 Task: Get information about a Redfin agent in Dover, Delaware, for assistance in finding a property with a spacious backyard .
Action: Mouse moved to (374, 205)
Screenshot: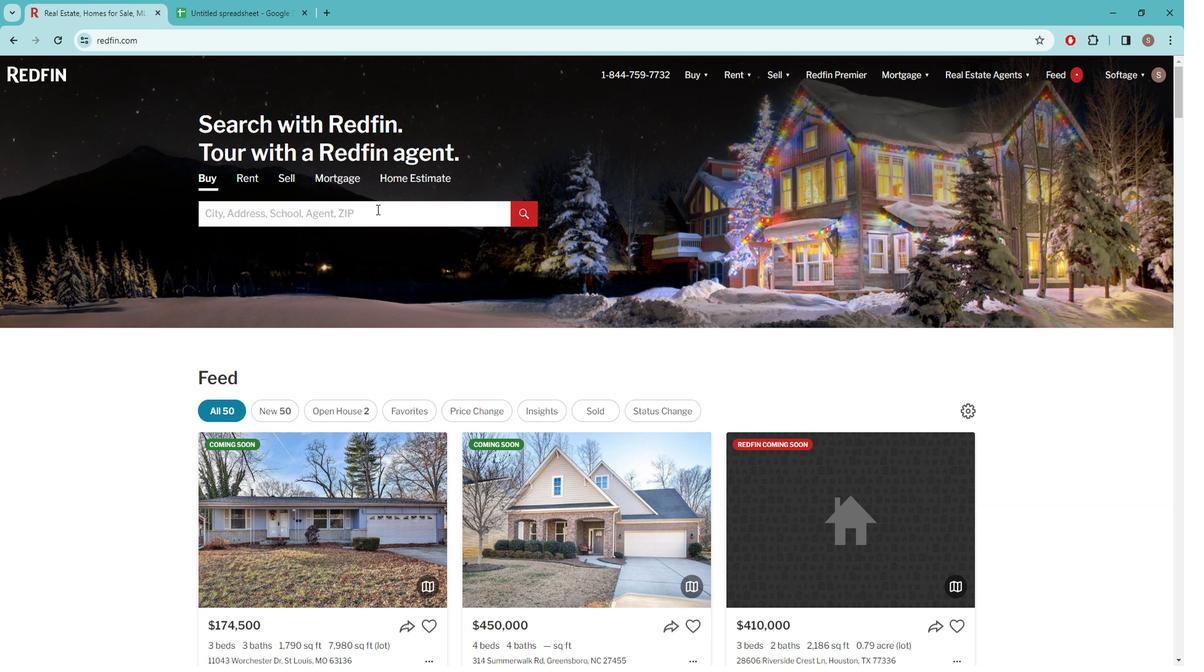
Action: Mouse pressed left at (374, 205)
Screenshot: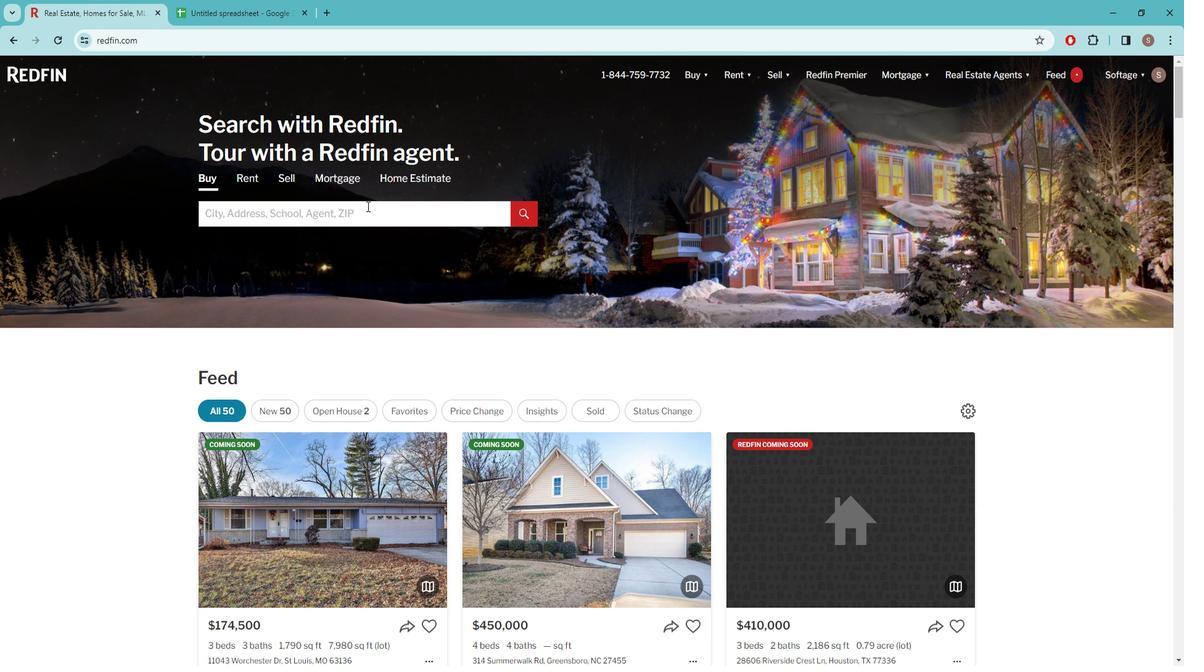 
Action: Key pressed d<Key.caps_lock>OVER
Screenshot: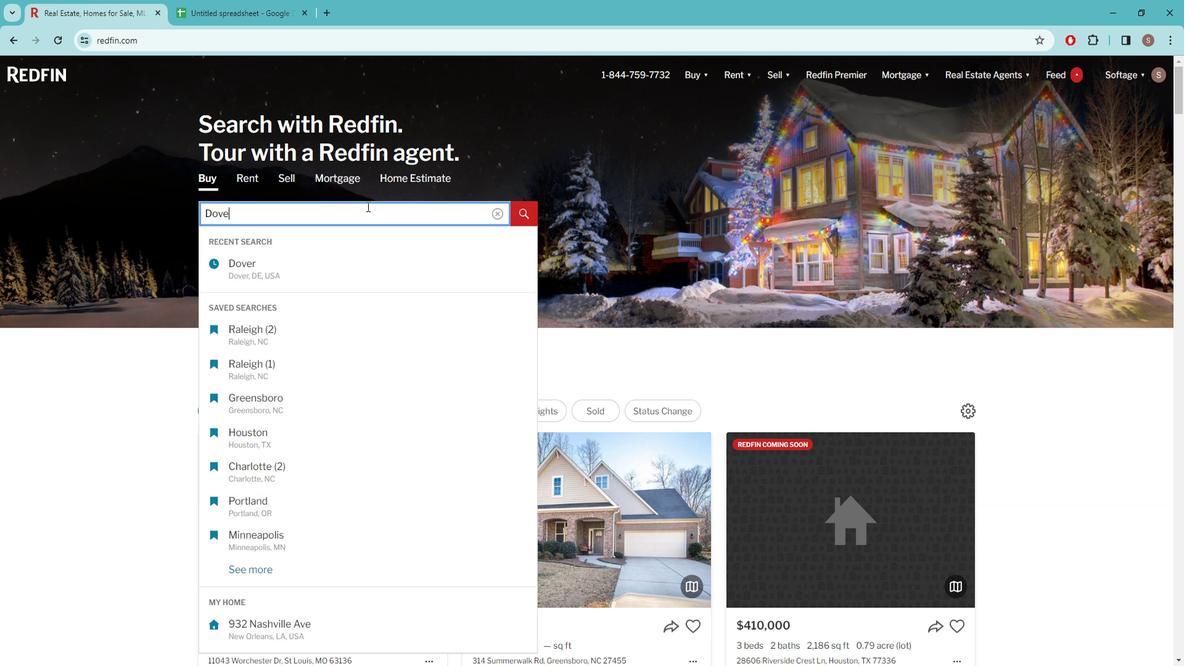 
Action: Mouse moved to (336, 259)
Screenshot: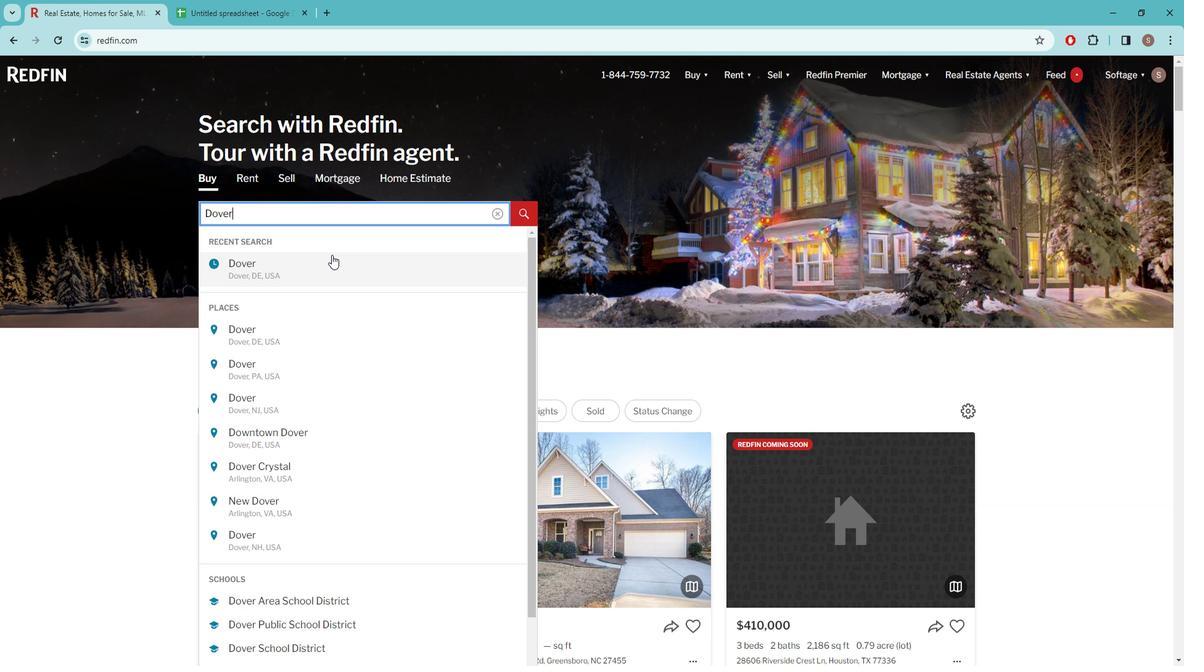 
Action: Mouse pressed left at (336, 259)
Screenshot: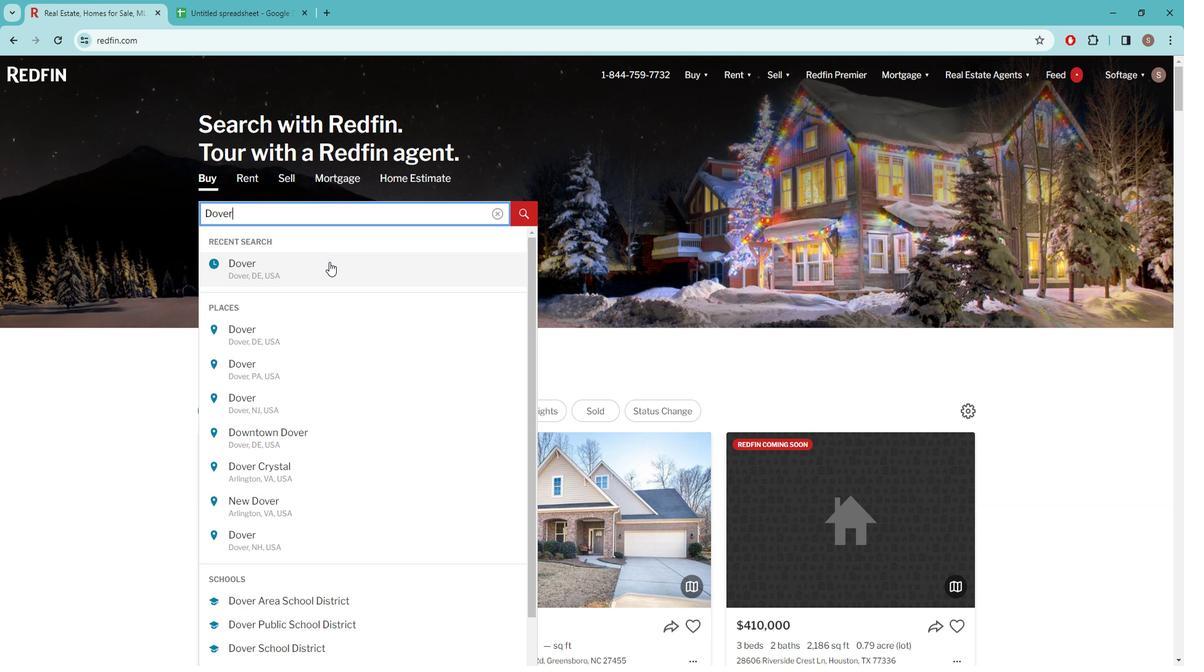 
Action: Mouse moved to (1040, 156)
Screenshot: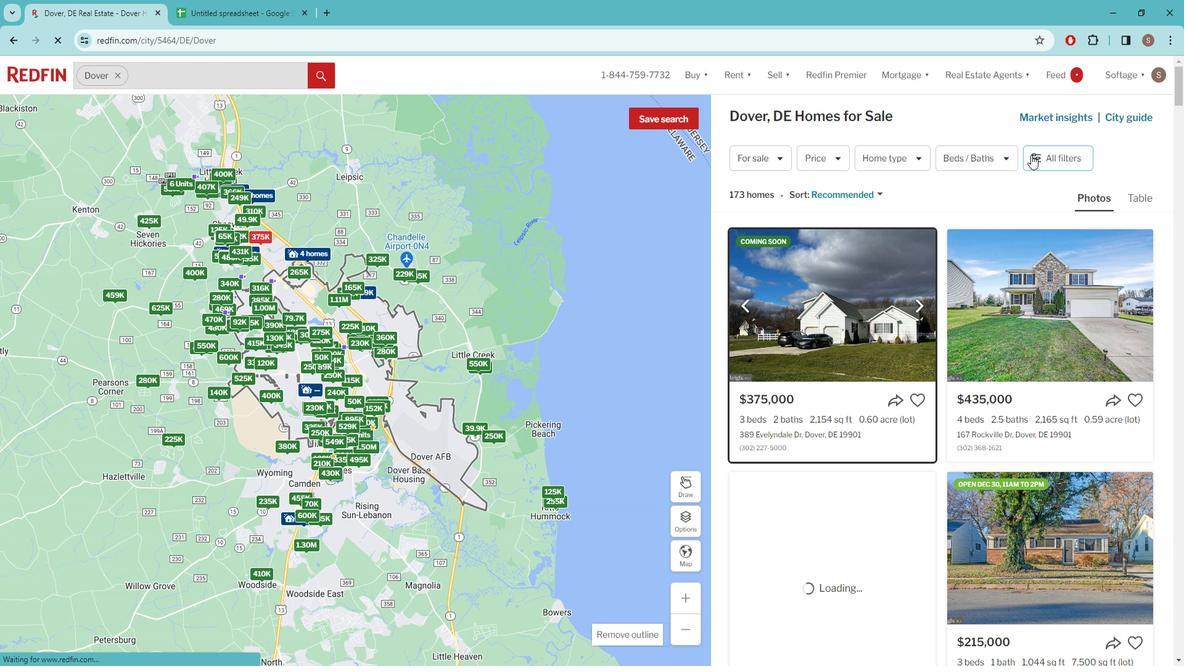 
Action: Mouse pressed left at (1040, 156)
Screenshot: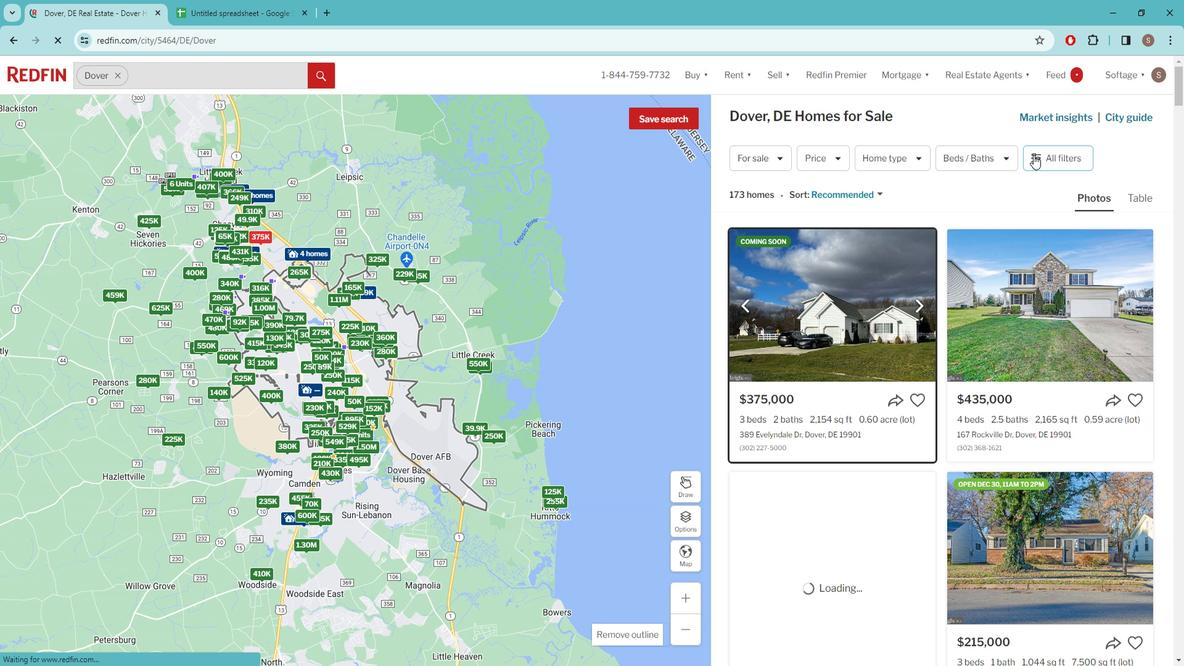 
Action: Mouse pressed left at (1040, 156)
Screenshot: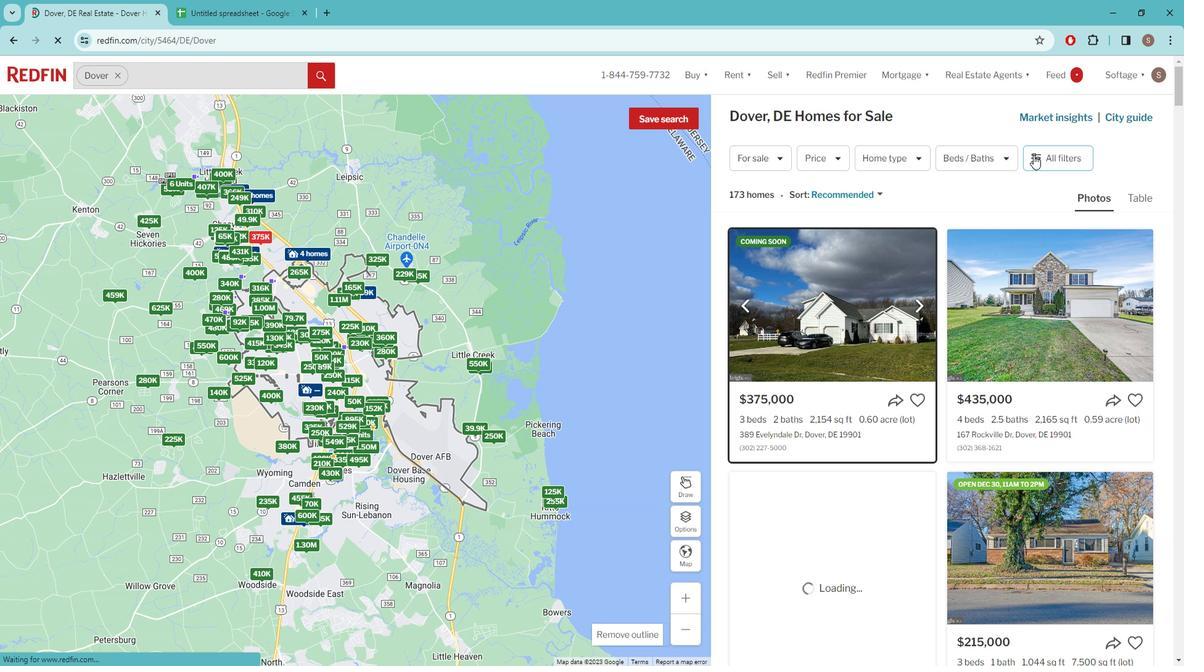 
Action: Mouse pressed left at (1040, 156)
Screenshot: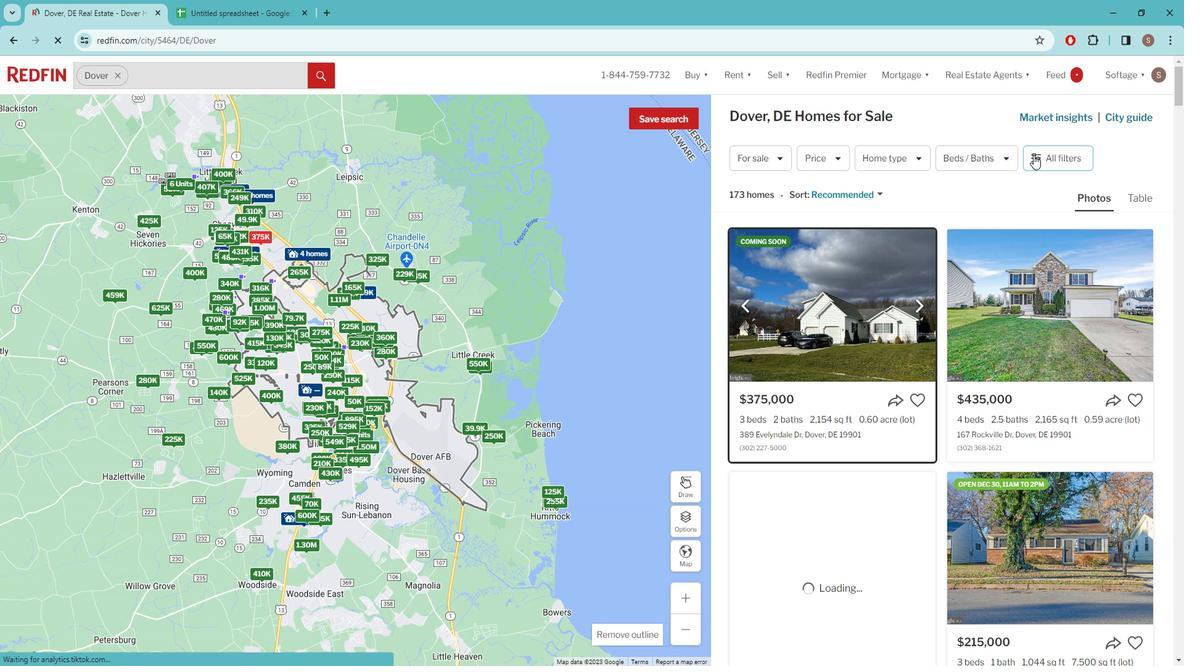 
Action: Mouse moved to (1051, 155)
Screenshot: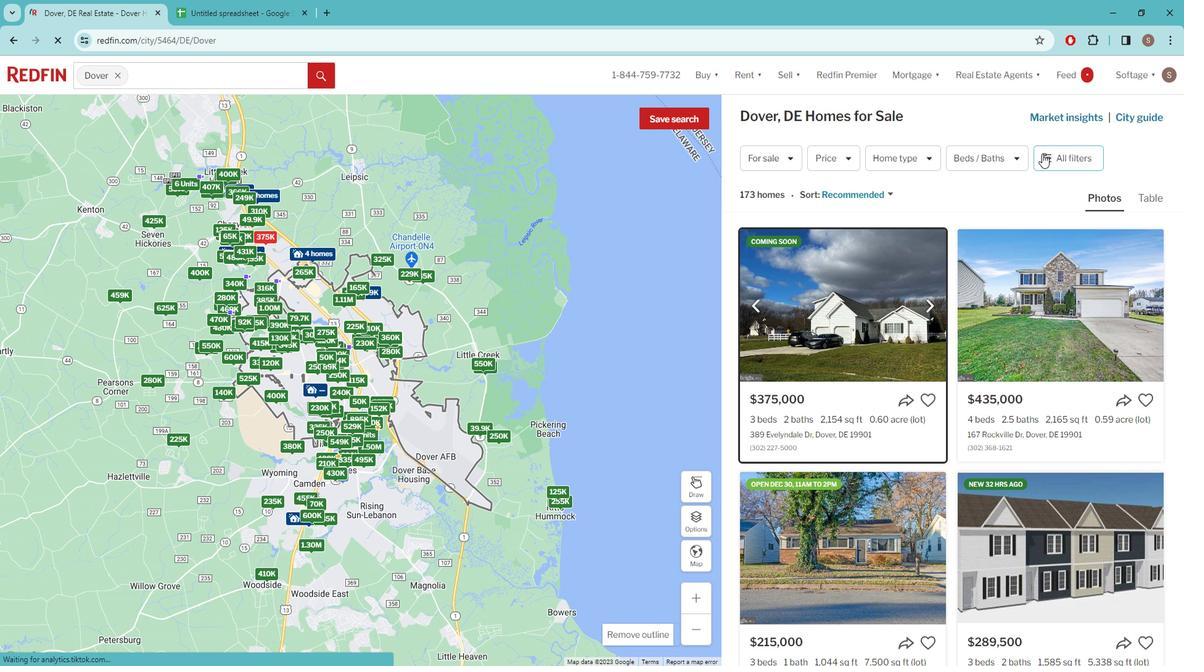 
Action: Mouse pressed left at (1051, 155)
Screenshot: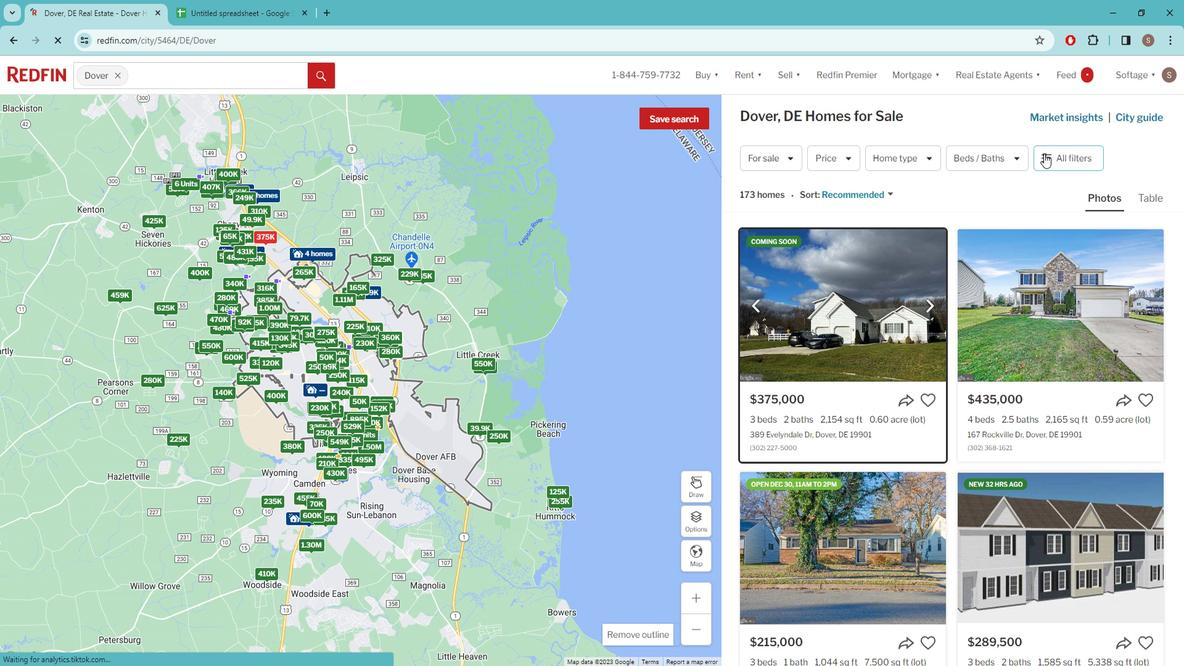 
Action: Mouse moved to (1052, 155)
Screenshot: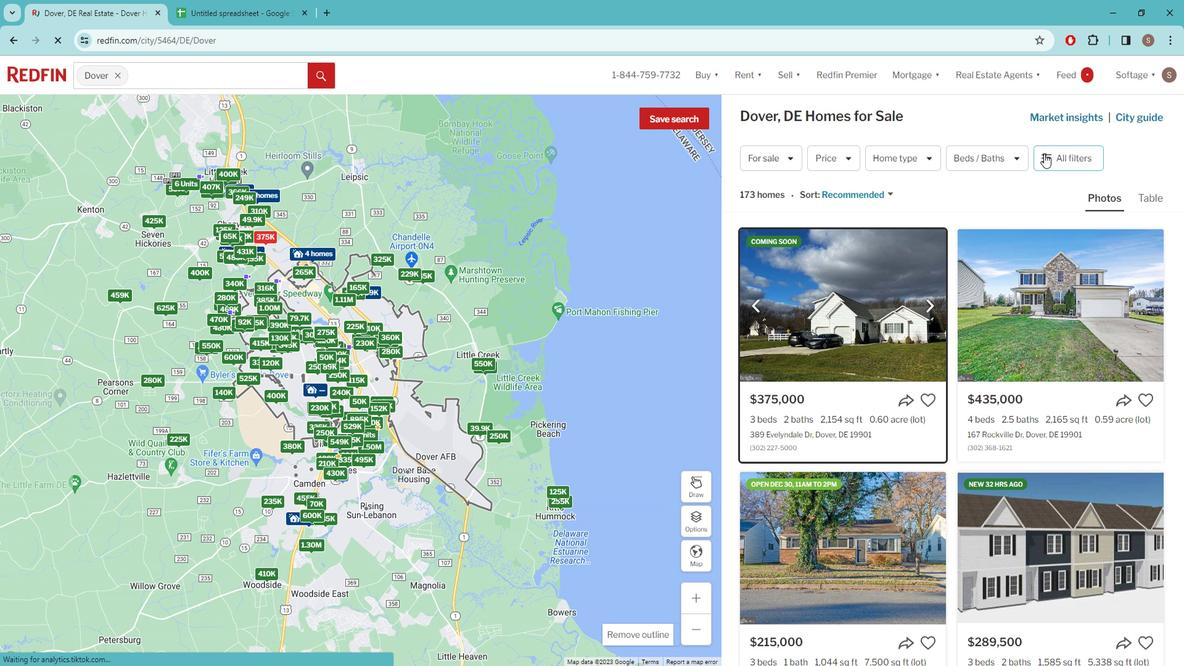 
Action: Mouse pressed left at (1052, 155)
Screenshot: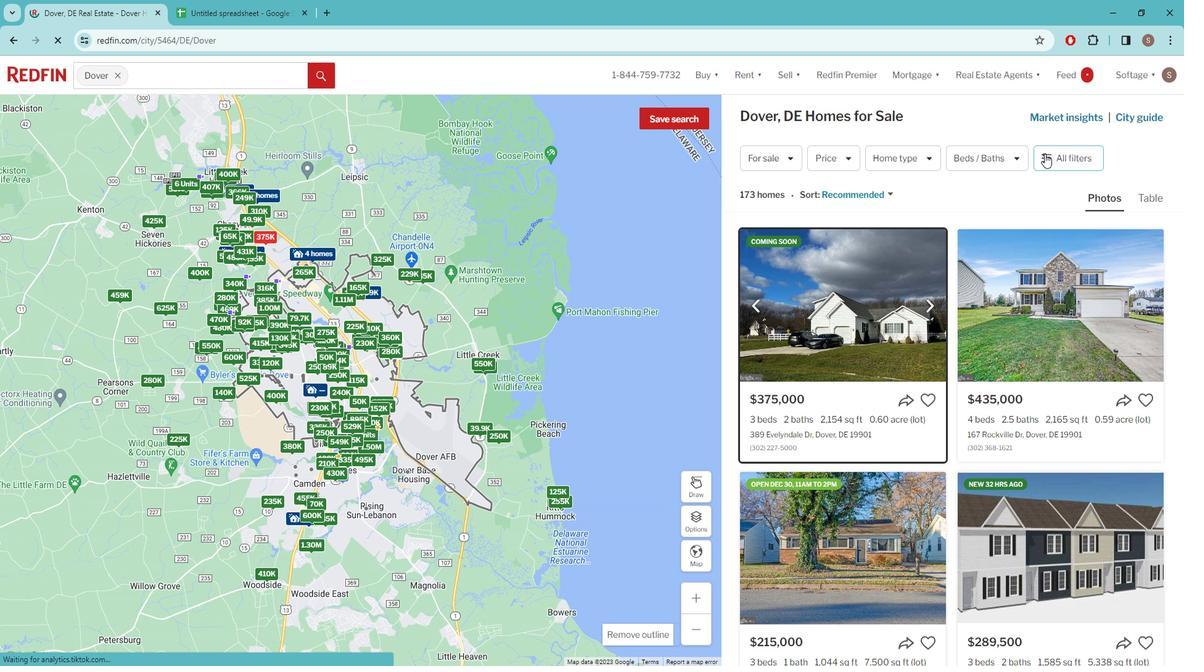 
Action: Mouse moved to (950, 262)
Screenshot: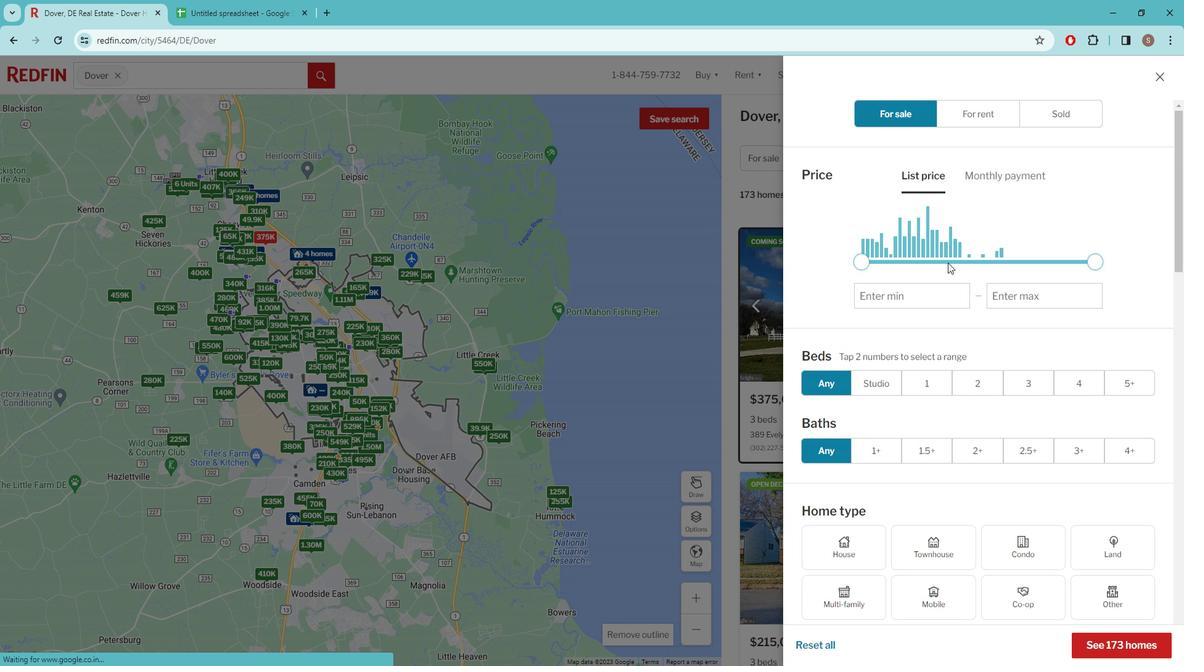 
Action: Mouse scrolled (950, 261) with delta (0, 0)
Screenshot: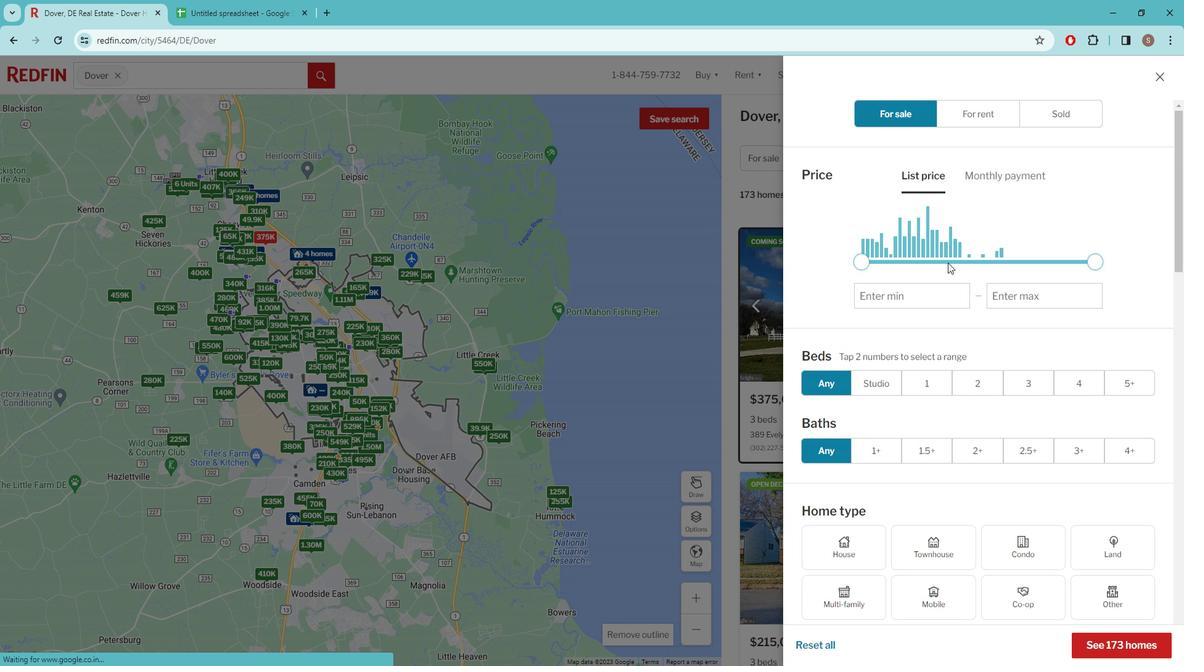 
Action: Mouse moved to (949, 262)
Screenshot: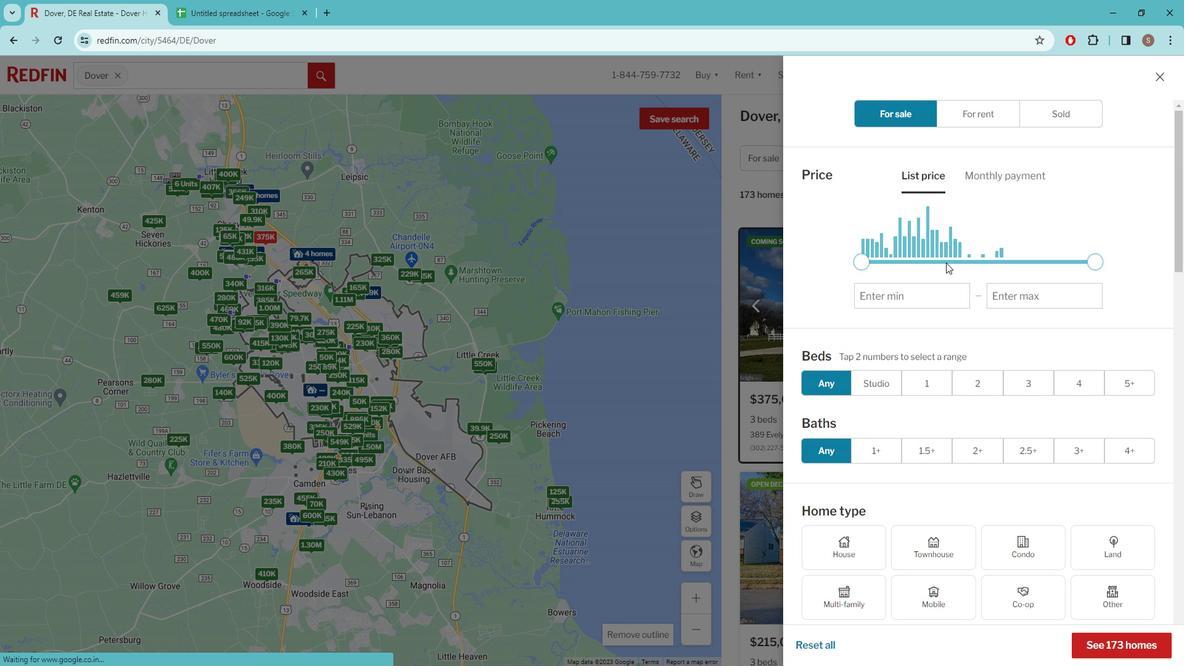 
Action: Mouse scrolled (949, 261) with delta (0, 0)
Screenshot: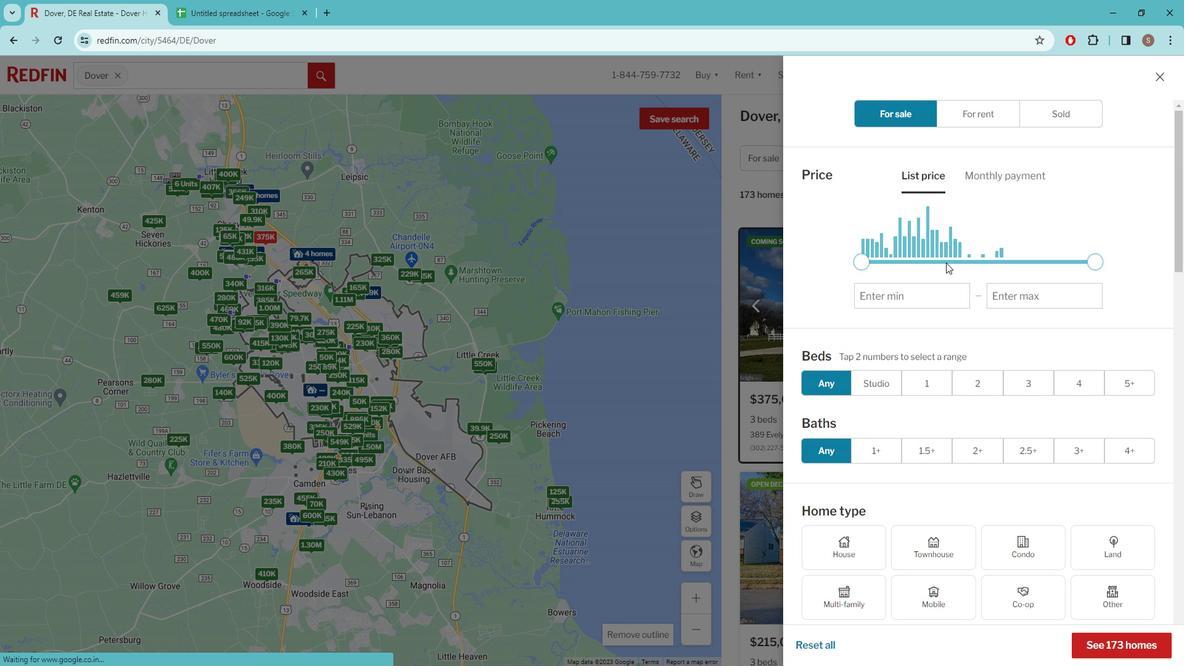 
Action: Mouse moved to (947, 263)
Screenshot: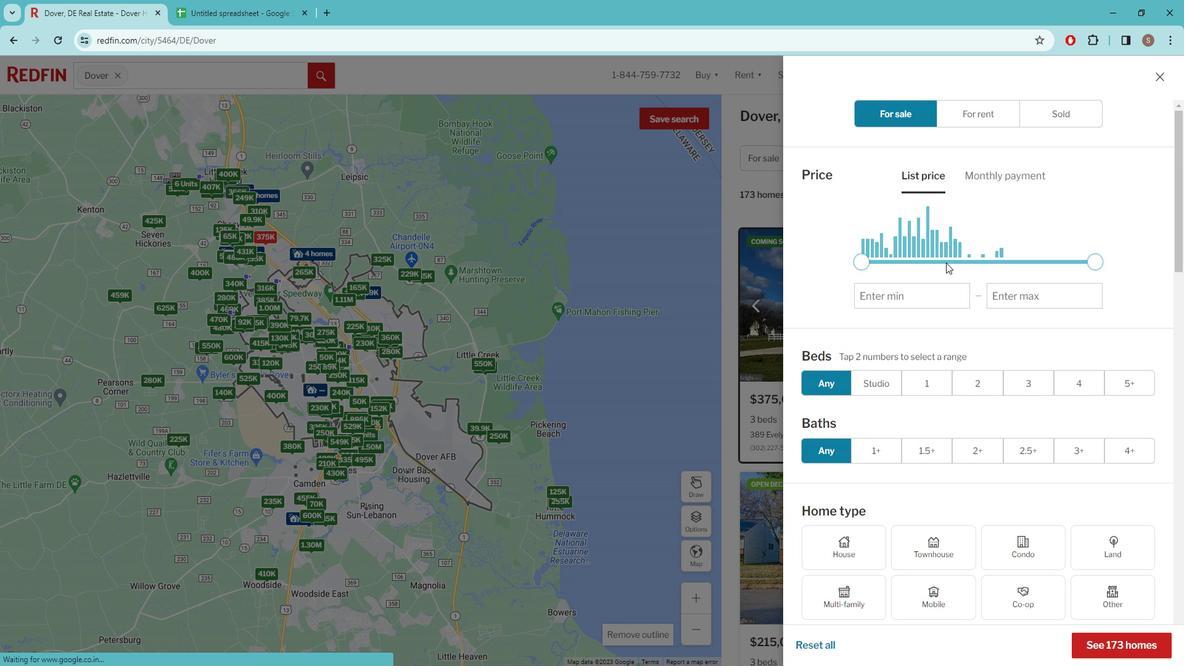 
Action: Mouse scrolled (947, 263) with delta (0, 0)
Screenshot: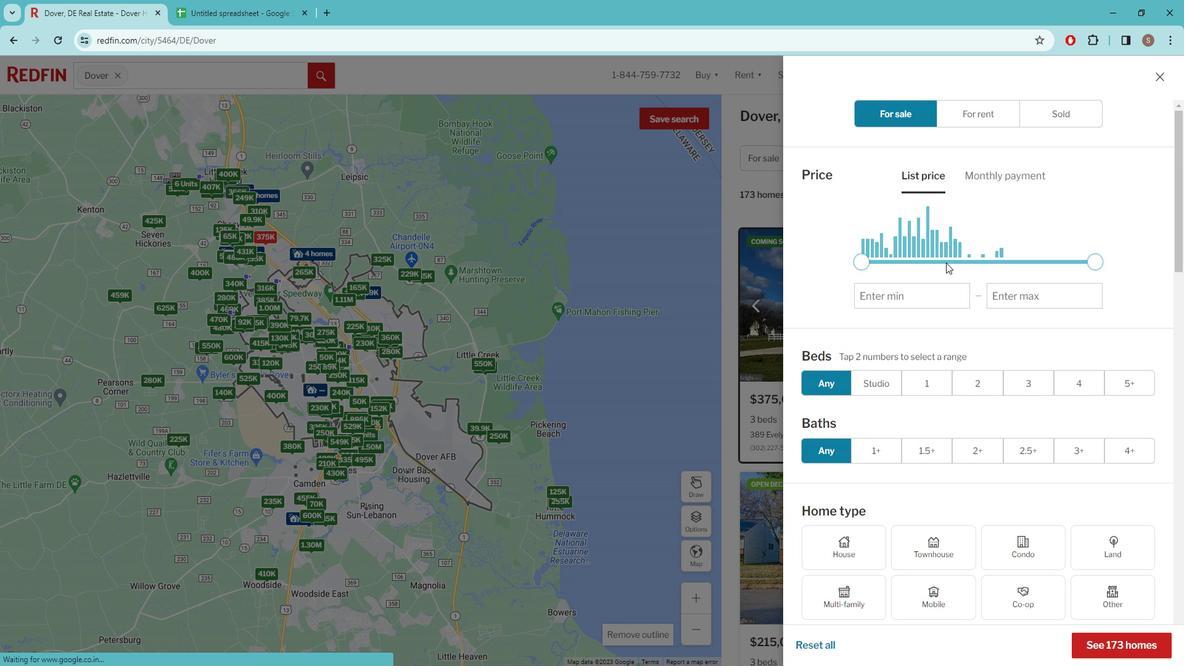 
Action: Mouse moved to (946, 263)
Screenshot: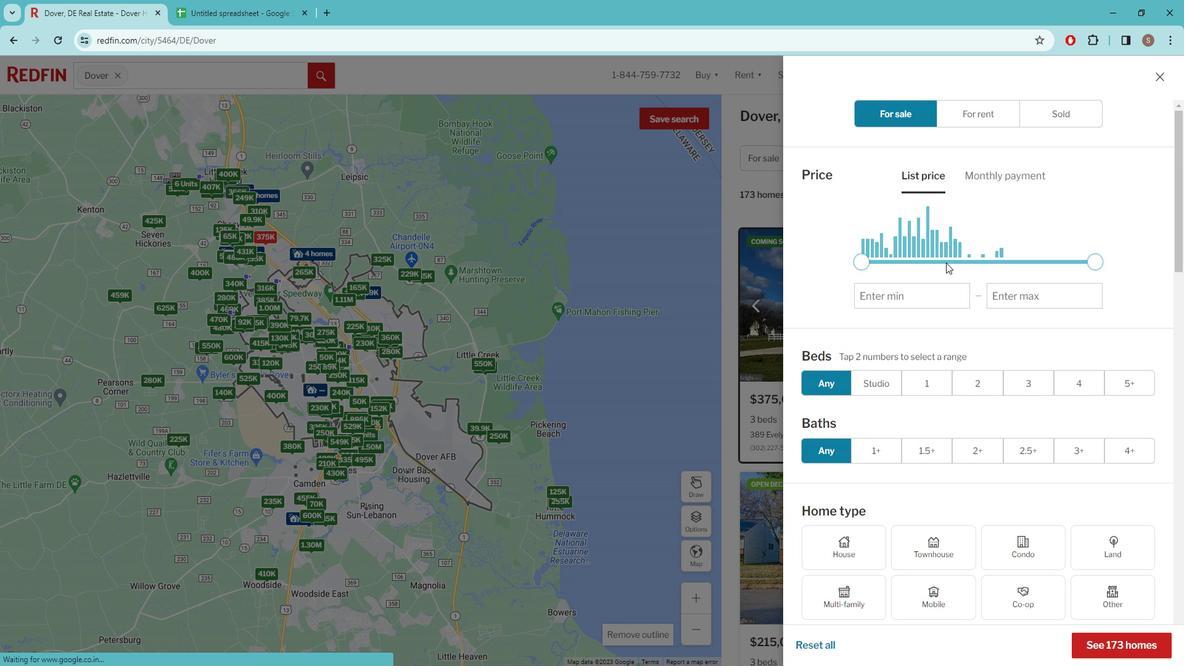 
Action: Mouse scrolled (946, 263) with delta (0, 0)
Screenshot: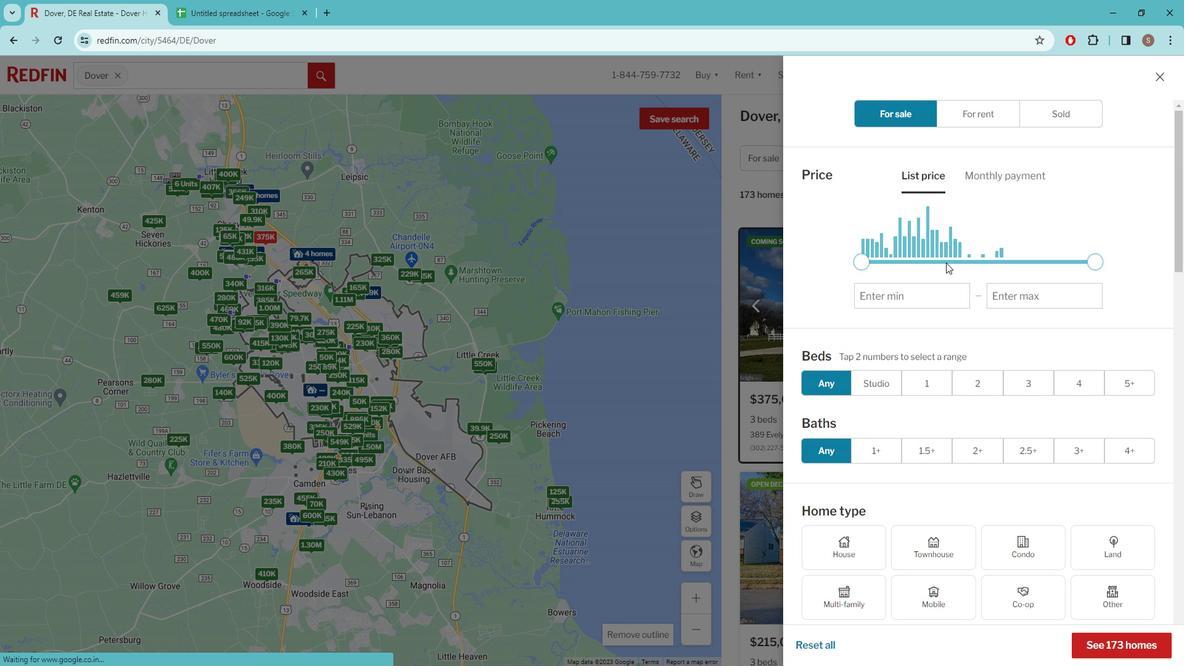 
Action: Mouse moved to (945, 264)
Screenshot: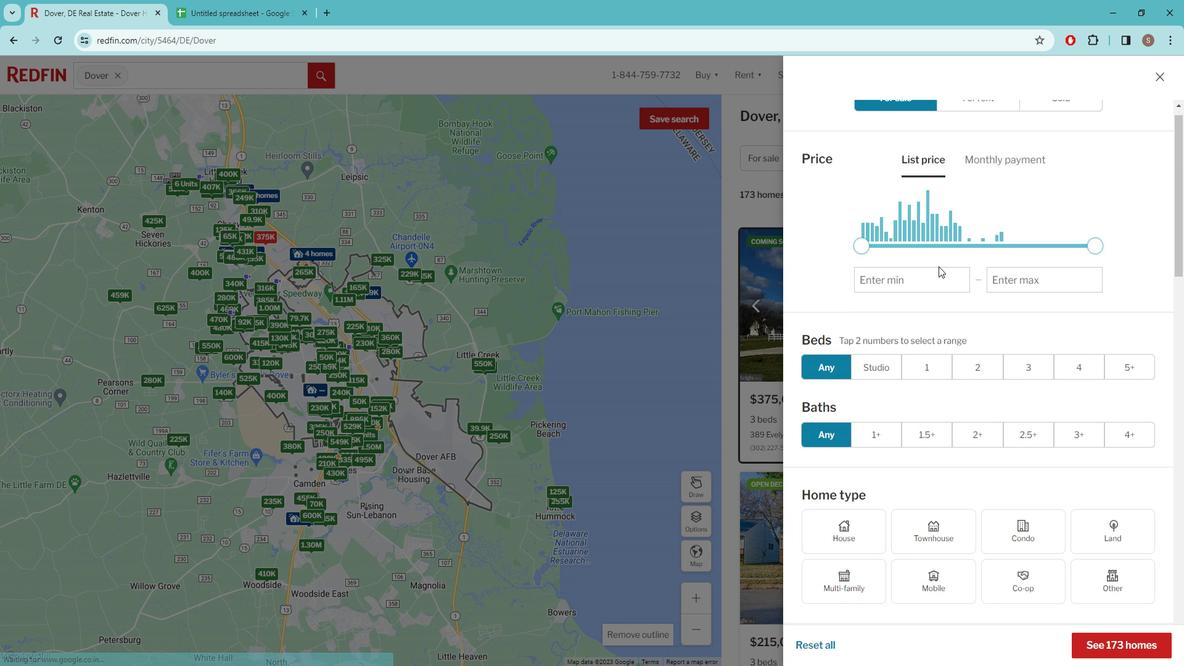 
Action: Mouse scrolled (945, 263) with delta (0, 0)
Screenshot: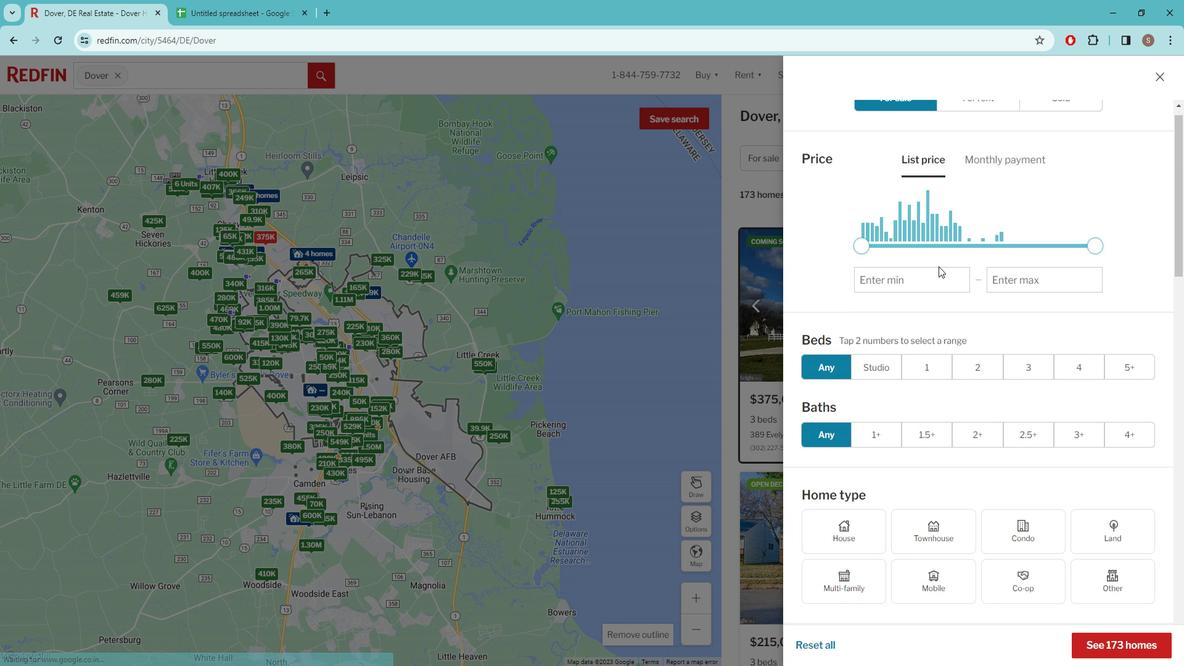 
Action: Mouse moved to (833, 449)
Screenshot: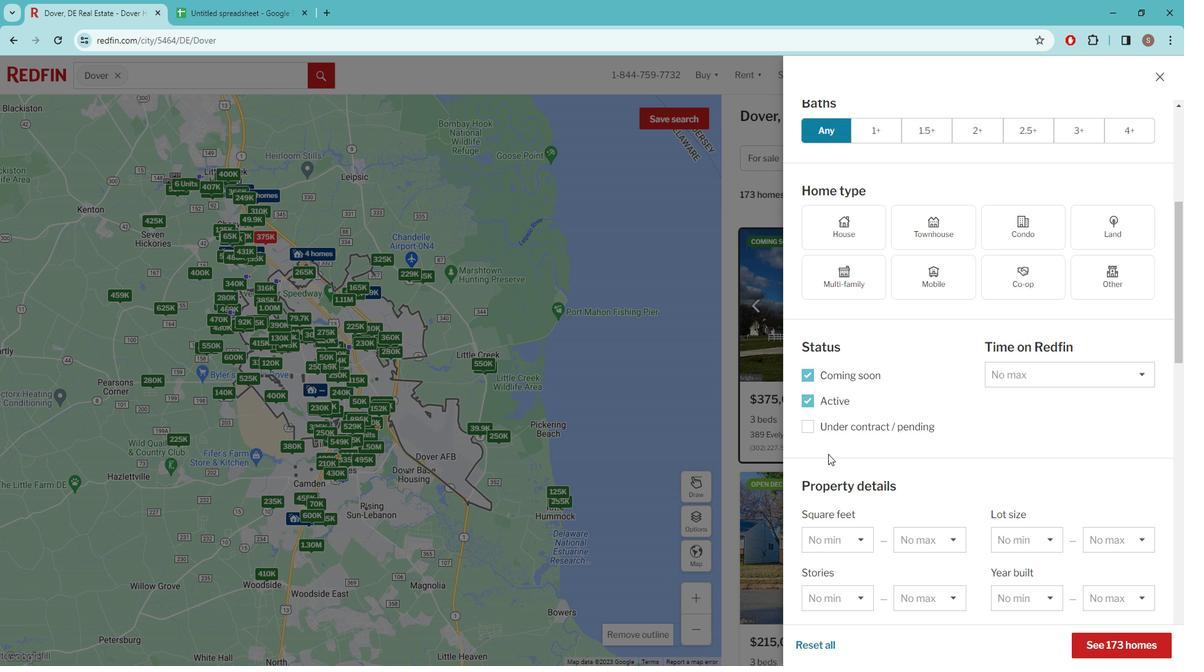 
Action: Mouse scrolled (833, 448) with delta (0, 0)
Screenshot: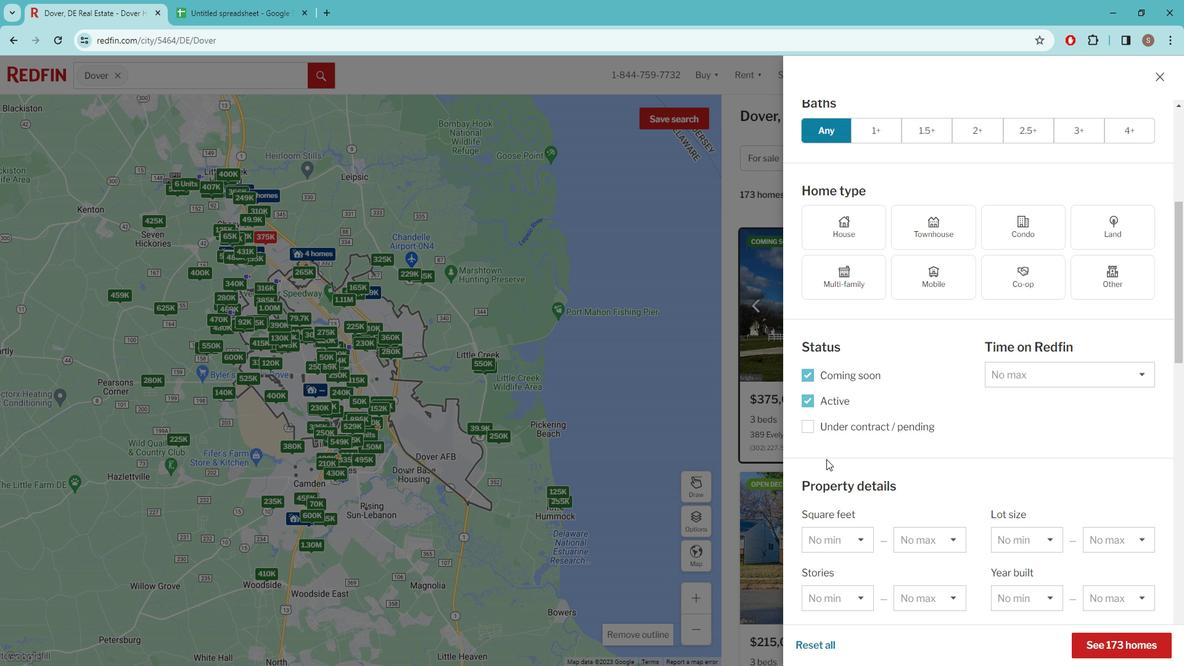
Action: Mouse scrolled (833, 448) with delta (0, 0)
Screenshot: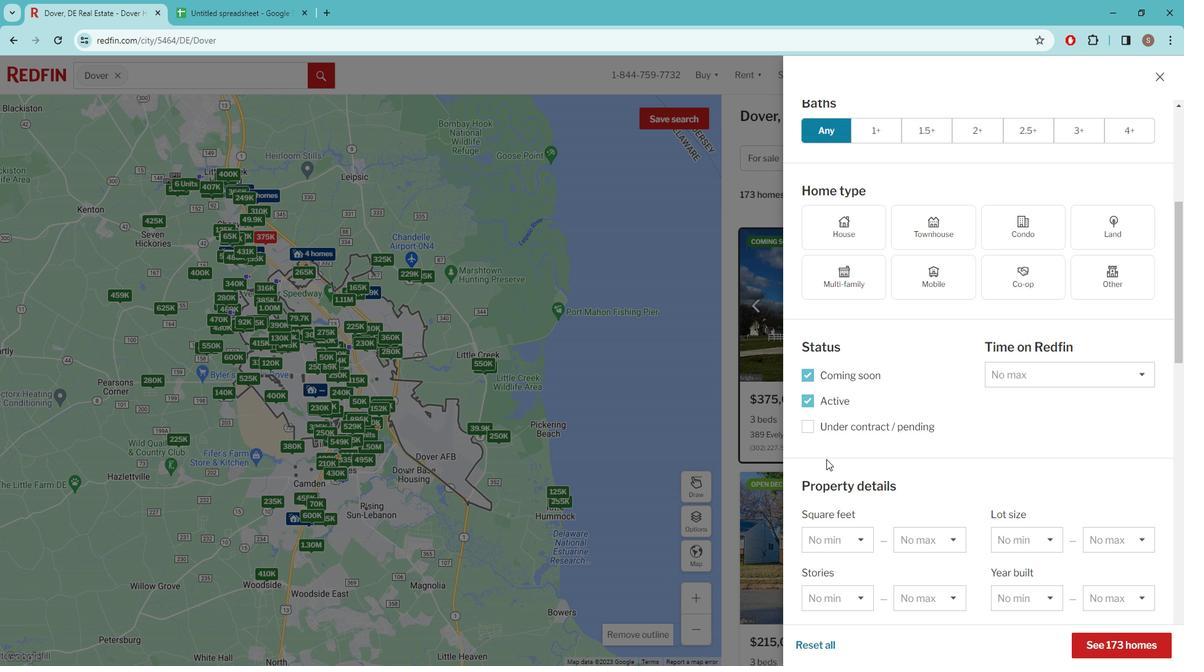
Action: Mouse scrolled (833, 448) with delta (0, 0)
Screenshot: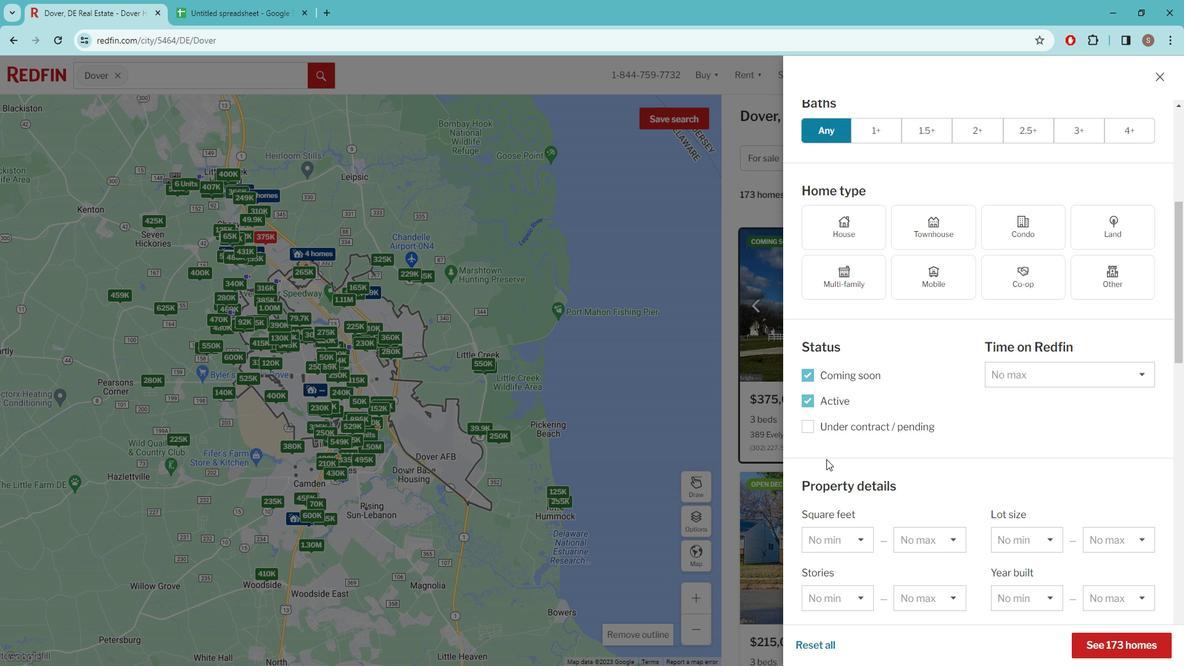 
Action: Mouse moved to (836, 462)
Screenshot: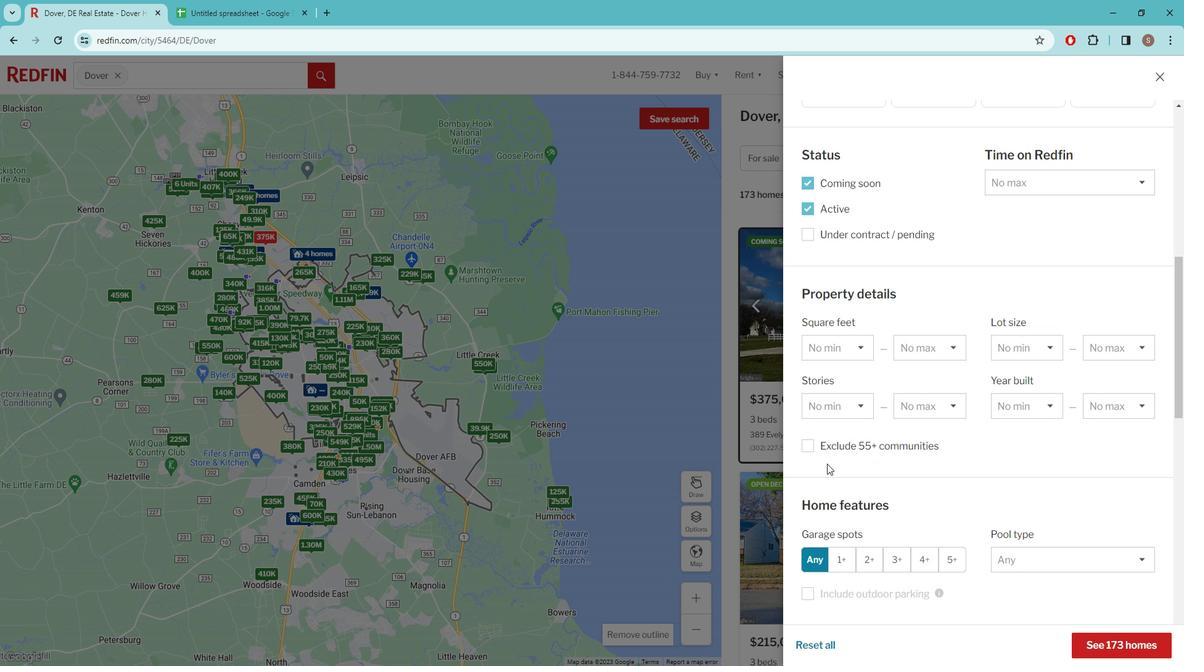 
Action: Mouse scrolled (836, 461) with delta (0, 0)
Screenshot: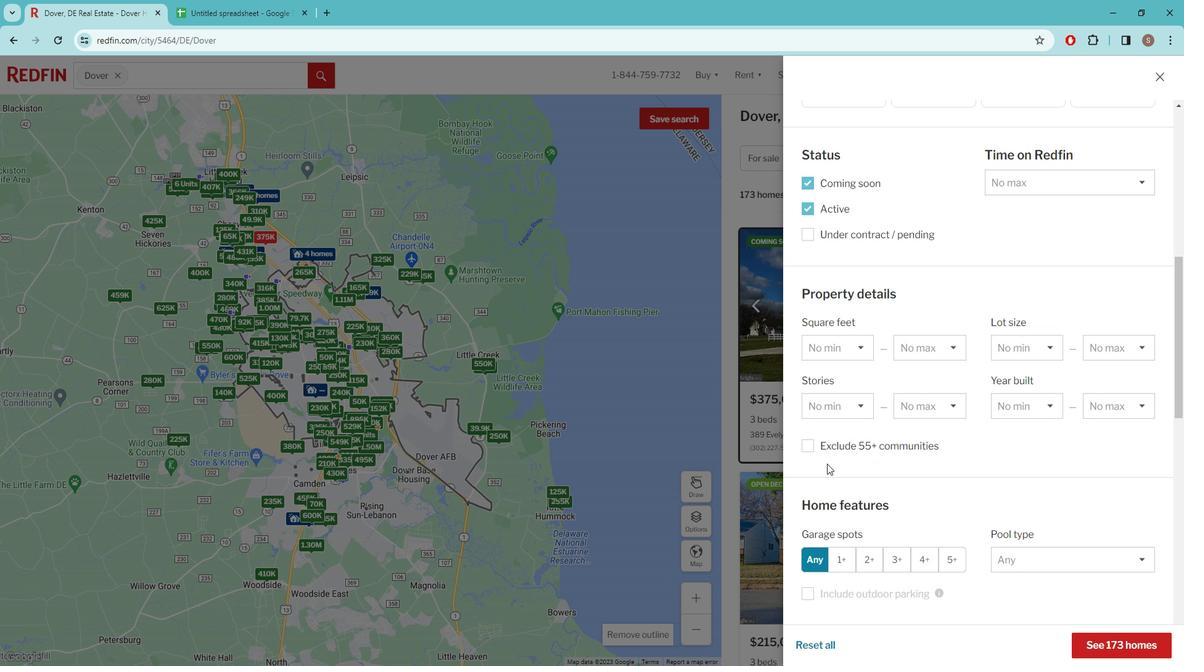 
Action: Mouse moved to (836, 462)
Screenshot: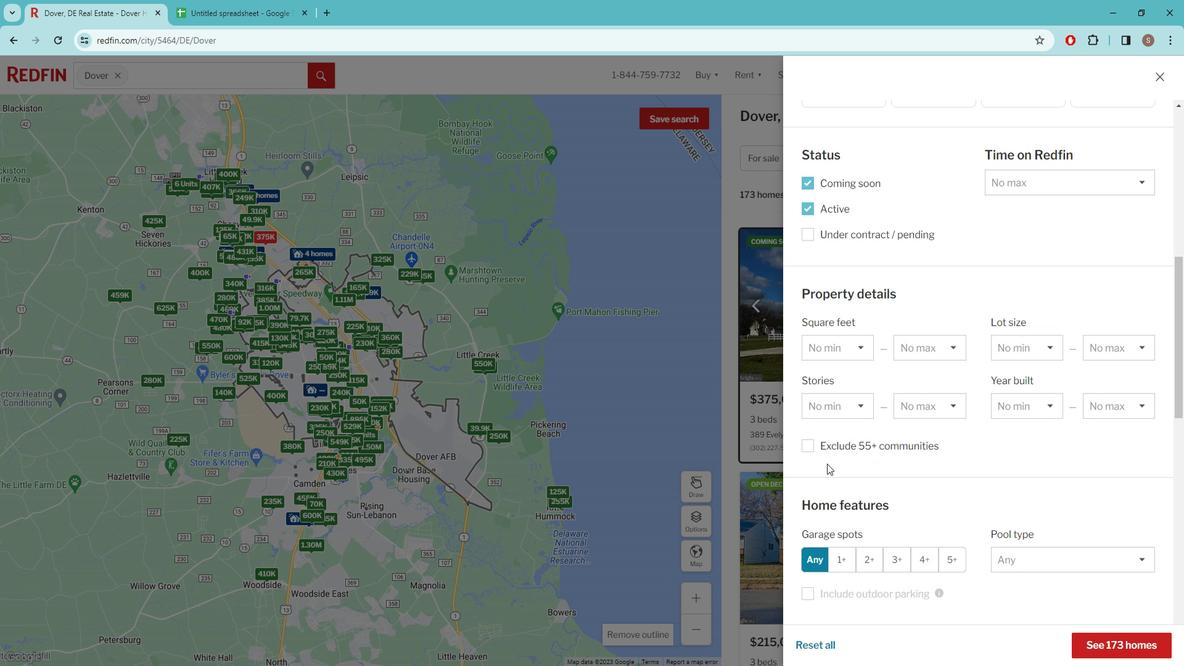 
Action: Mouse scrolled (836, 461) with delta (0, 0)
Screenshot: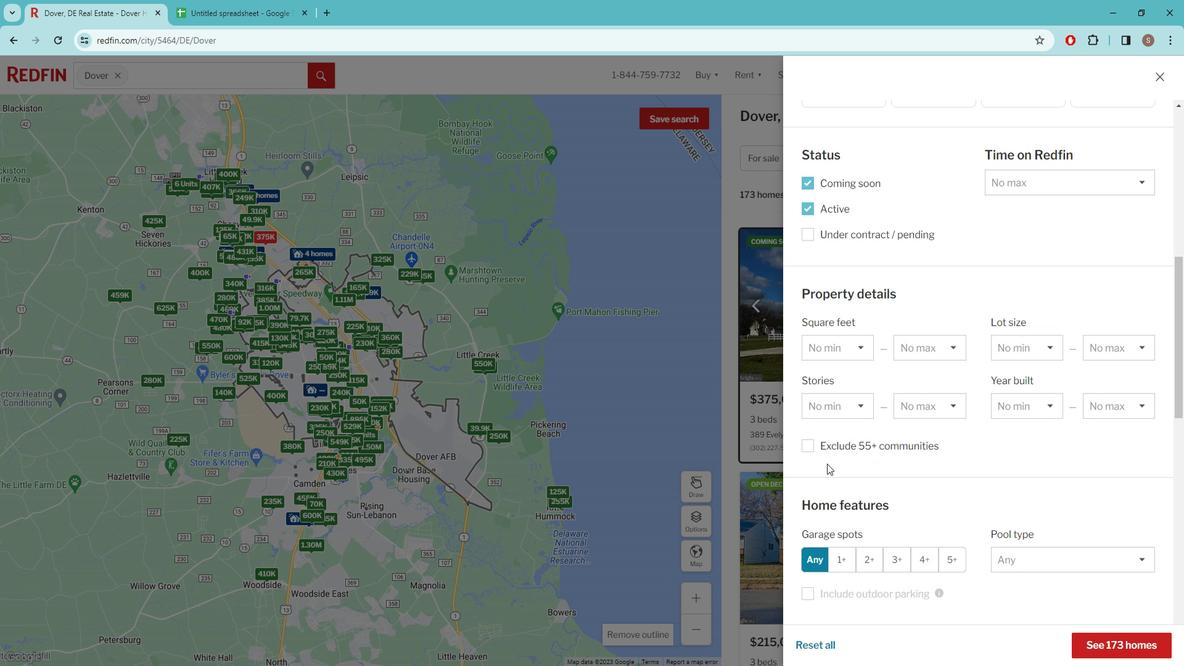 
Action: Mouse moved to (855, 451)
Screenshot: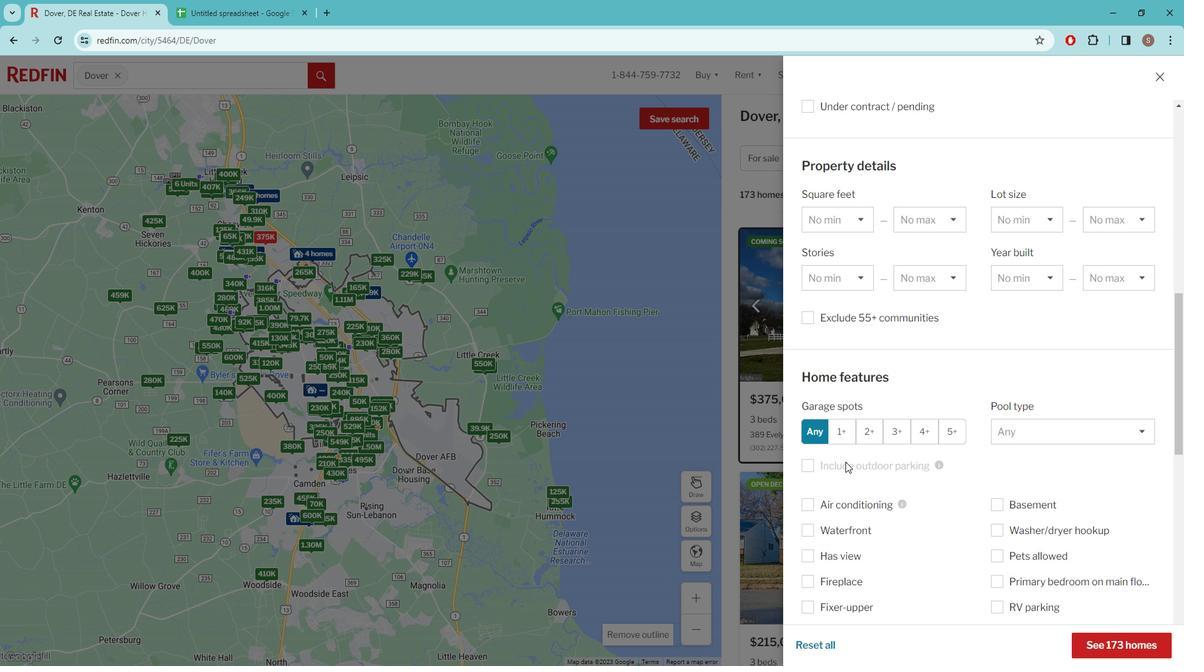 
Action: Mouse scrolled (855, 450) with delta (0, 0)
Screenshot: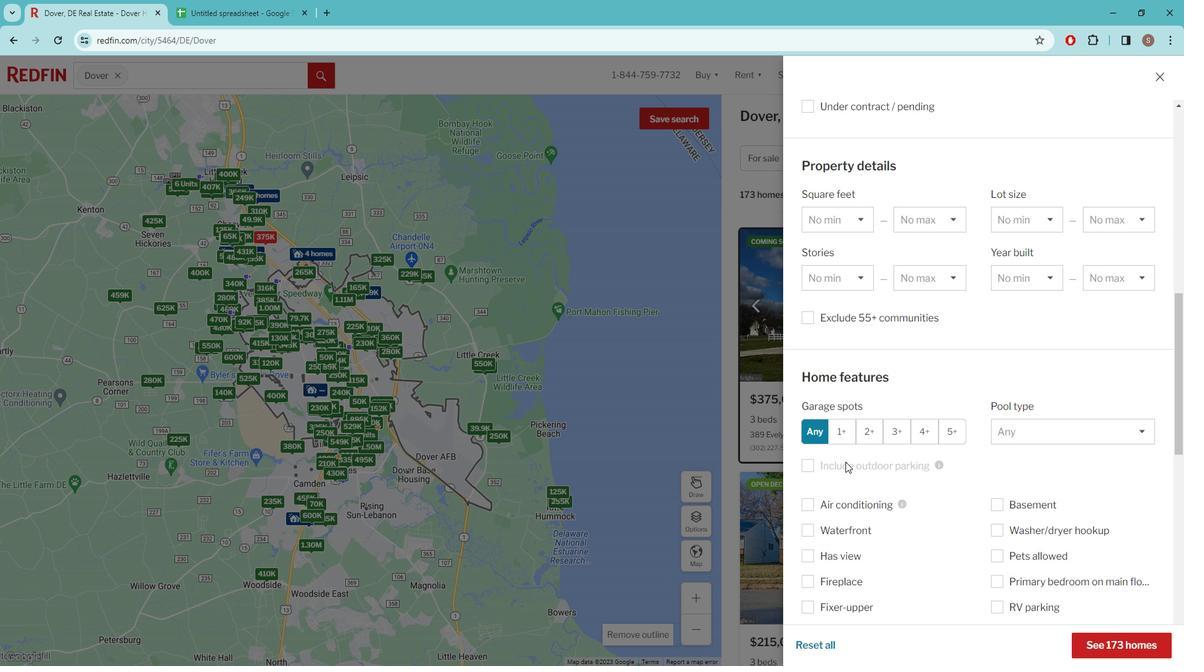 
Action: Mouse scrolled (855, 450) with delta (0, 0)
Screenshot: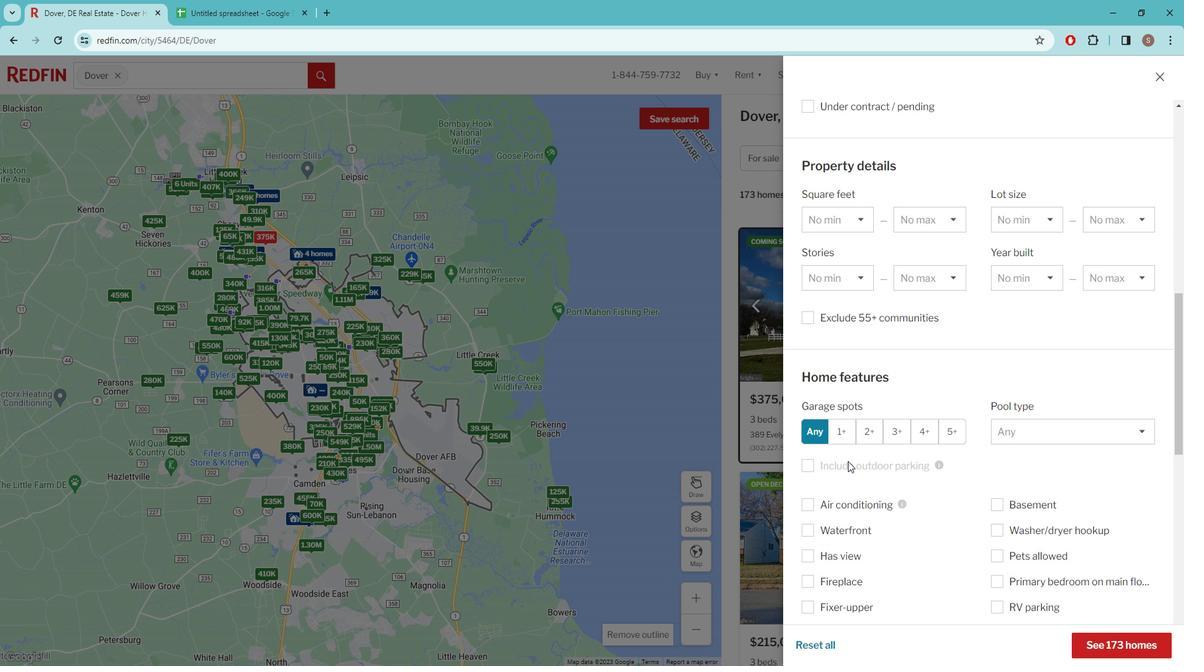 
Action: Mouse scrolled (855, 450) with delta (0, 0)
Screenshot: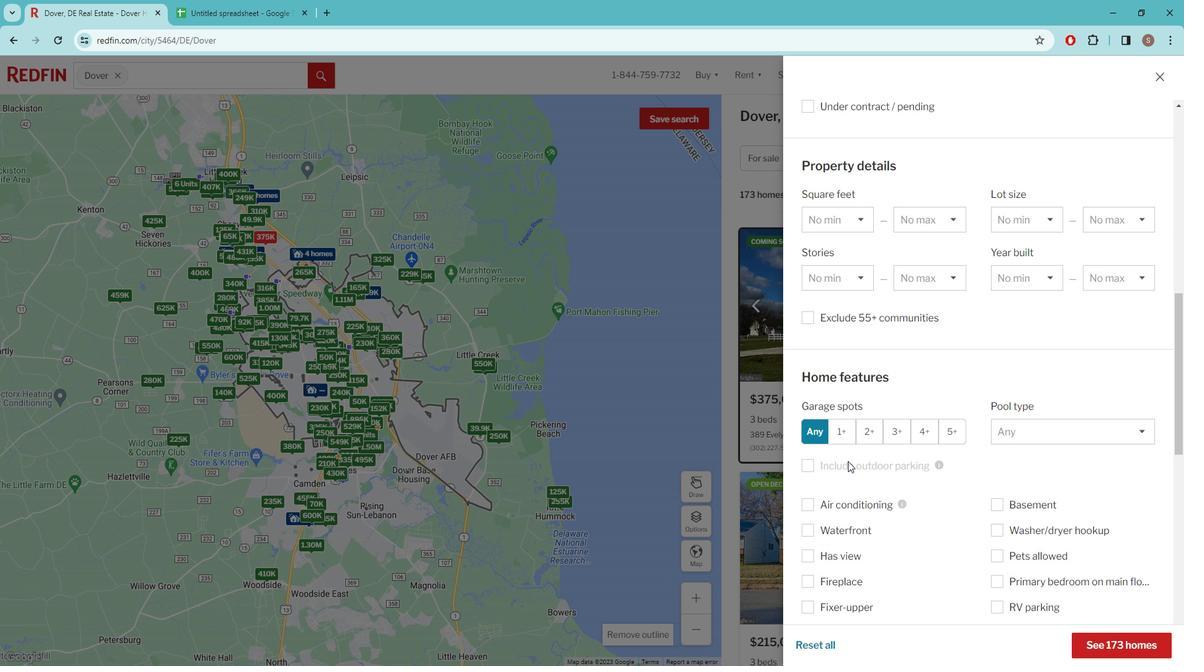 
Action: Mouse moved to (859, 451)
Screenshot: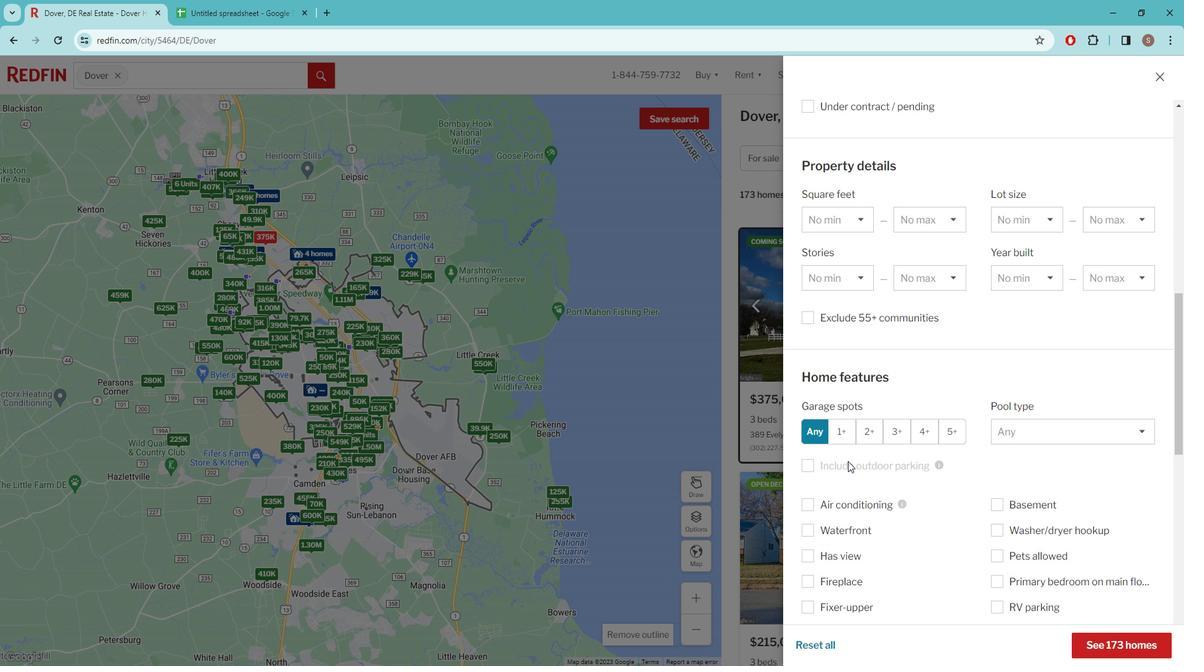 
Action: Mouse scrolled (859, 450) with delta (0, 0)
Screenshot: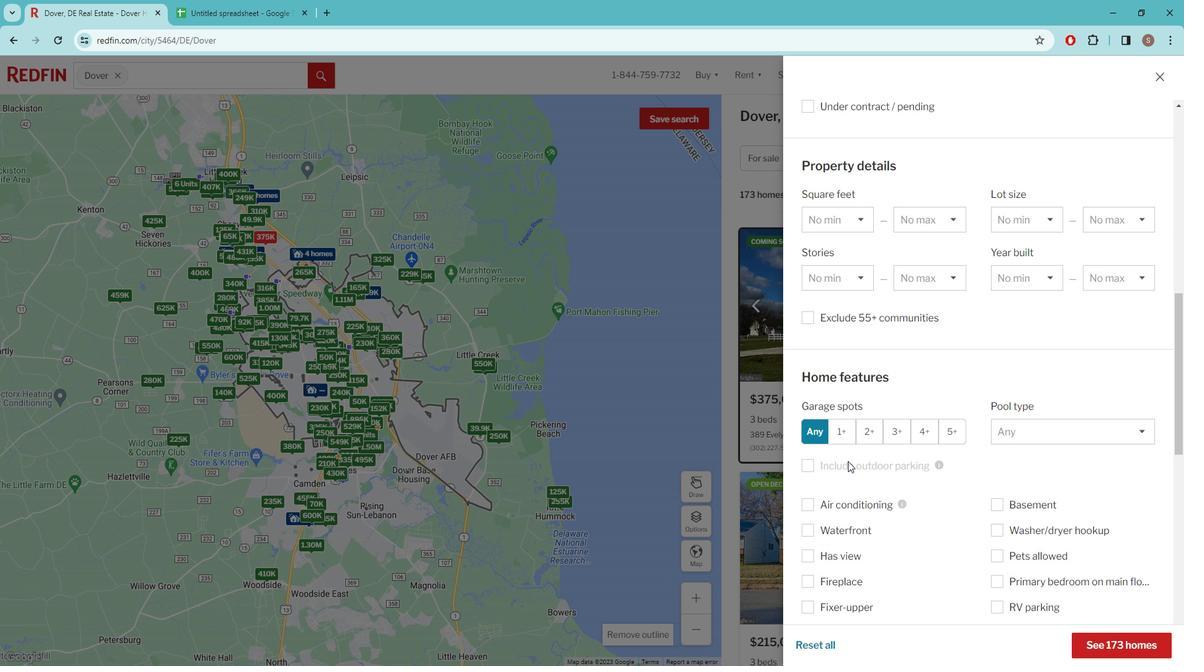 
Action: Mouse moved to (862, 449)
Screenshot: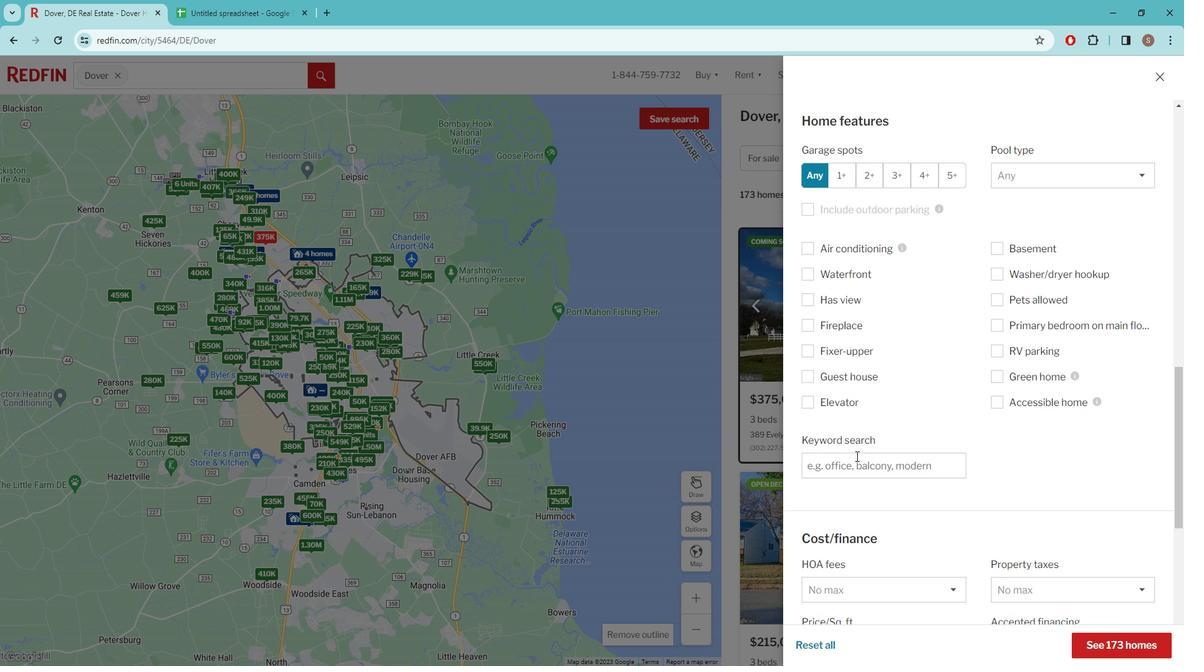 
Action: Mouse pressed left at (862, 449)
Screenshot: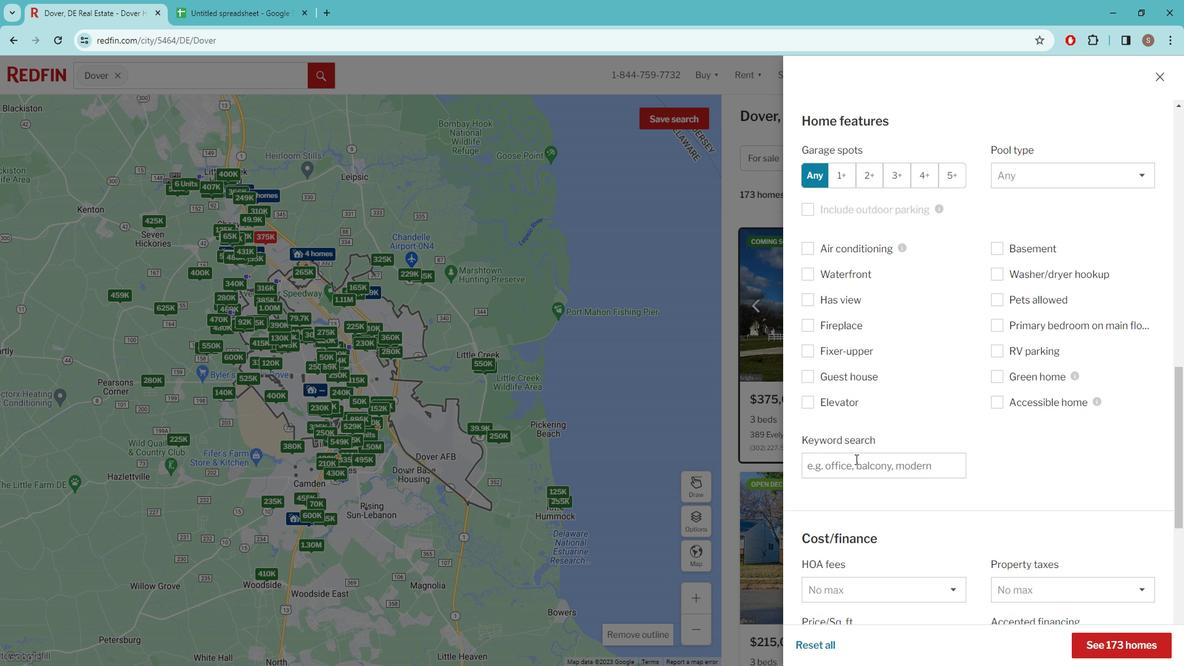 
Action: Key pressed <Key.caps_lock>s<Key.caps_lock>PACIOUS<Key.space>BACKYARD<Key.space>
Screenshot: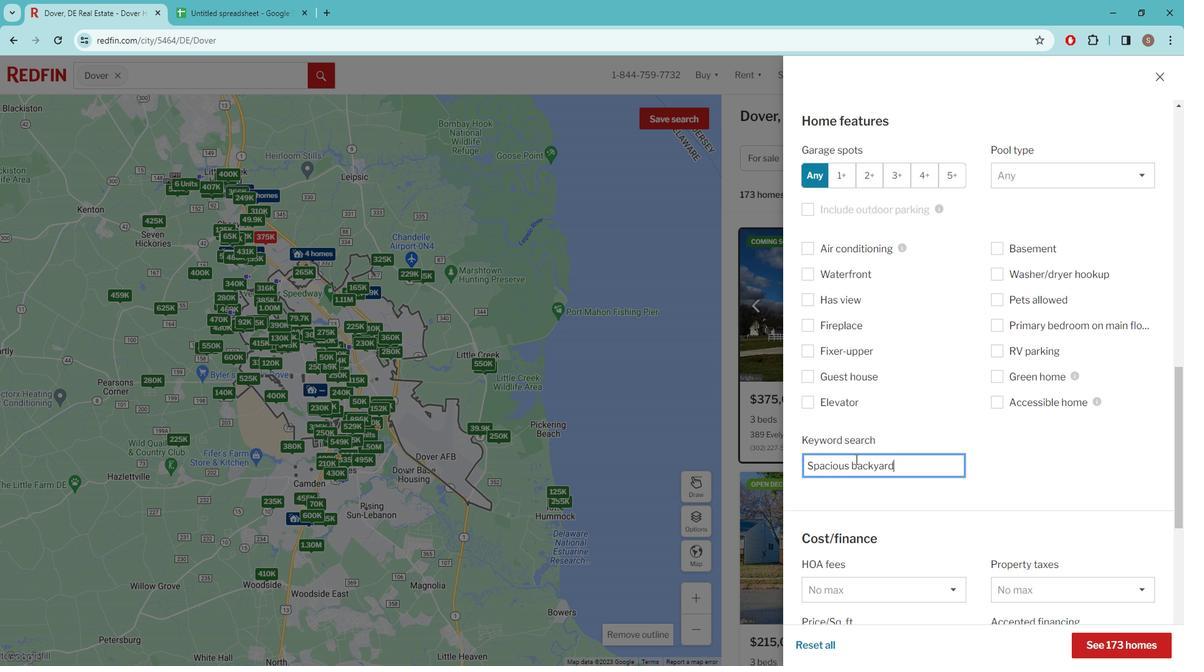 
Action: Mouse scrolled (862, 448) with delta (0, 0)
Screenshot: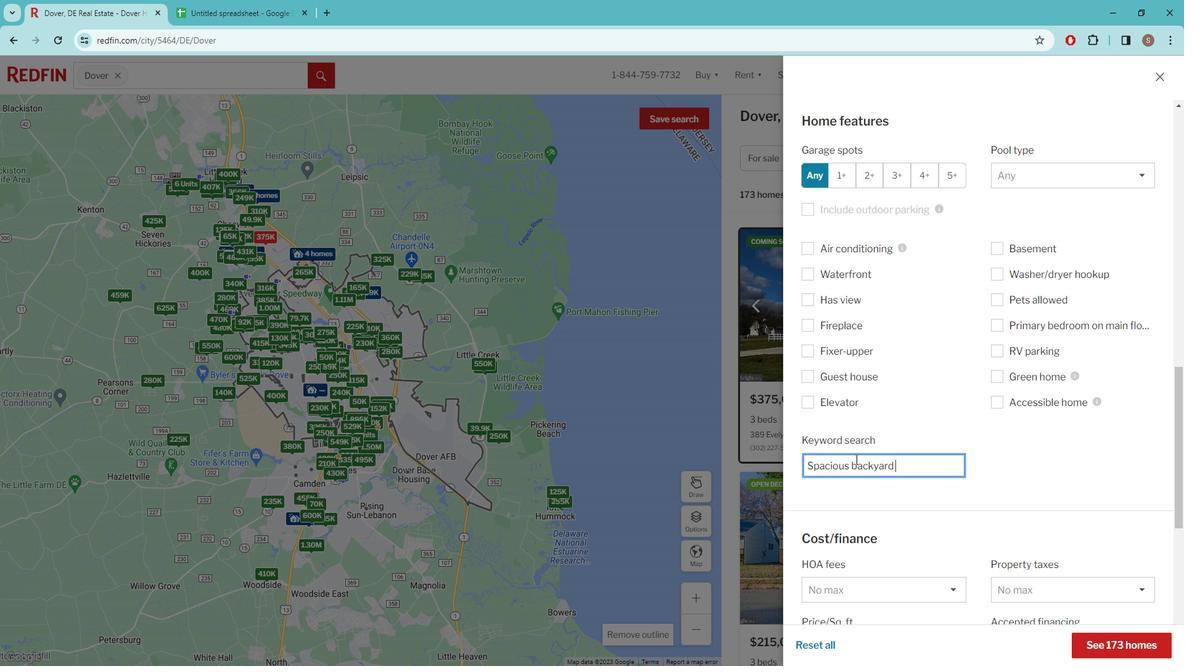 
Action: Mouse scrolled (862, 448) with delta (0, 0)
Screenshot: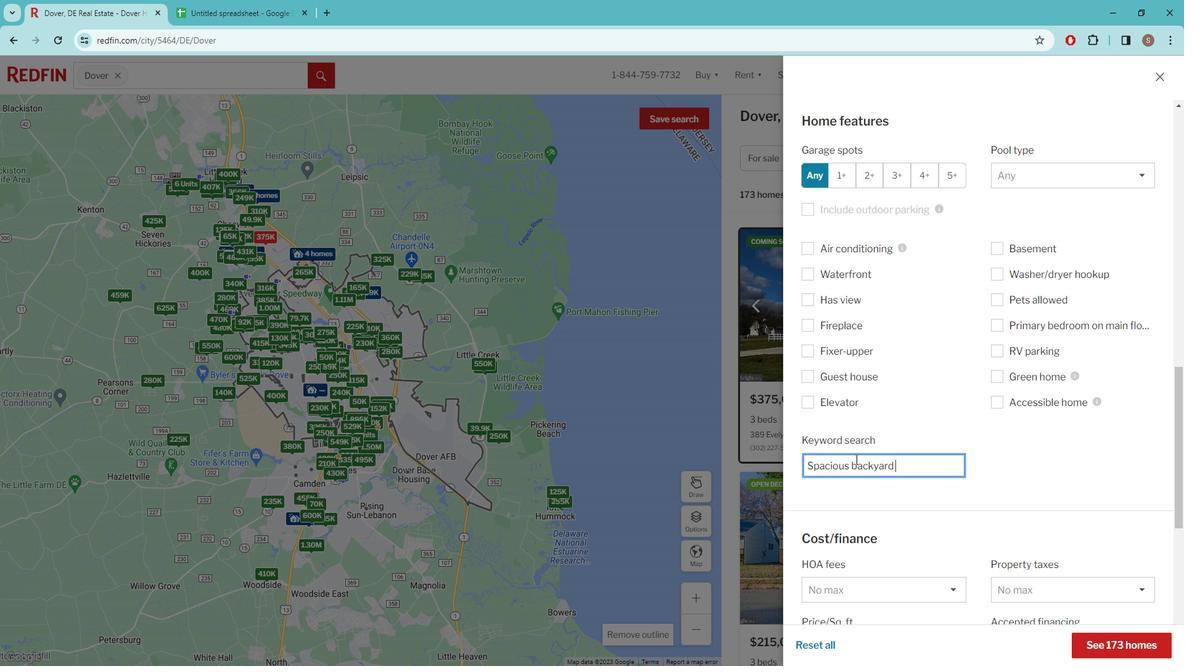 
Action: Mouse scrolled (862, 448) with delta (0, 0)
Screenshot: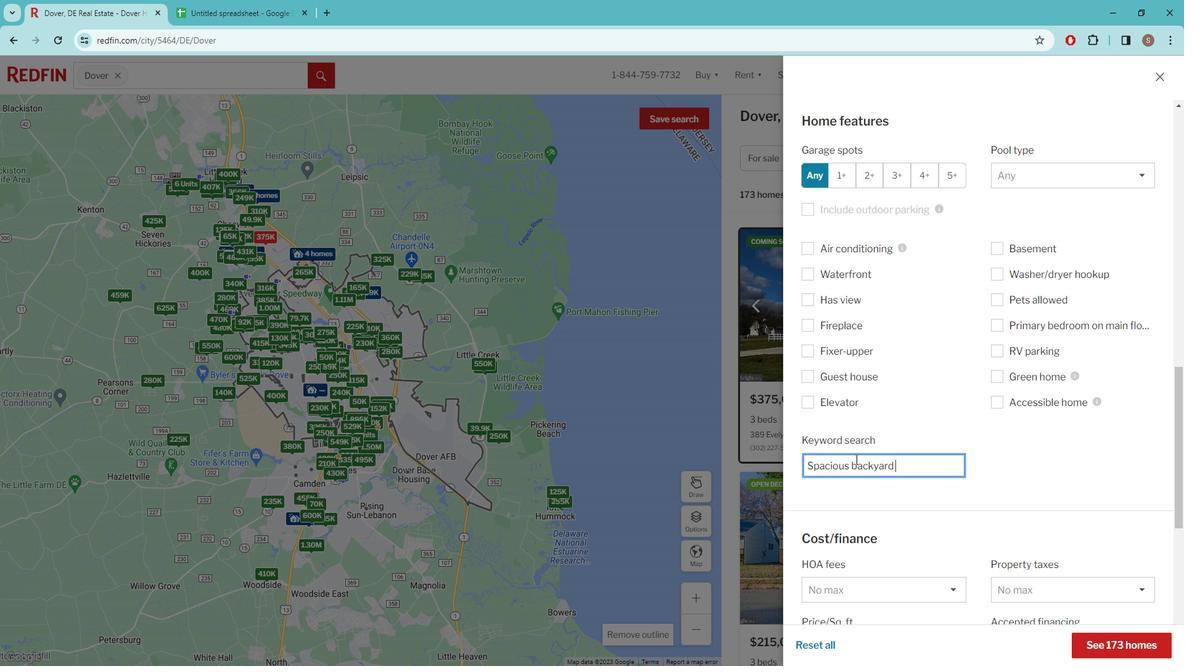 
Action: Mouse scrolled (862, 448) with delta (0, 0)
Screenshot: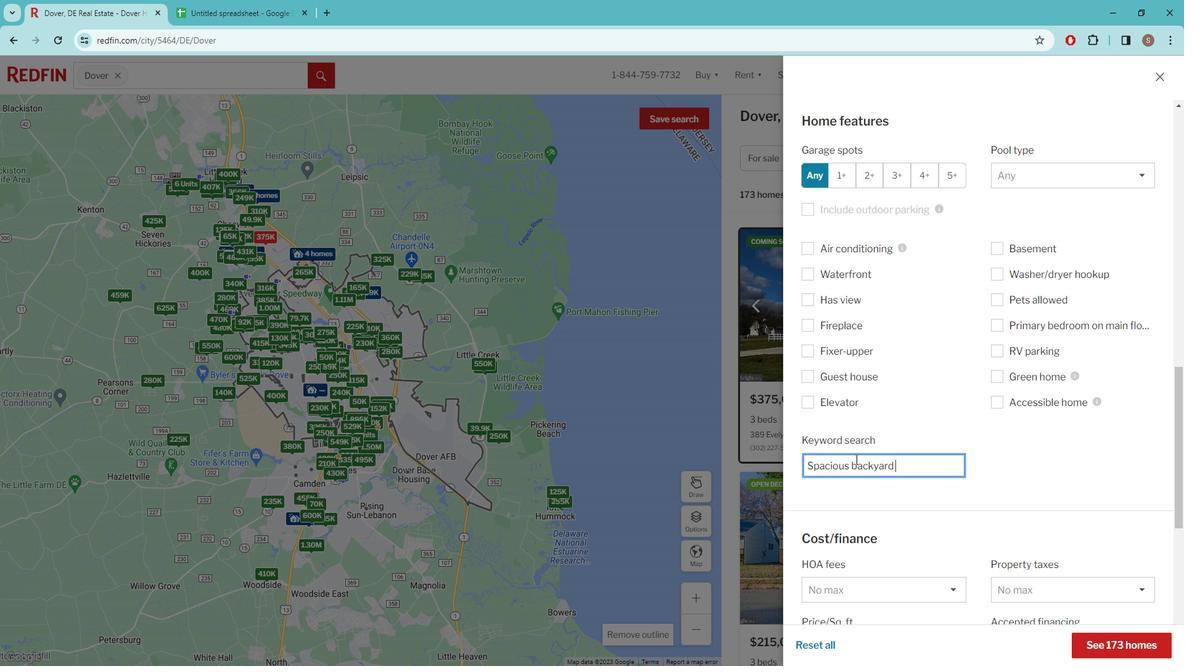 
Action: Mouse scrolled (862, 448) with delta (0, 0)
Screenshot: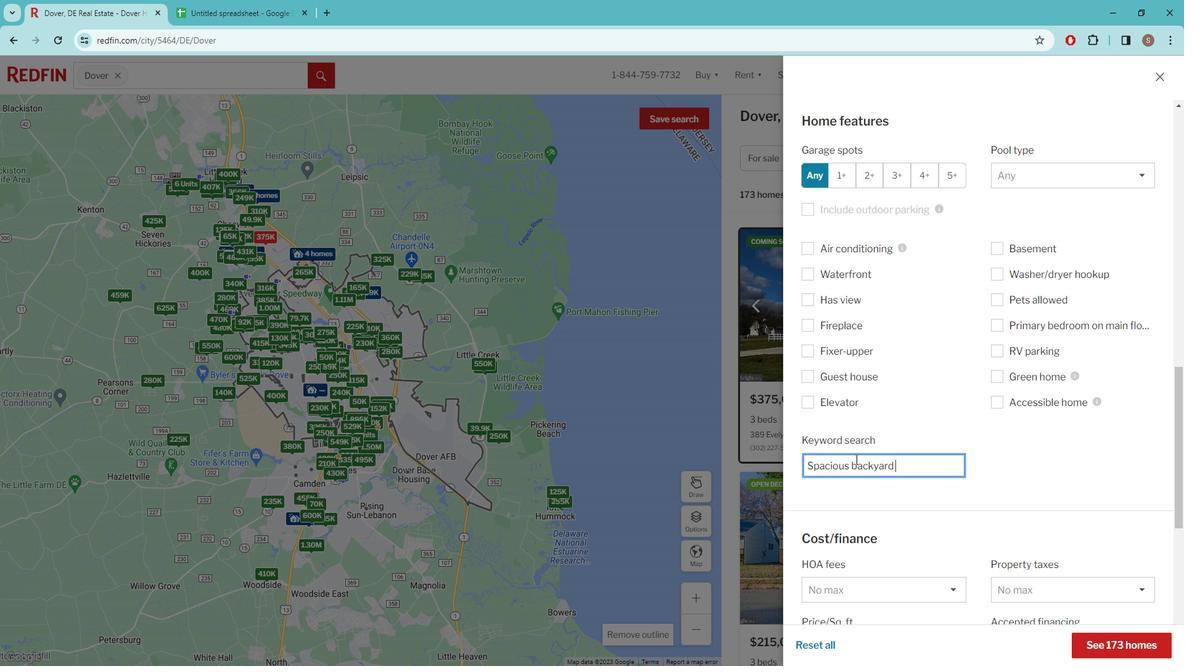 
Action: Mouse scrolled (862, 448) with delta (0, 0)
Screenshot: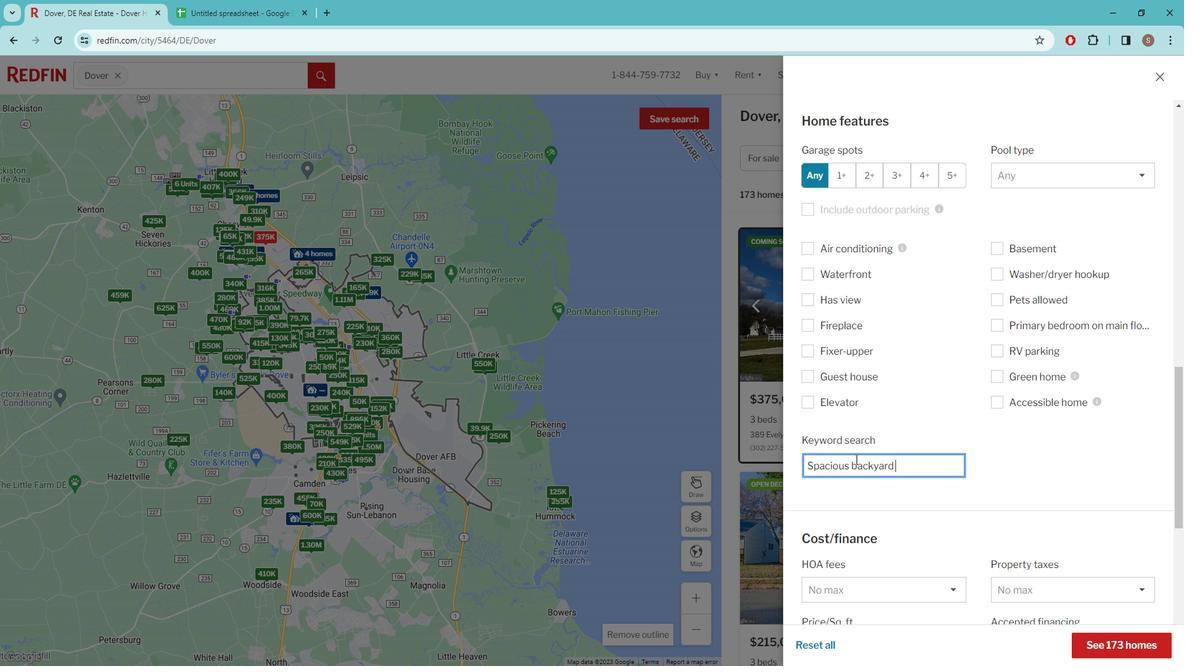 
Action: Mouse scrolled (862, 448) with delta (0, 0)
Screenshot: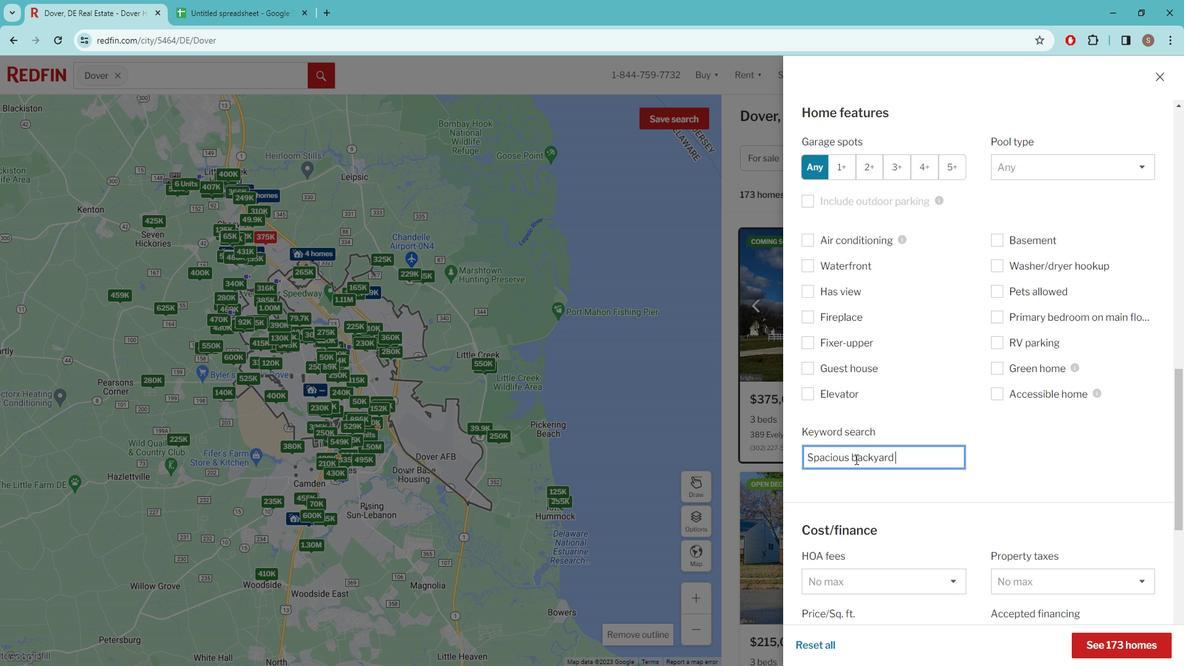 
Action: Mouse moved to (1127, 619)
Screenshot: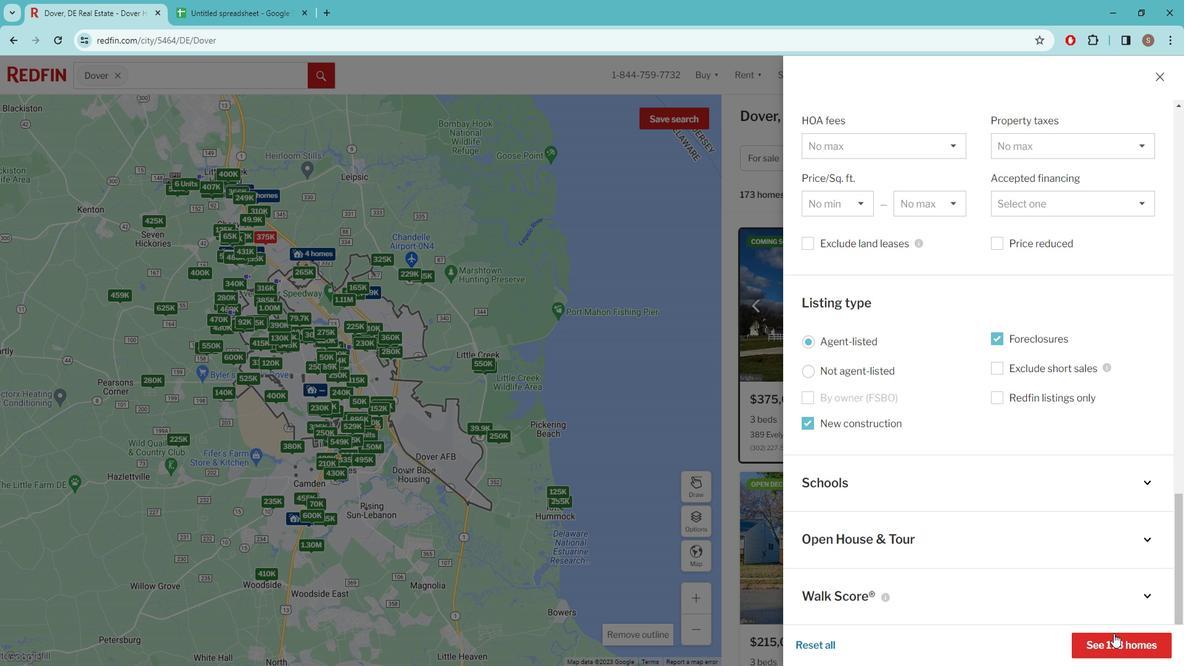 
Action: Mouse pressed left at (1127, 619)
Screenshot: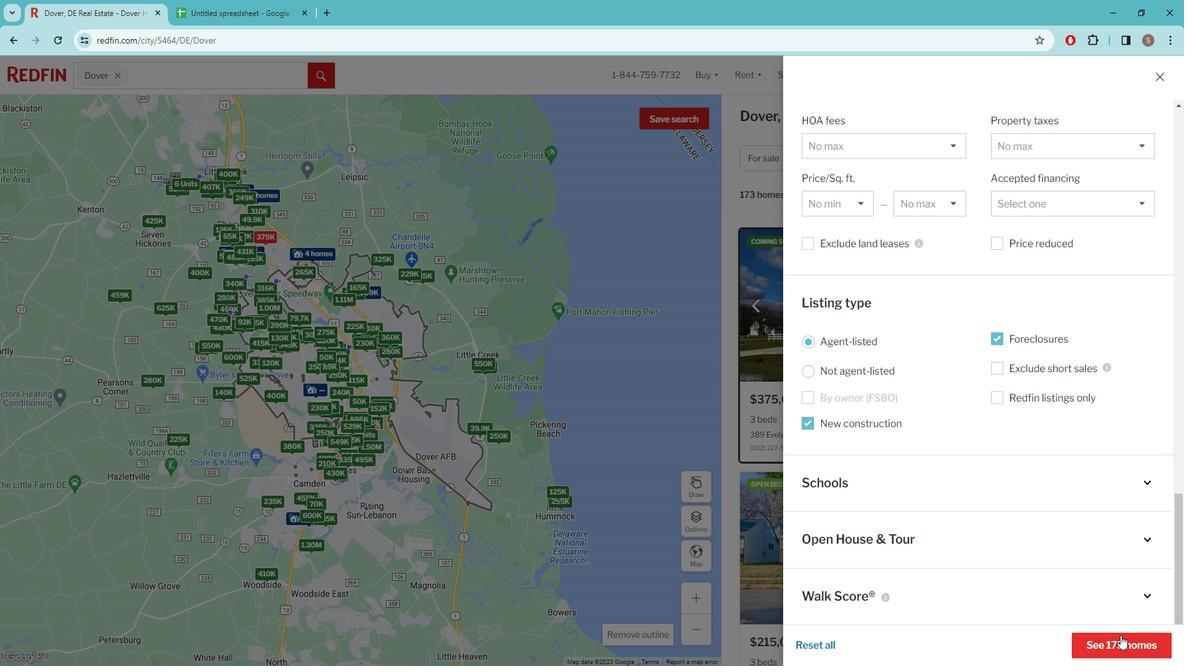 
Action: Mouse moved to (865, 386)
Screenshot: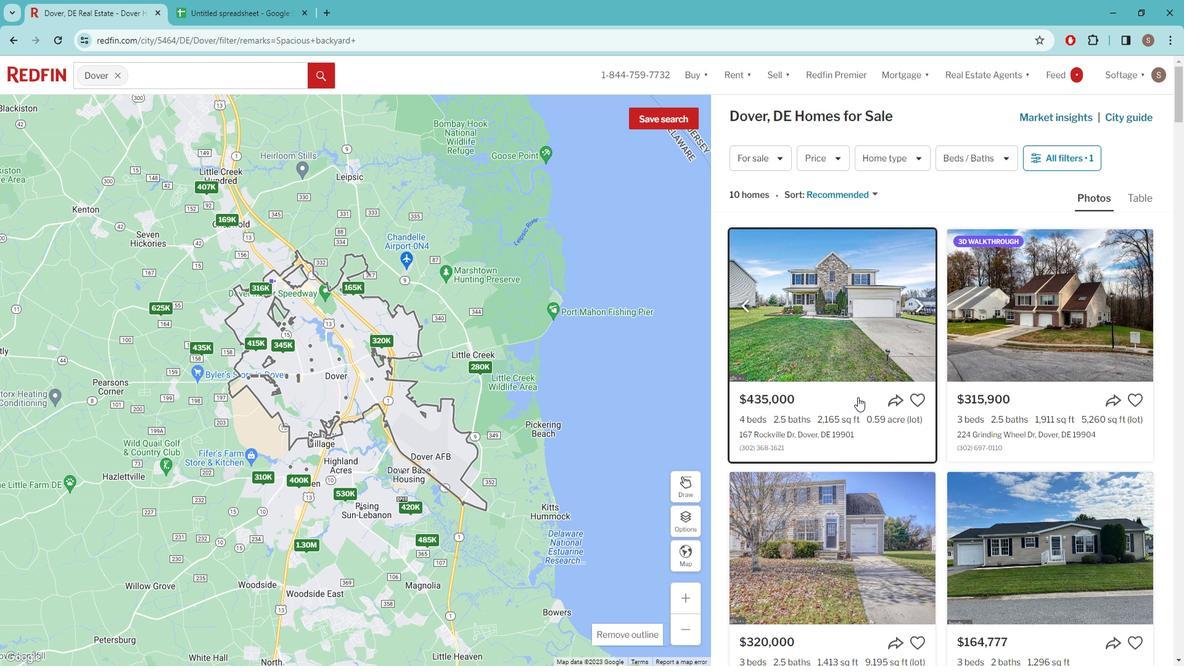 
Action: Mouse pressed left at (865, 386)
Screenshot: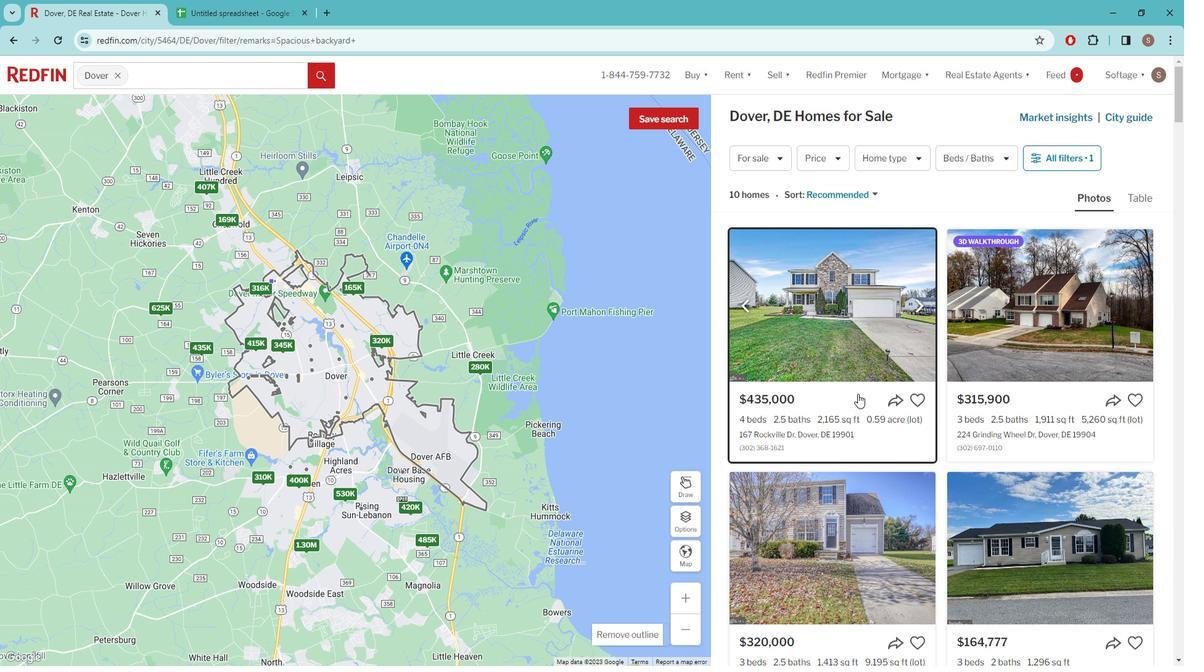 
Action: Mouse moved to (606, 394)
Screenshot: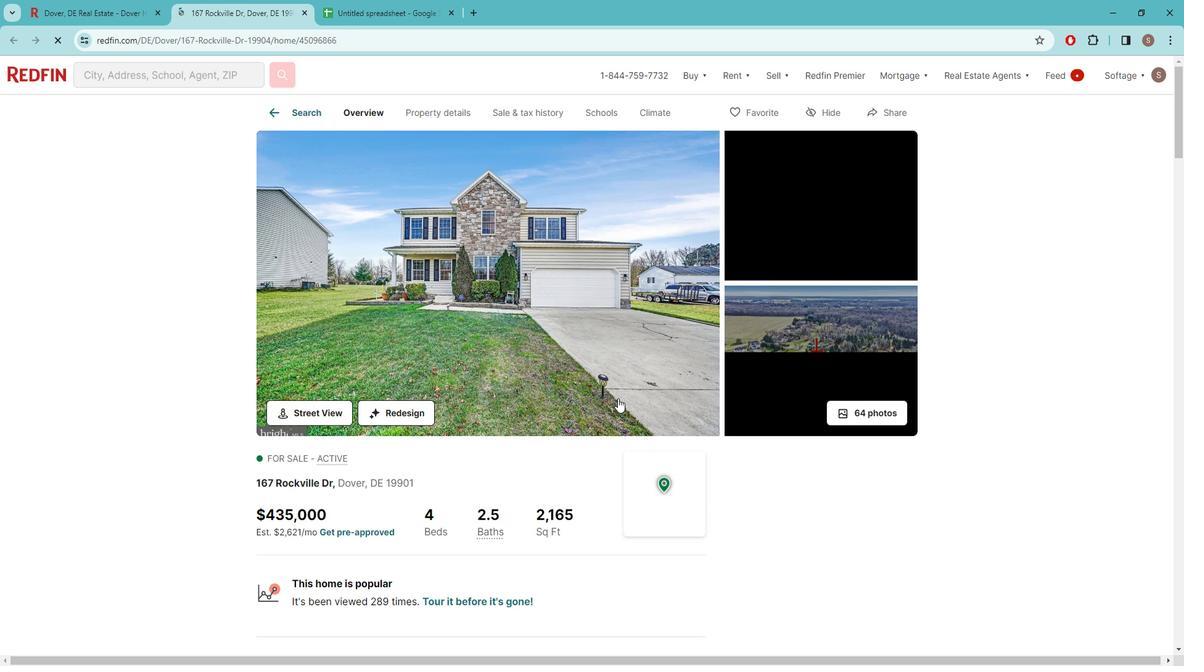 
Action: Mouse scrolled (606, 393) with delta (0, 0)
Screenshot: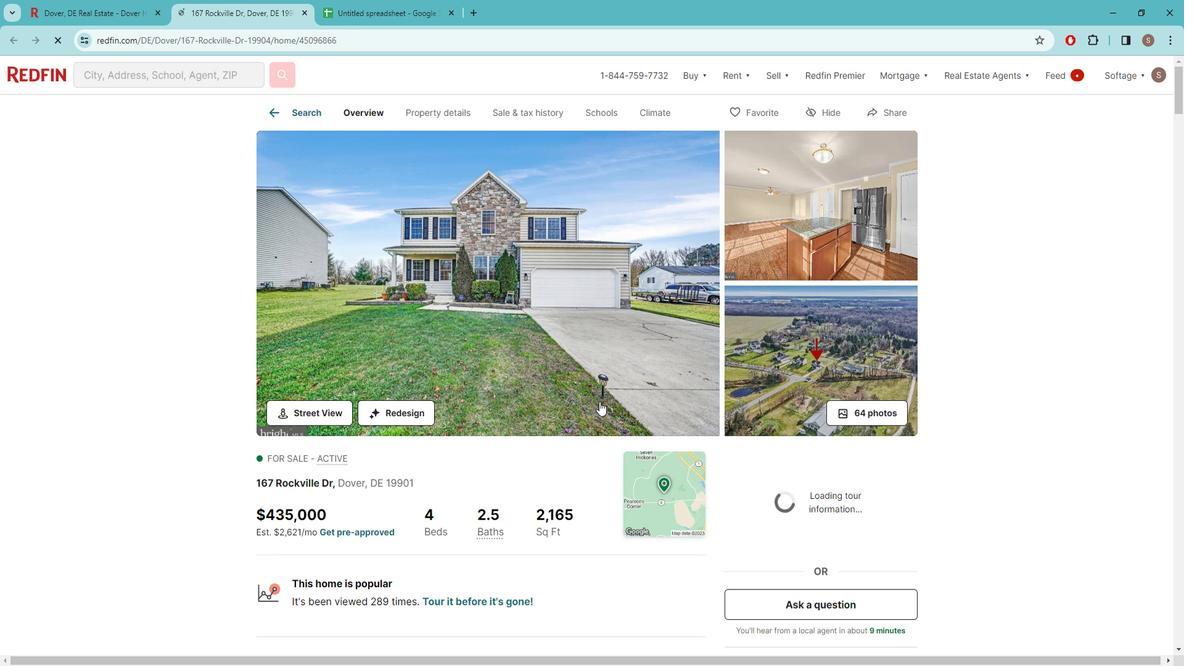 
Action: Mouse scrolled (606, 393) with delta (0, 0)
Screenshot: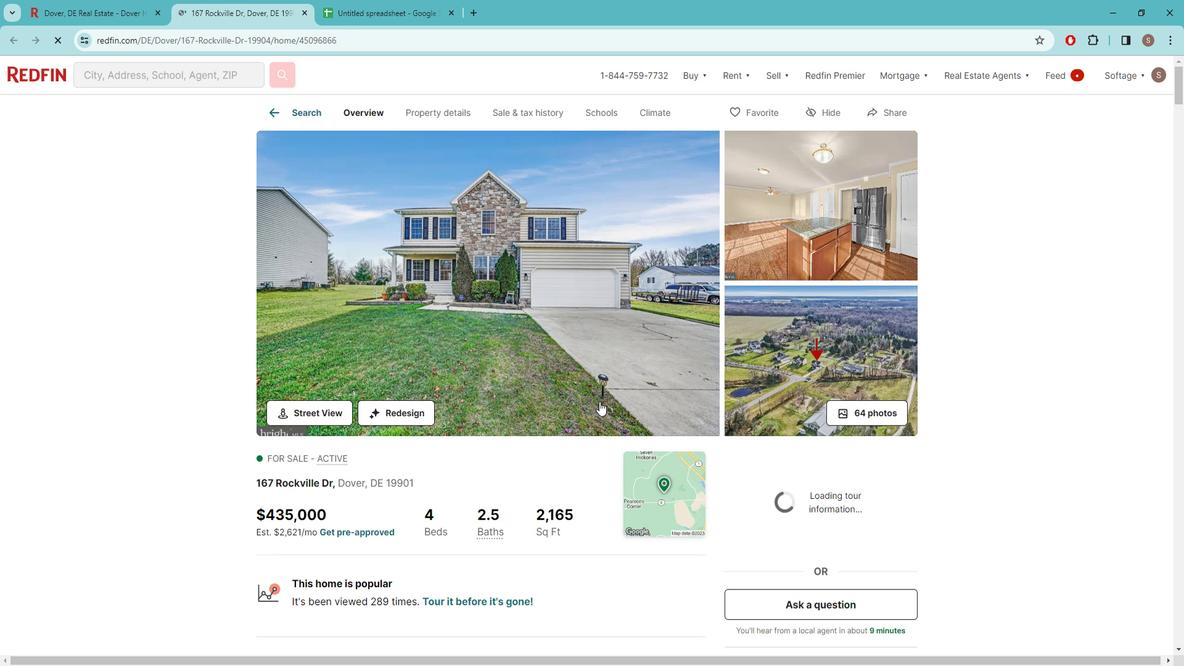 
Action: Mouse scrolled (606, 393) with delta (0, 0)
Screenshot: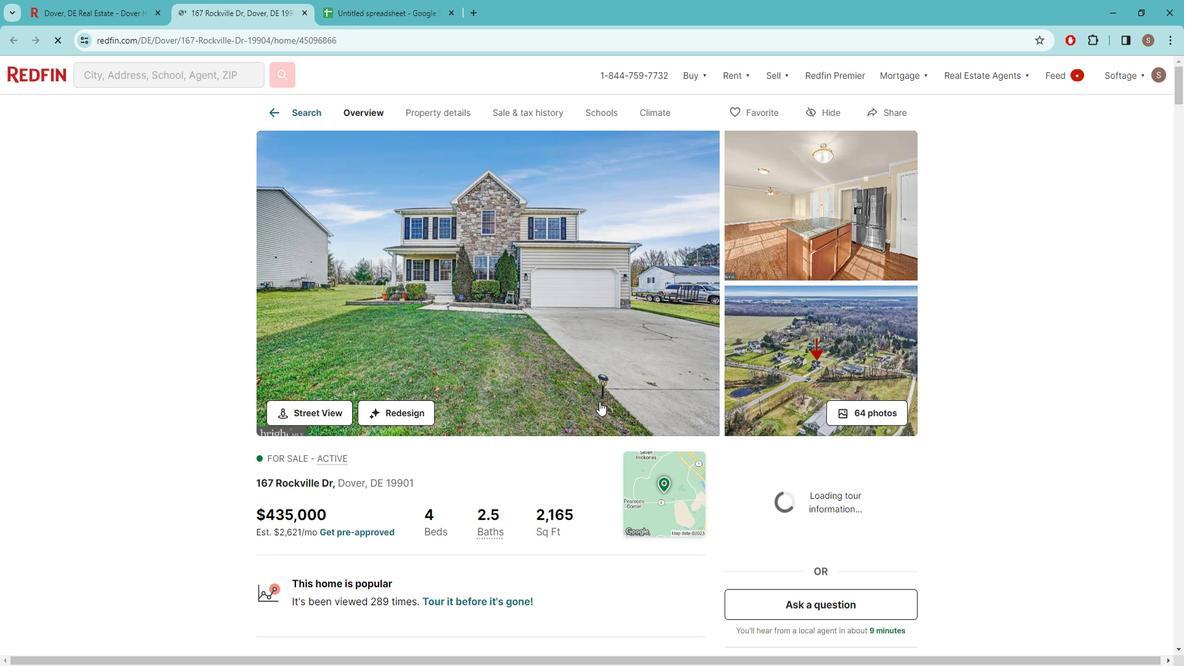 
Action: Mouse scrolled (606, 393) with delta (0, 0)
Screenshot: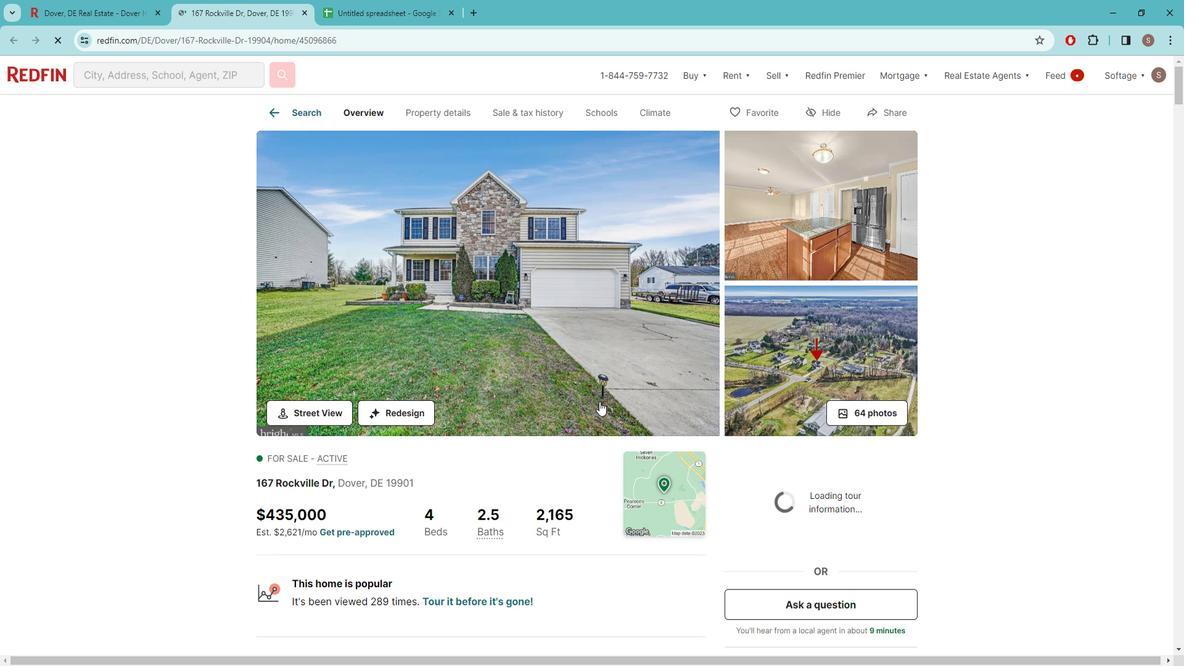 
Action: Mouse scrolled (606, 393) with delta (0, 0)
Screenshot: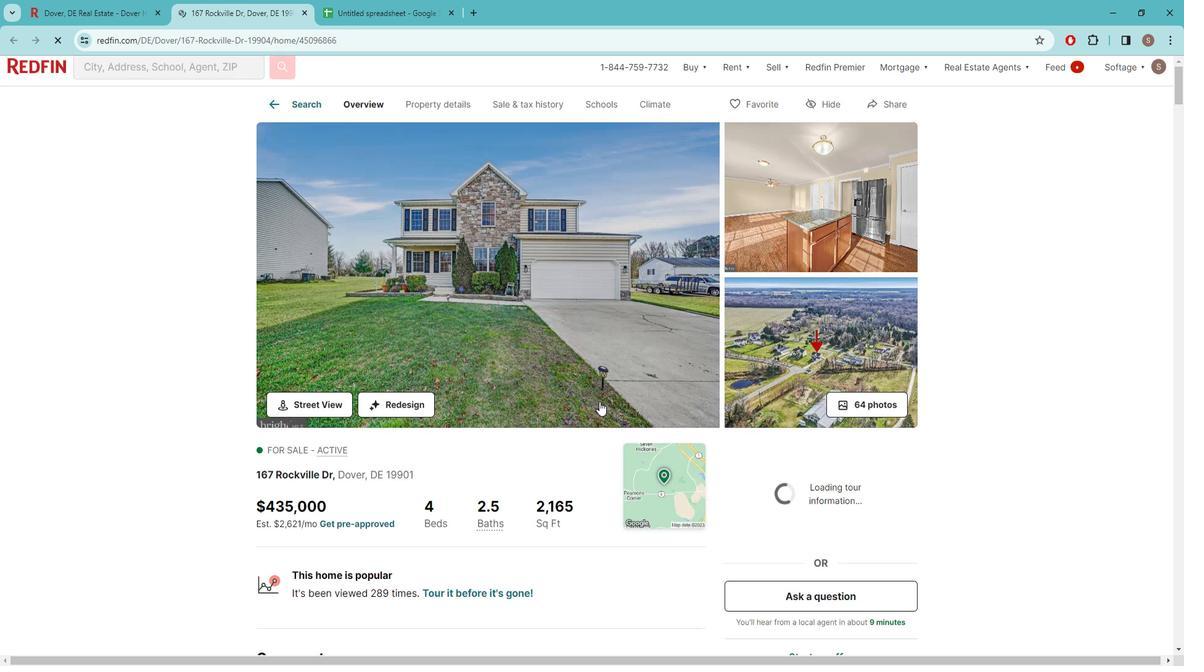 
Action: Mouse moved to (513, 372)
Screenshot: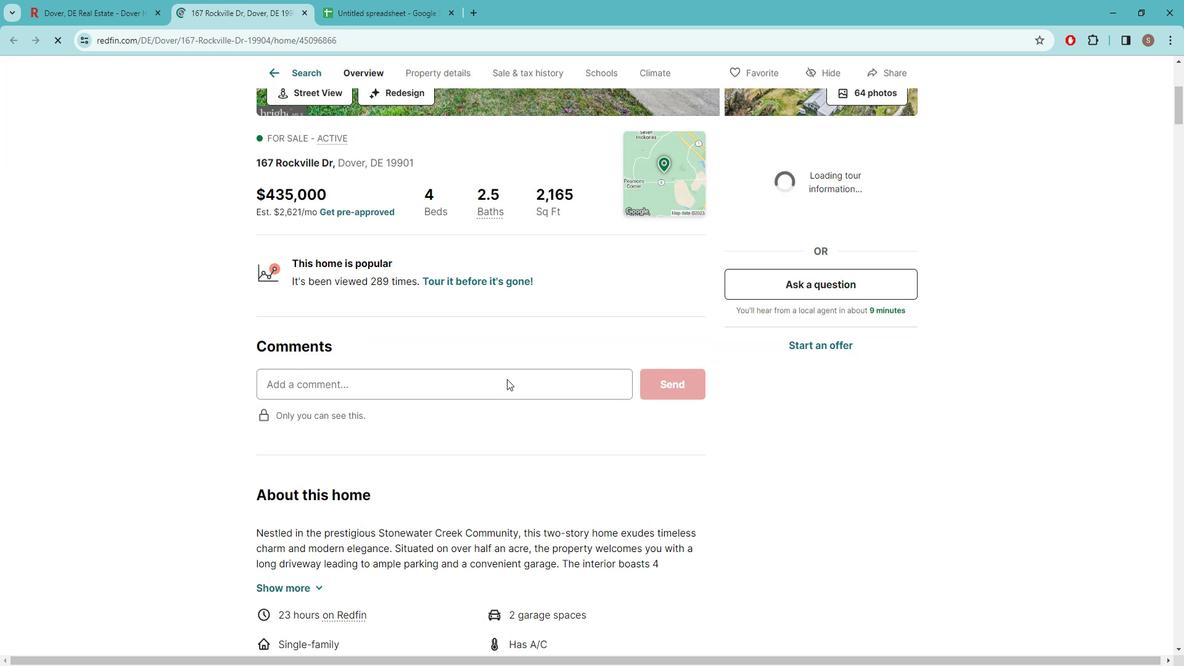 
Action: Mouse scrolled (513, 371) with delta (0, 0)
Screenshot: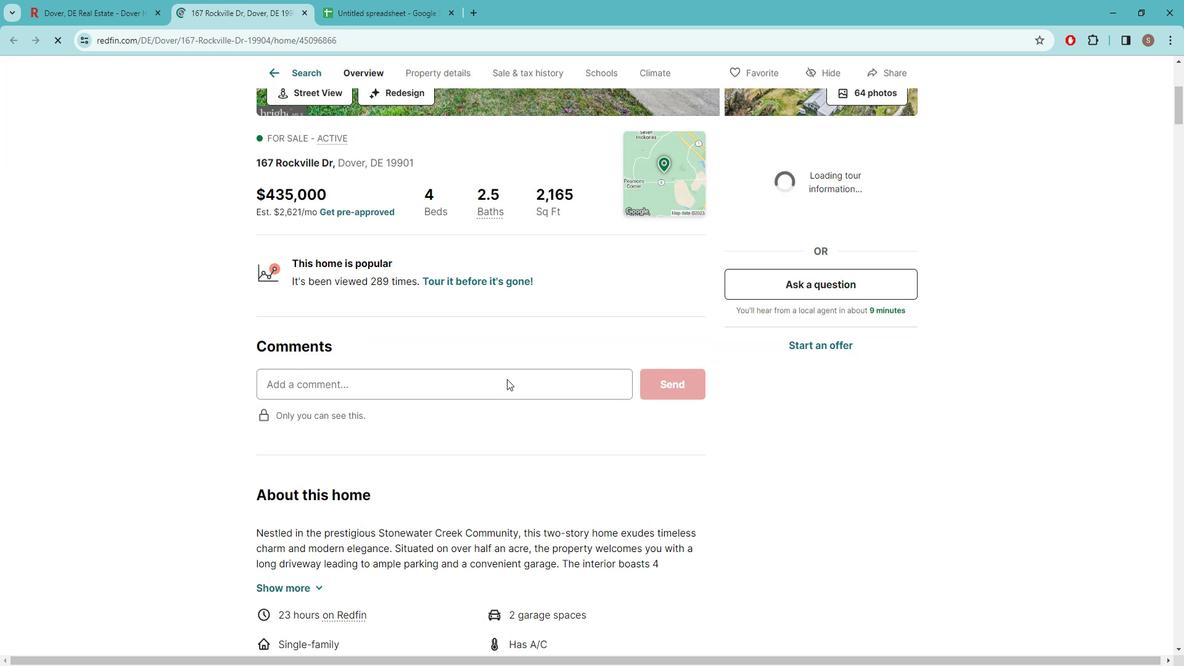 
Action: Mouse scrolled (513, 371) with delta (0, 0)
Screenshot: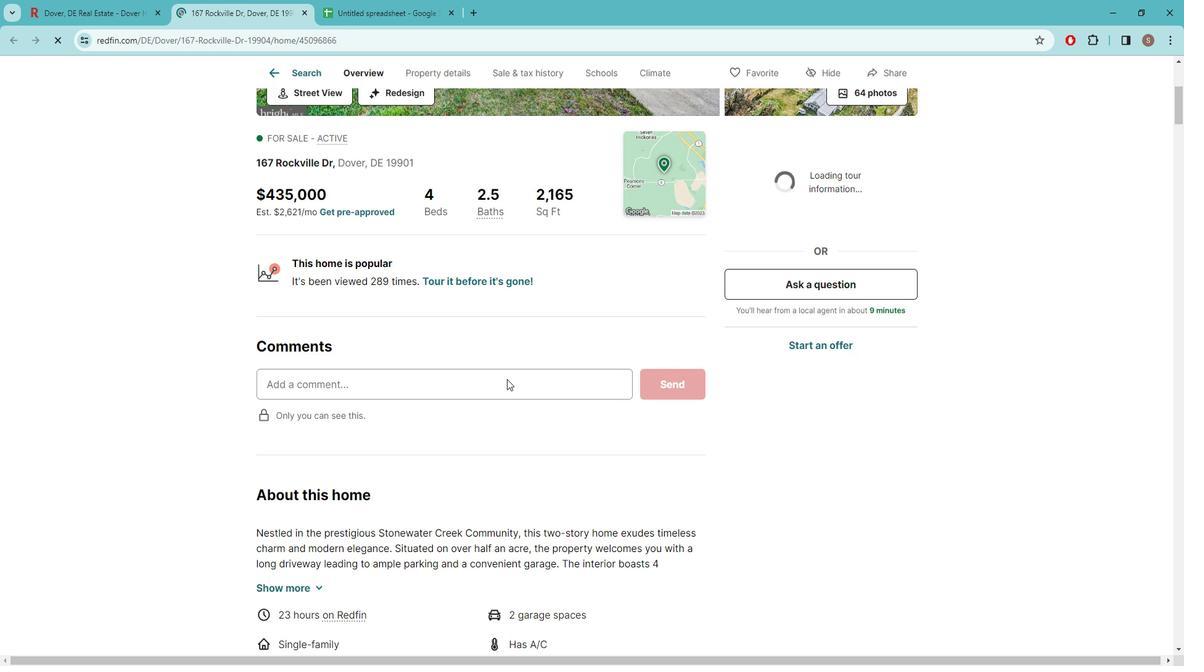 
Action: Mouse scrolled (513, 371) with delta (0, 0)
Screenshot: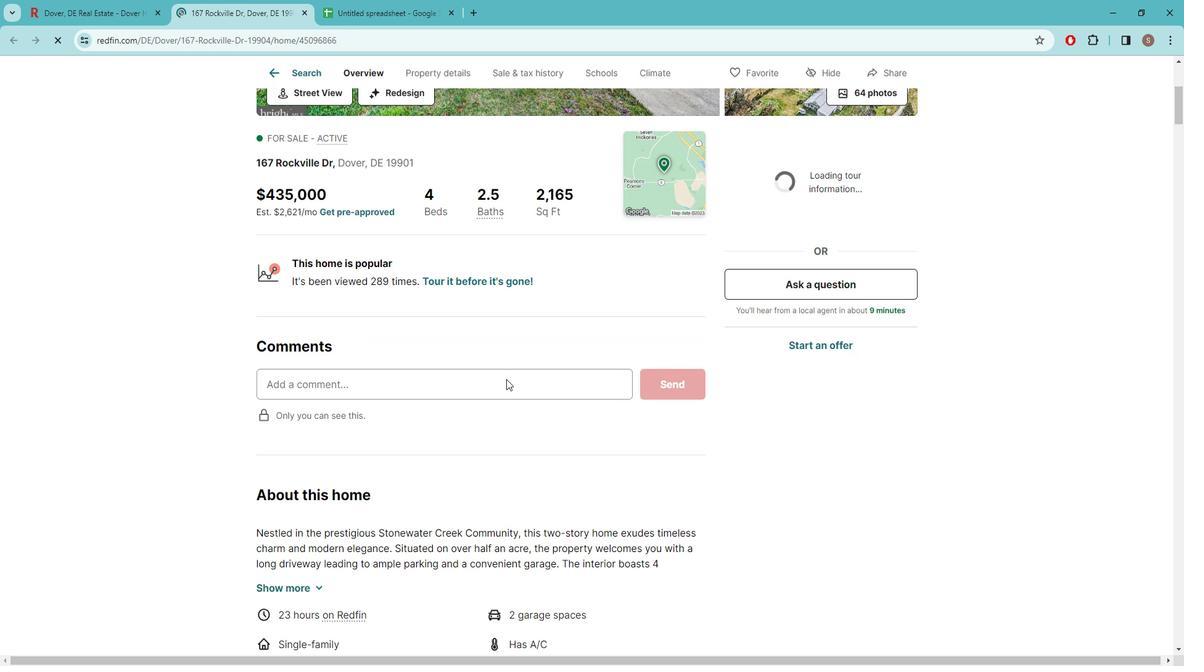 
Action: Mouse scrolled (513, 371) with delta (0, 0)
Screenshot: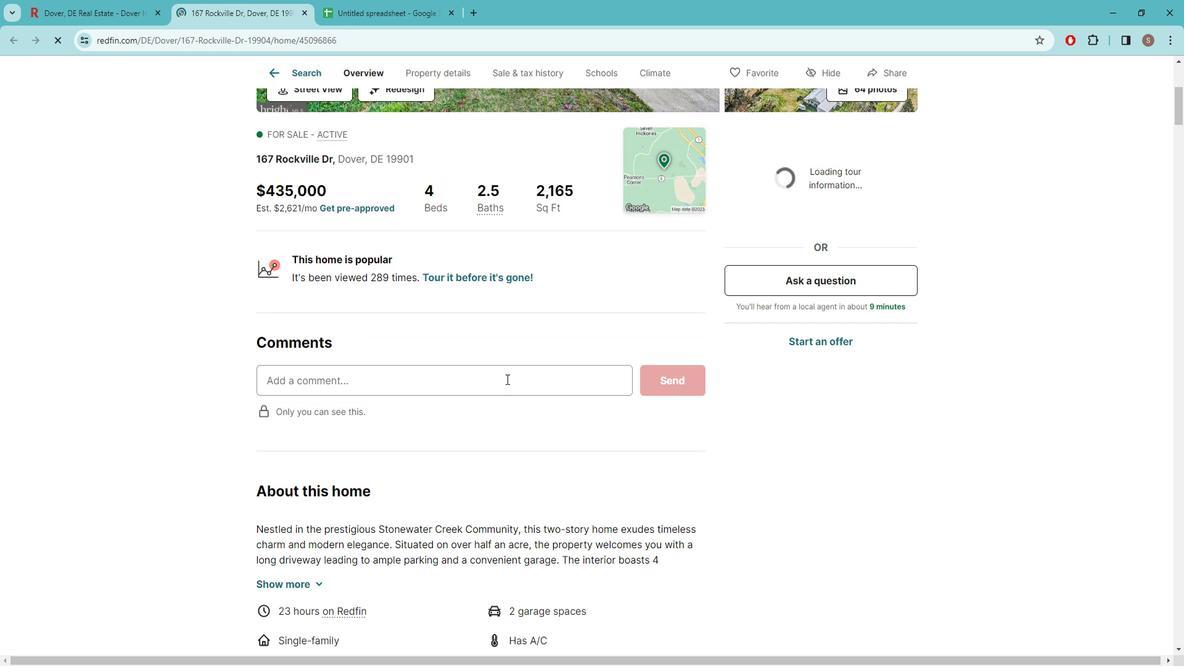 
Action: Mouse moved to (534, 366)
Screenshot: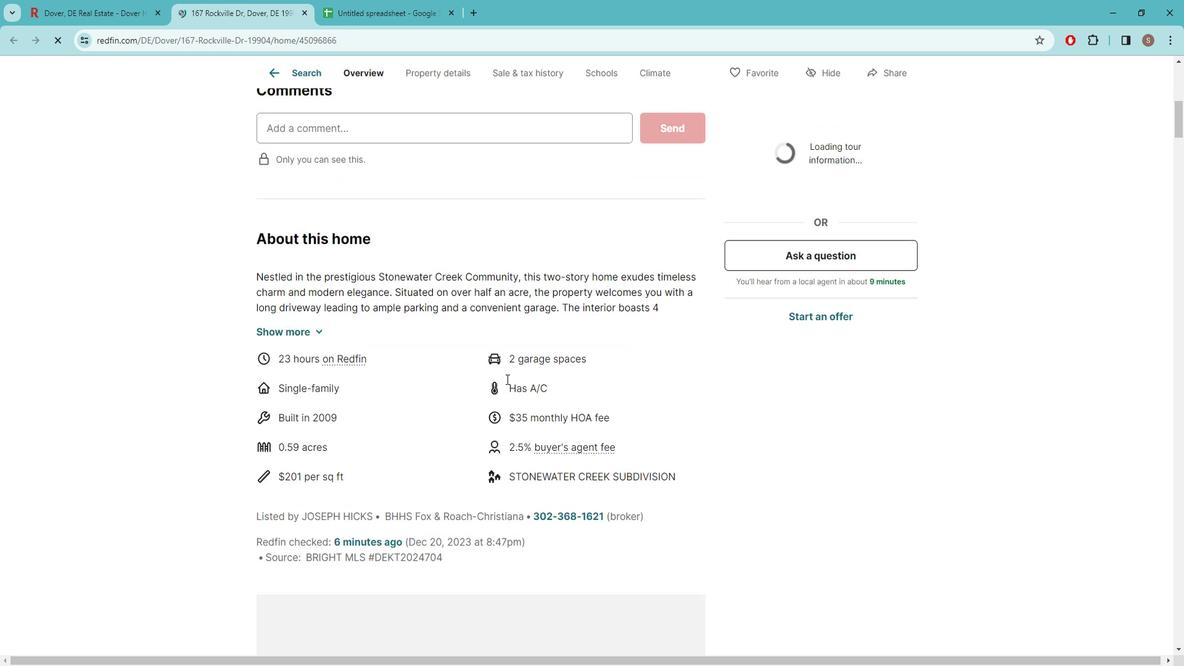 
Action: Mouse scrolled (534, 365) with delta (0, 0)
Screenshot: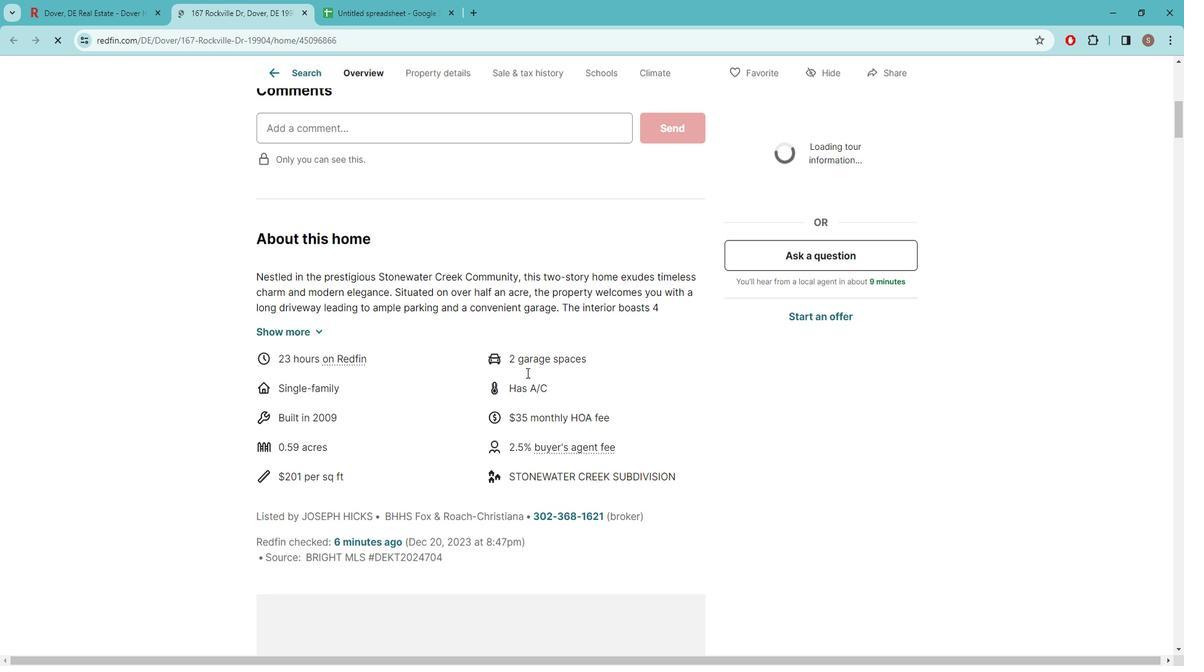 
Action: Mouse scrolled (534, 365) with delta (0, 0)
Screenshot: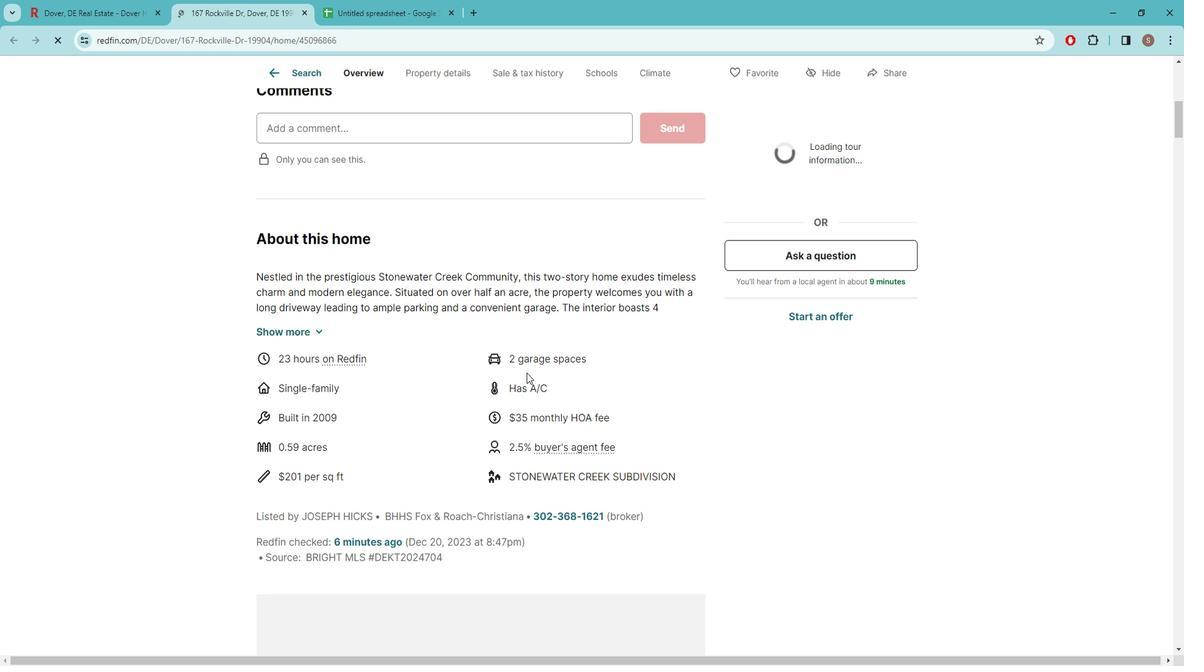 
Action: Mouse scrolled (534, 365) with delta (0, 0)
Screenshot: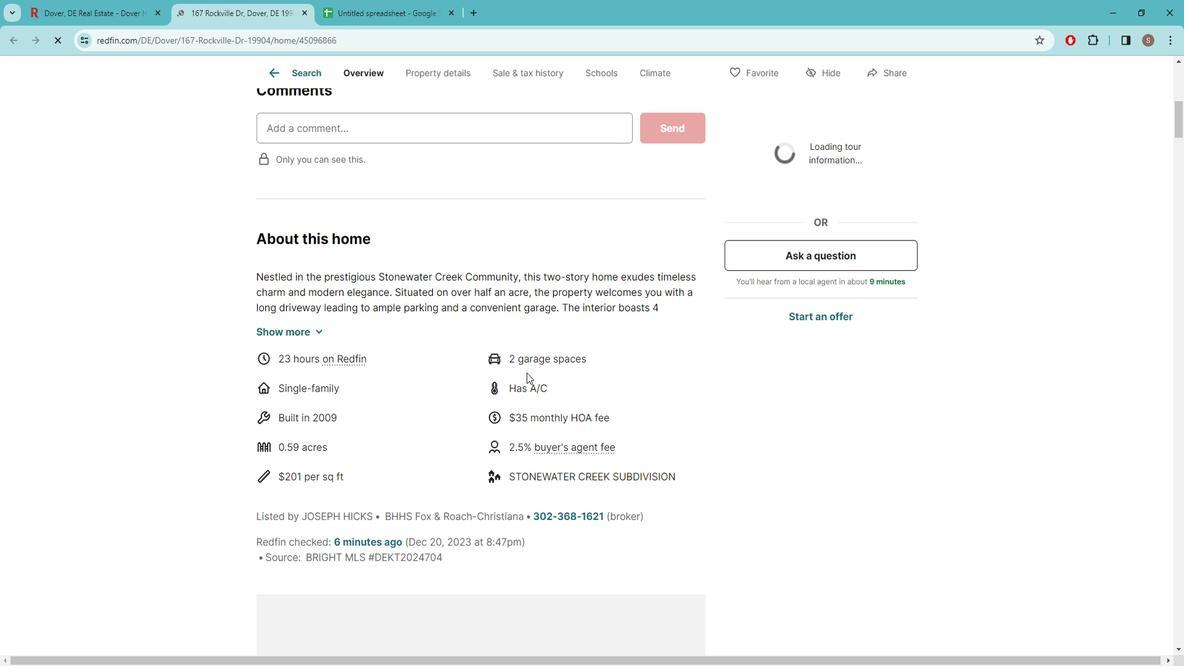 
Action: Mouse scrolled (534, 365) with delta (0, 0)
Screenshot: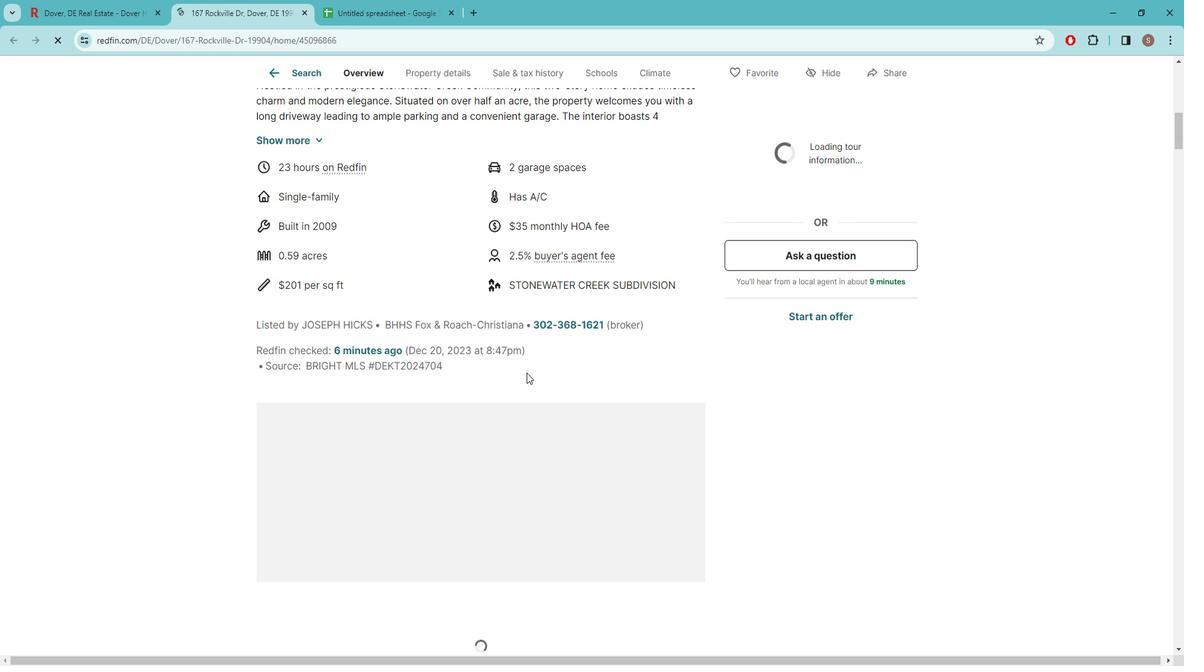 
Action: Mouse scrolled (534, 365) with delta (0, 0)
Screenshot: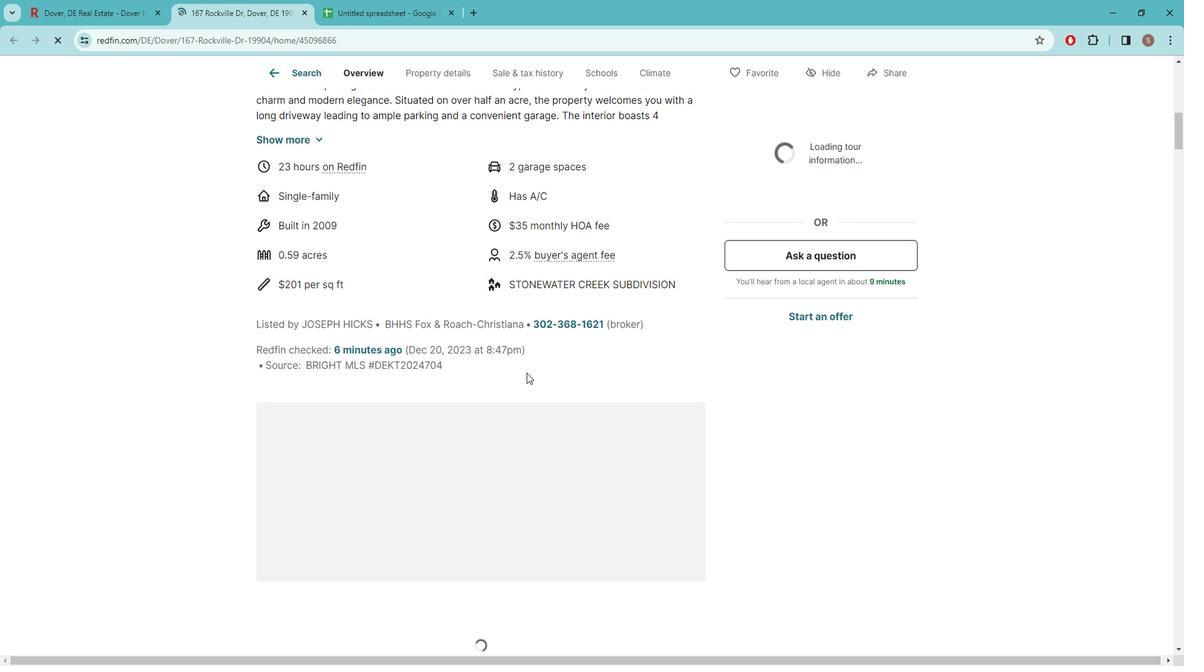 
Action: Mouse moved to (729, 419)
Screenshot: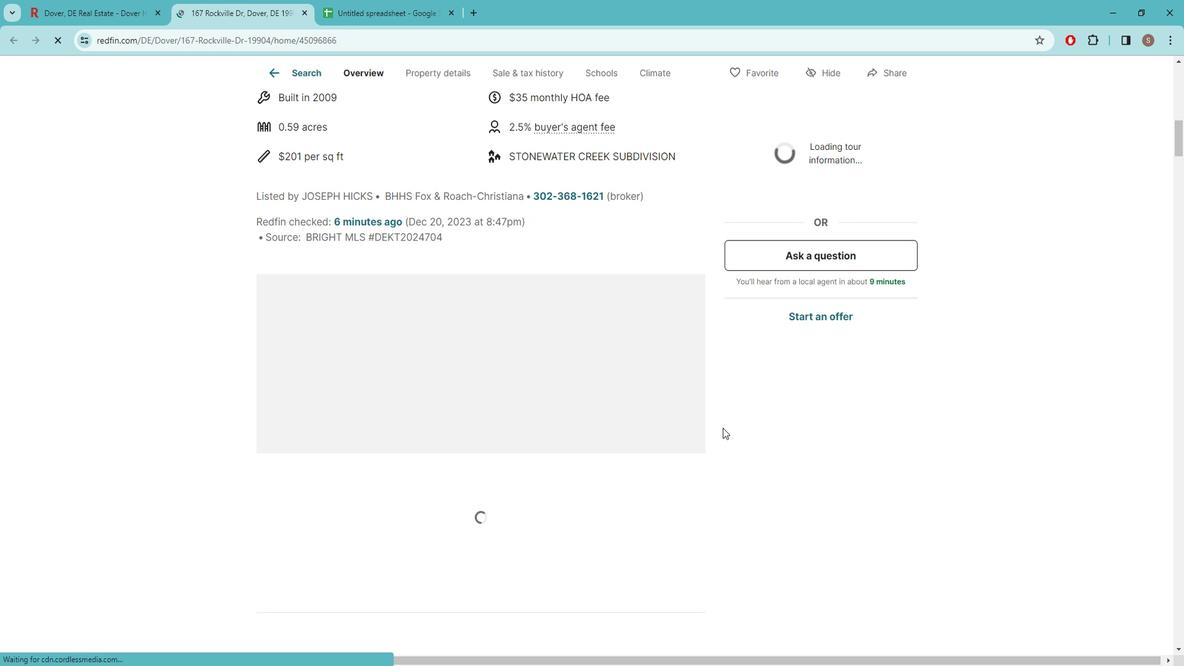 
Action: Mouse scrolled (729, 418) with delta (0, 0)
Screenshot: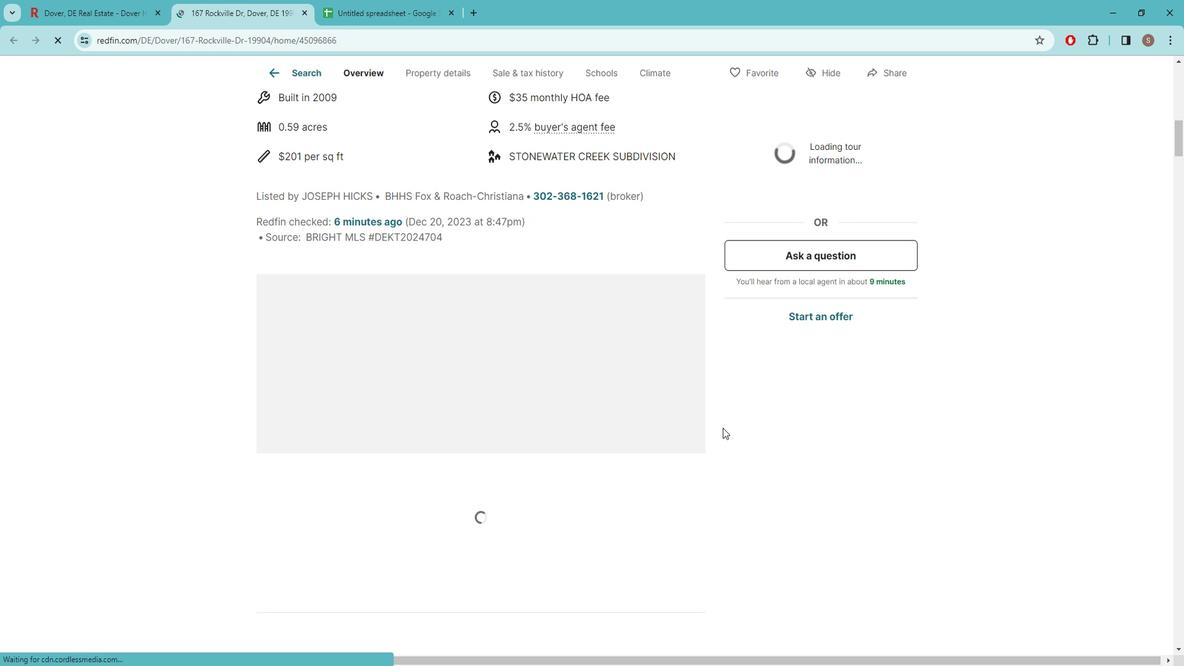 
Action: Mouse moved to (725, 417)
Screenshot: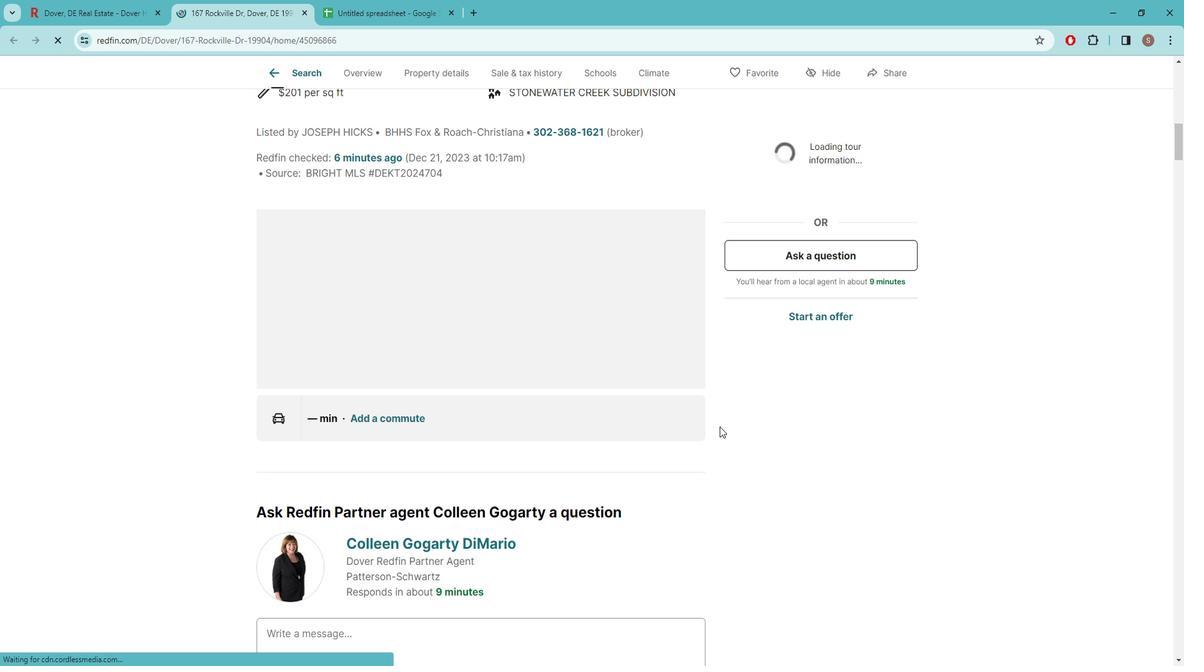 
Action: Mouse scrolled (725, 416) with delta (0, 0)
Screenshot: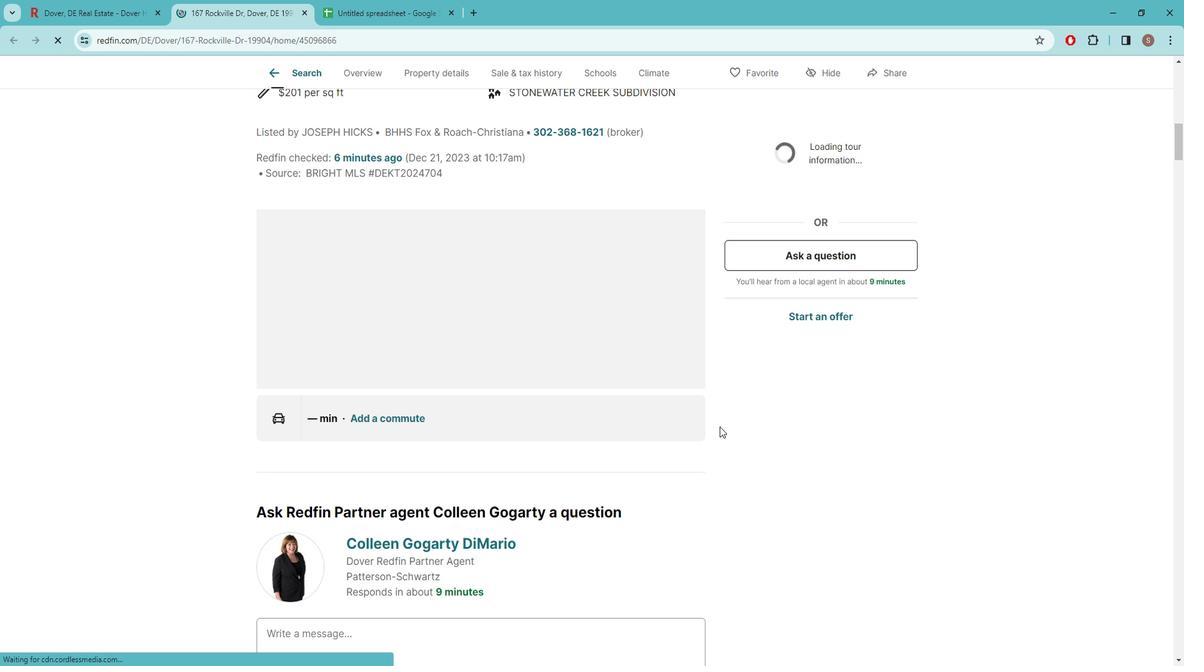 
Action: Mouse moved to (722, 417)
Screenshot: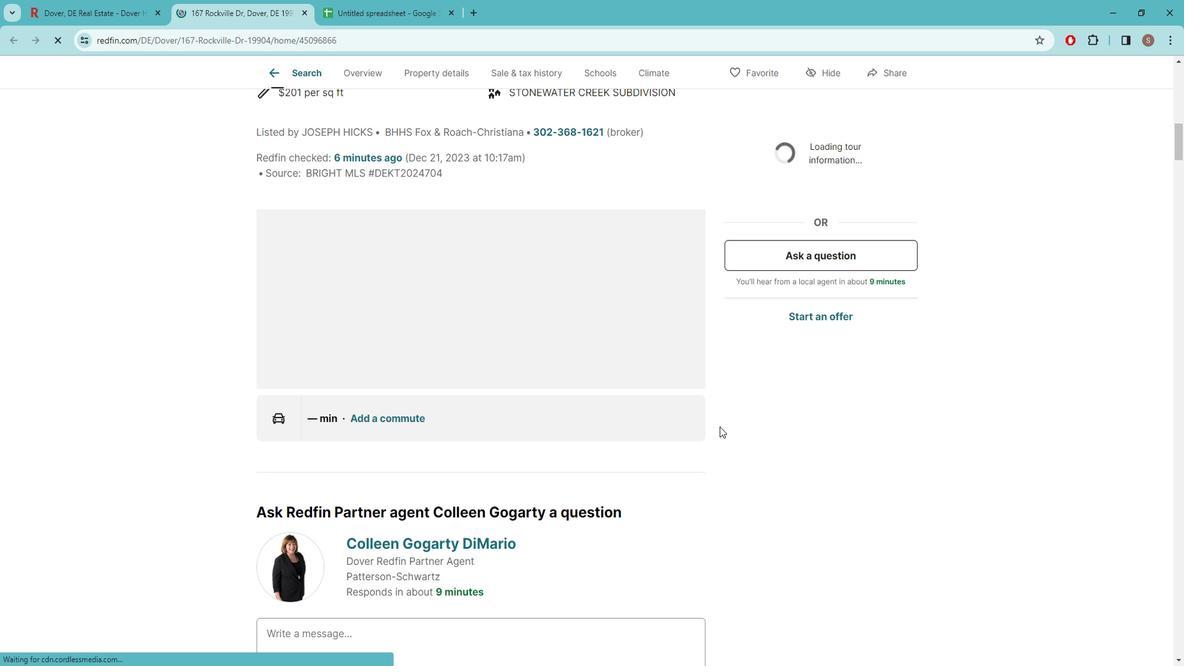 
Action: Mouse scrolled (722, 416) with delta (0, 0)
Screenshot: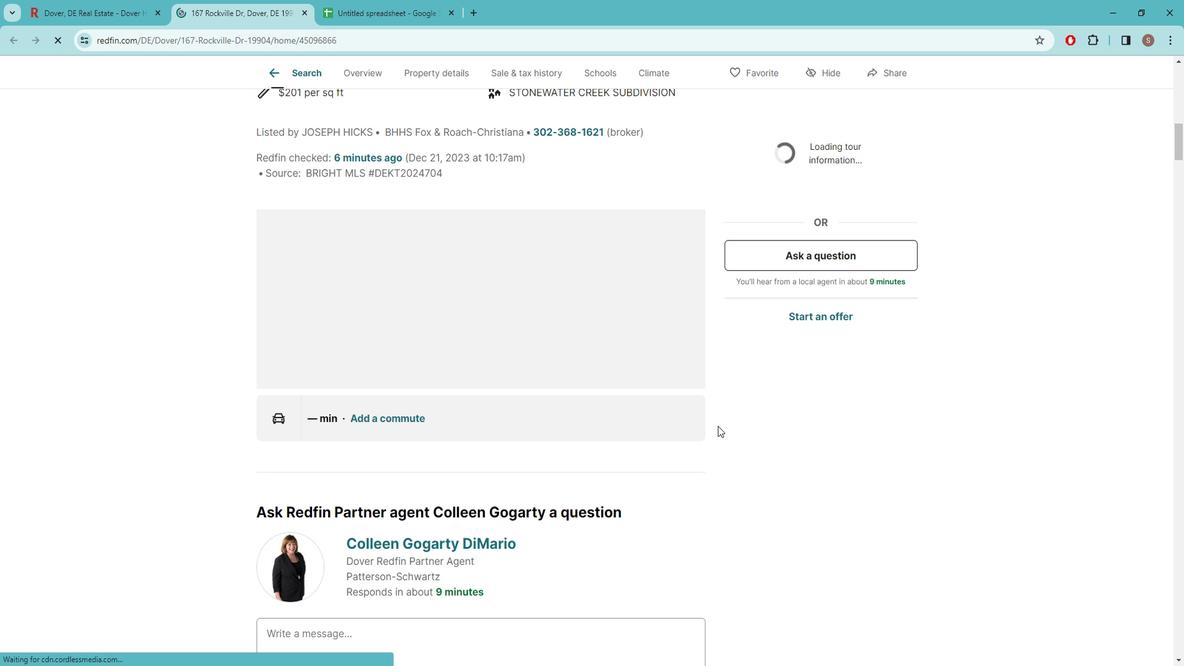 
Action: Mouse moved to (486, 408)
Screenshot: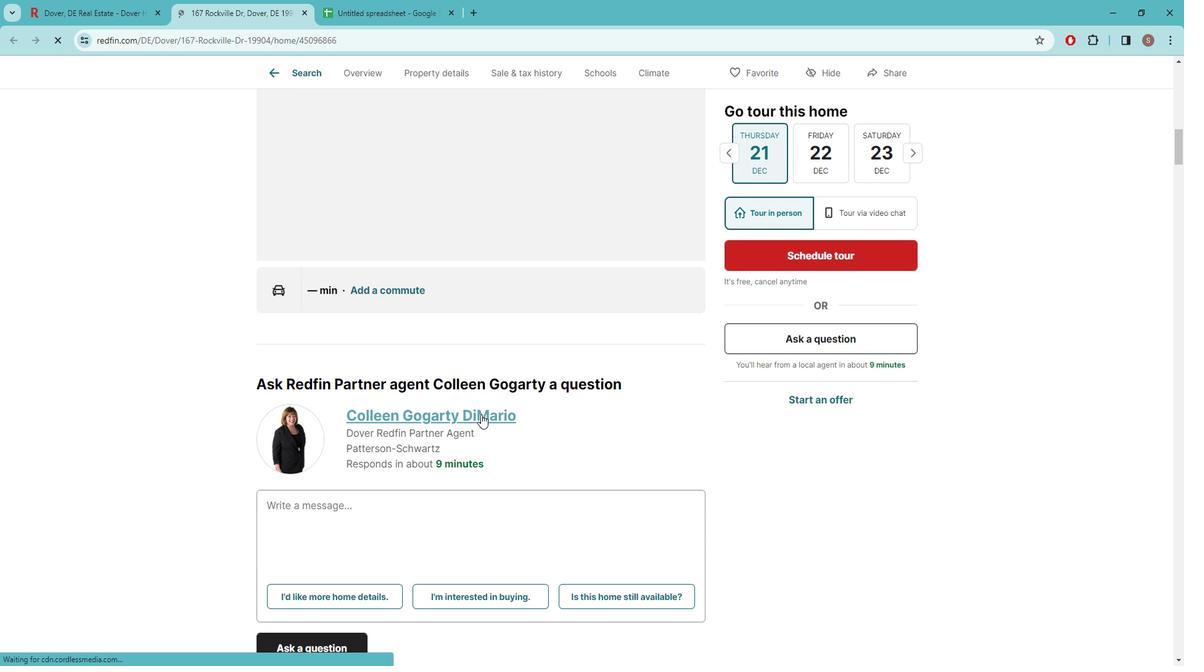 
Action: Mouse pressed left at (486, 408)
Screenshot: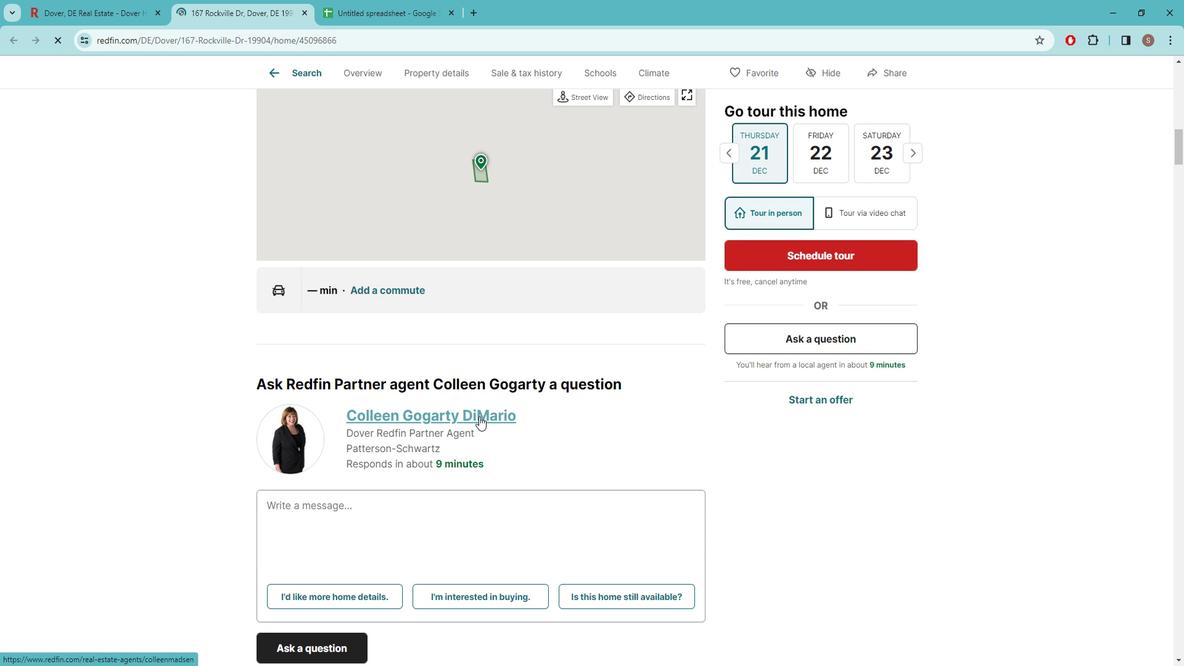 
Action: Mouse moved to (625, 366)
Screenshot: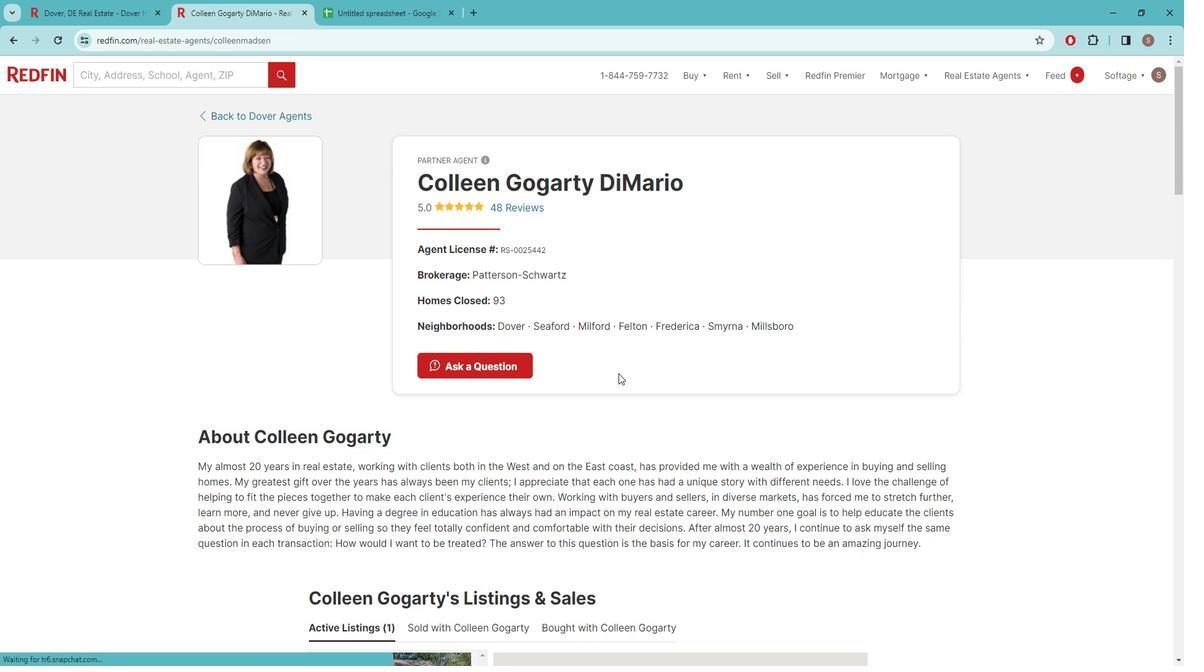 
Action: Mouse scrolled (625, 366) with delta (0, 0)
Screenshot: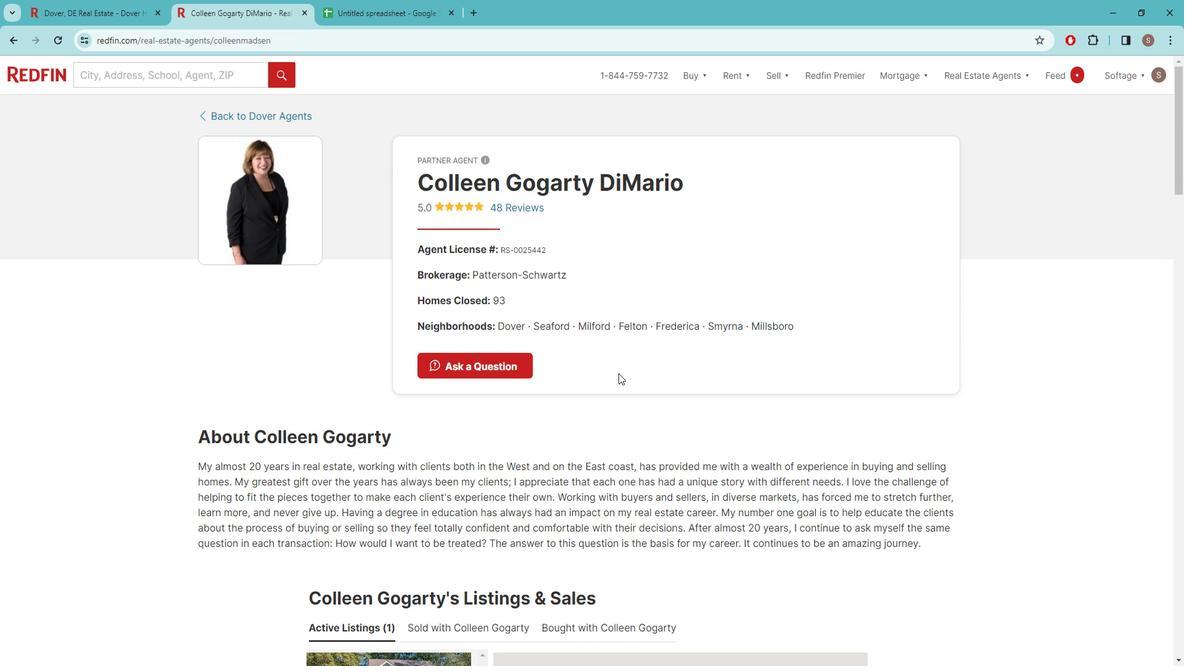 
Action: Mouse scrolled (625, 366) with delta (0, 0)
Screenshot: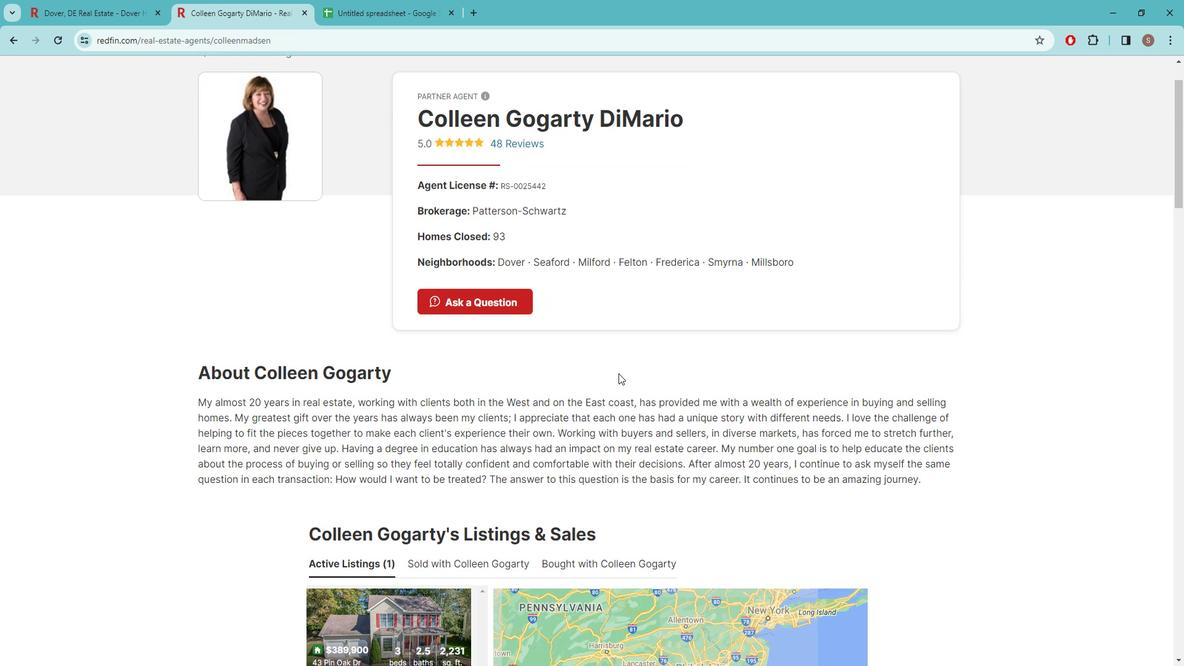 
Action: Mouse scrolled (625, 366) with delta (0, 0)
Screenshot: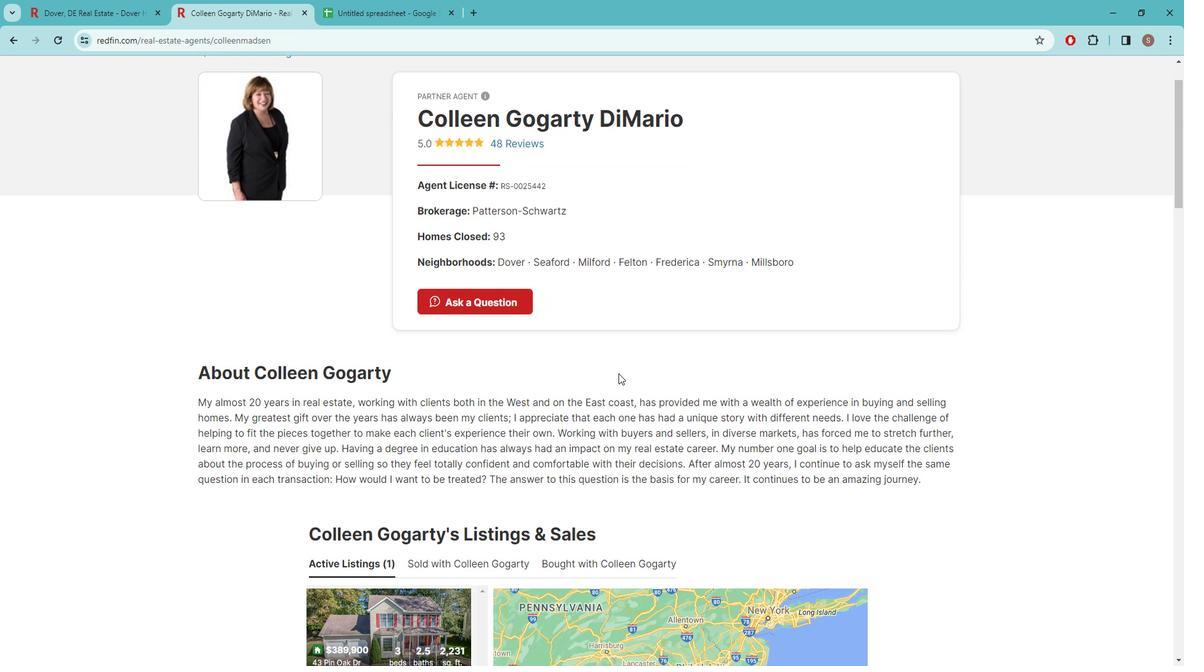 
Action: Mouse moved to (672, 325)
Screenshot: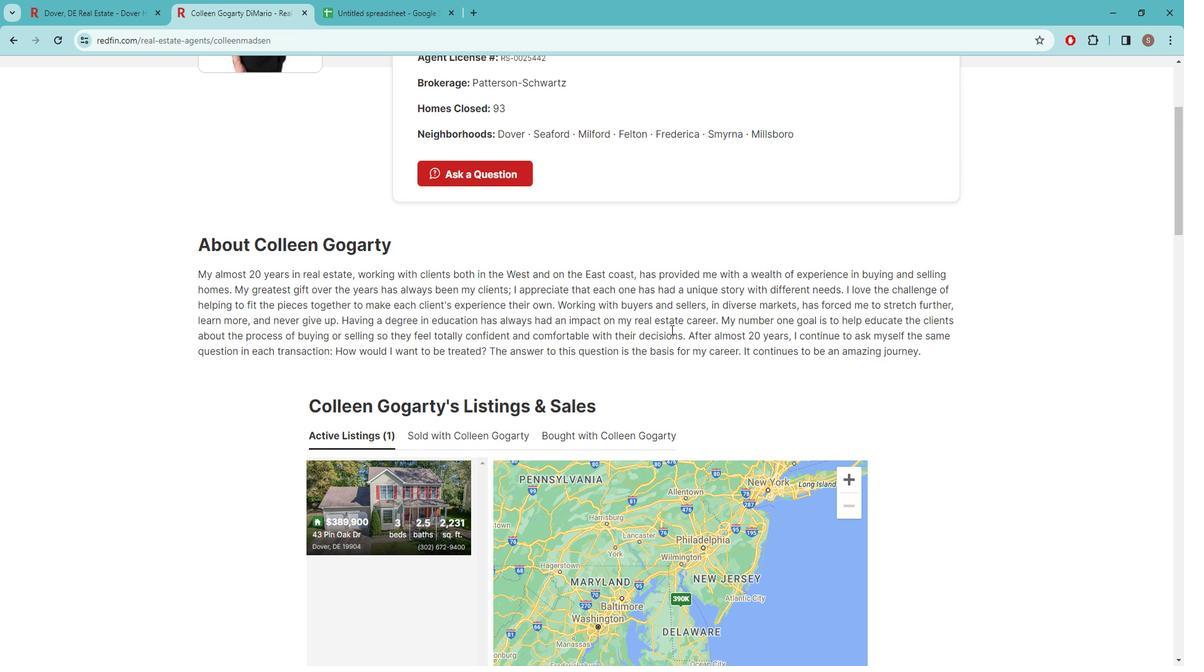 
Action: Mouse scrolled (672, 325) with delta (0, 0)
Screenshot: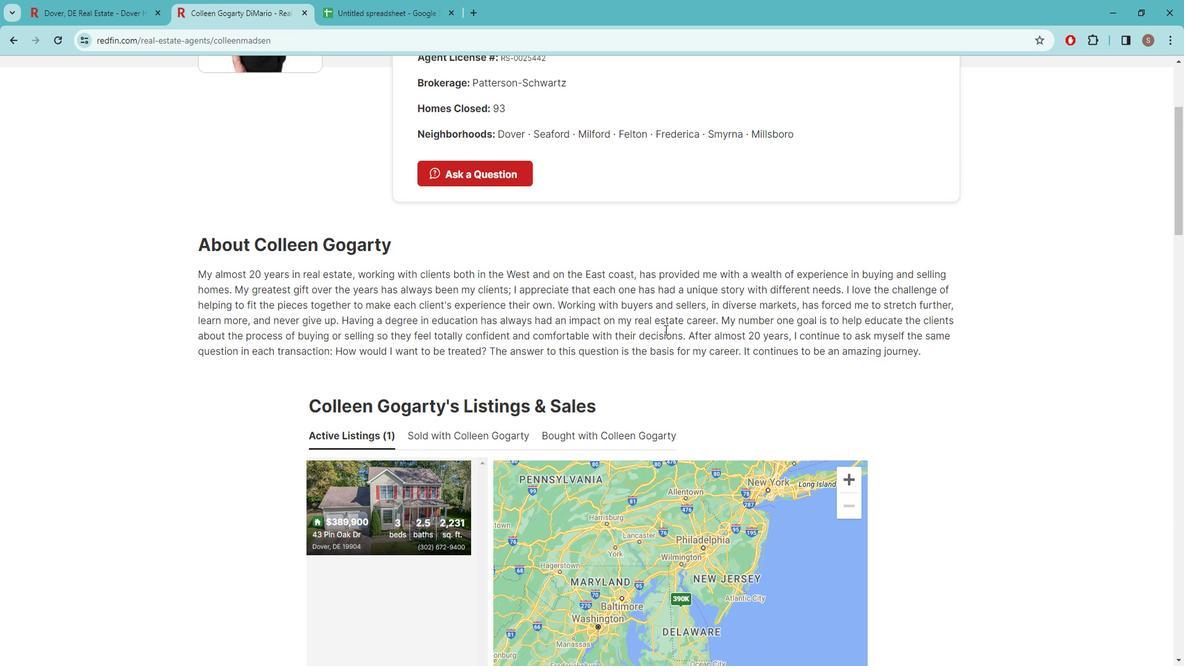 
Action: Mouse scrolled (672, 325) with delta (0, 0)
Screenshot: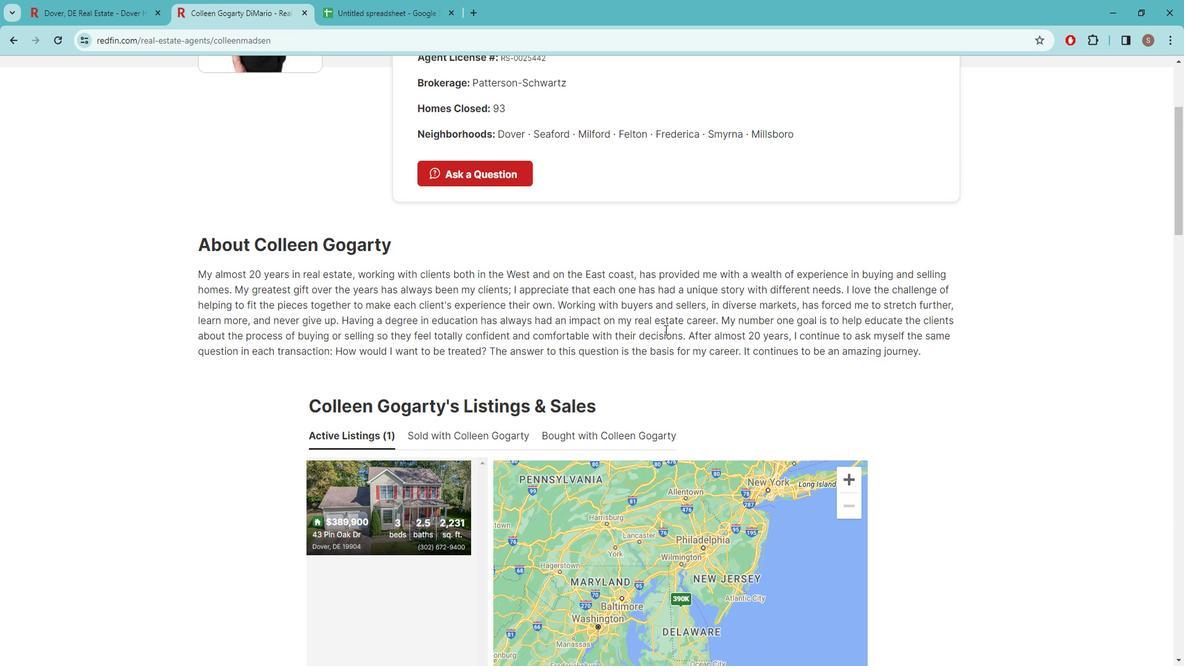 
Action: Mouse moved to (670, 329)
Screenshot: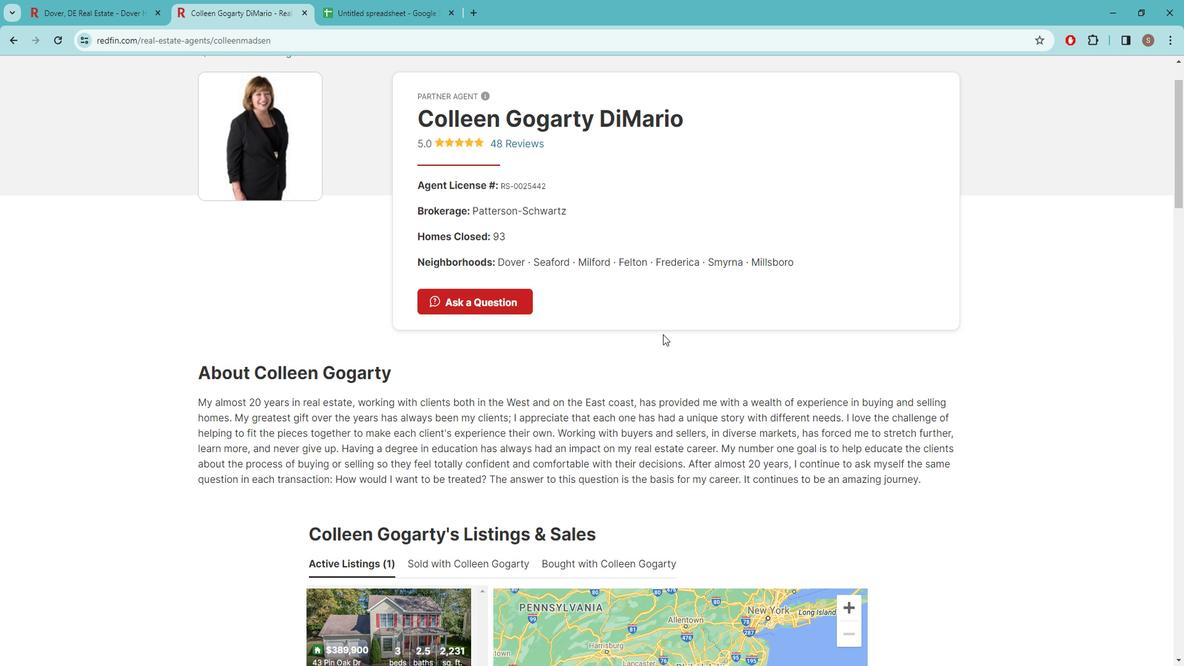 
Action: Mouse scrolled (670, 329) with delta (0, 0)
Screenshot: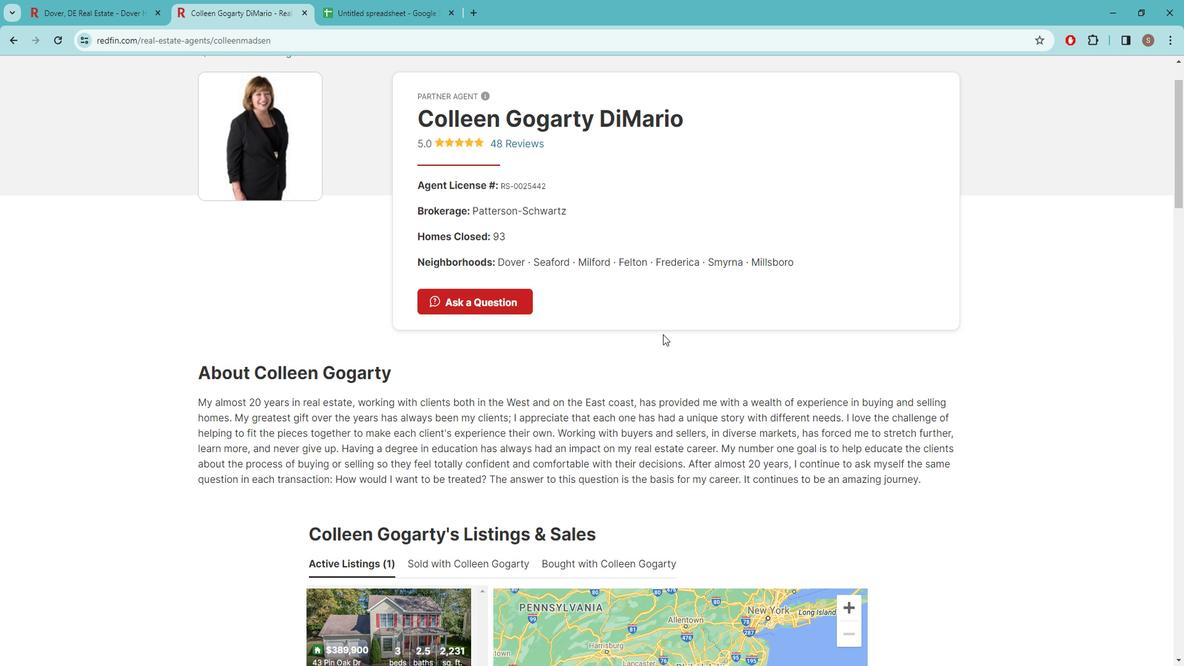 
Action: Mouse scrolled (670, 329) with delta (0, 0)
Screenshot: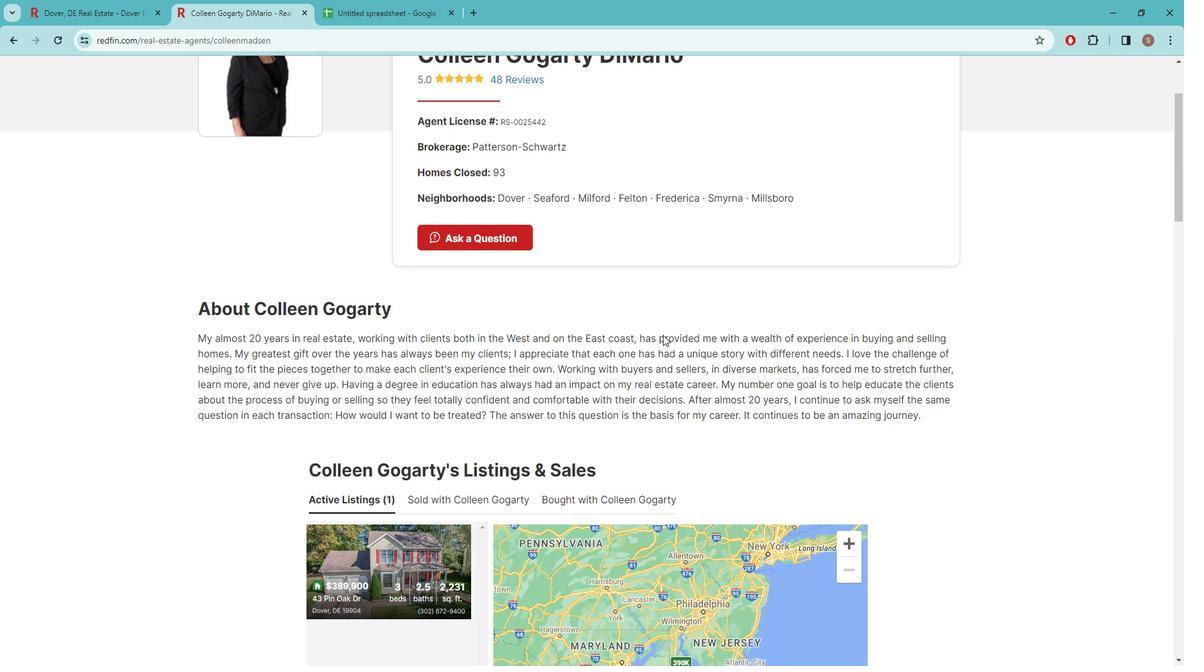 
Action: Mouse scrolled (670, 329) with delta (0, 0)
Screenshot: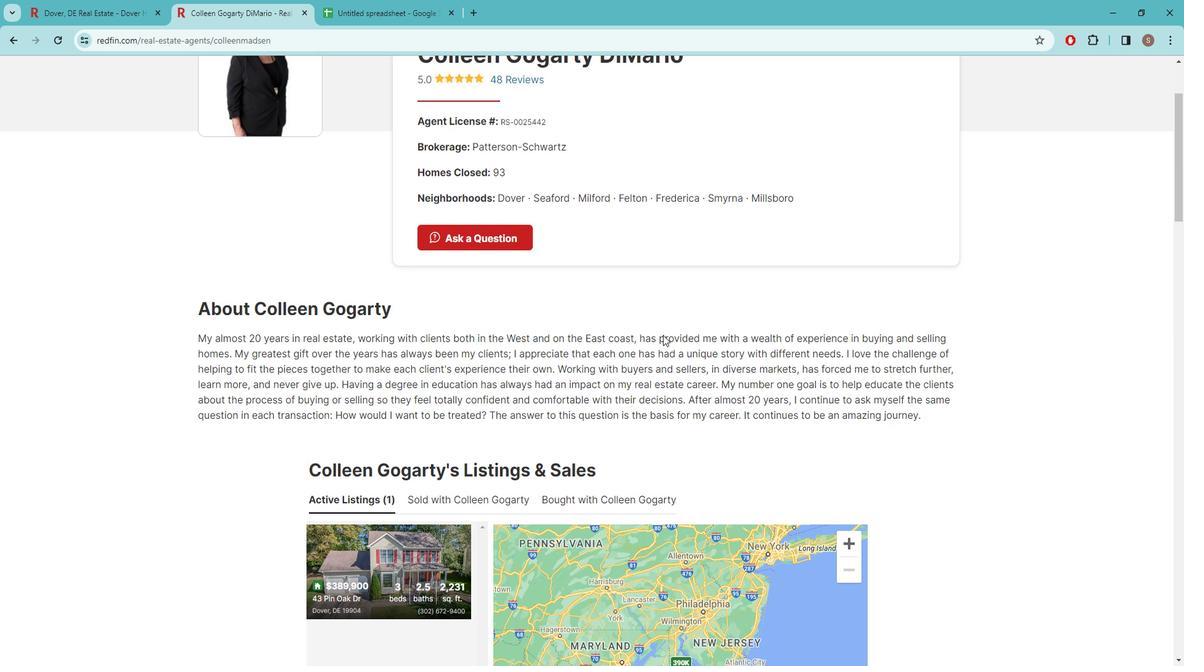 
Action: Mouse moved to (734, 334)
Screenshot: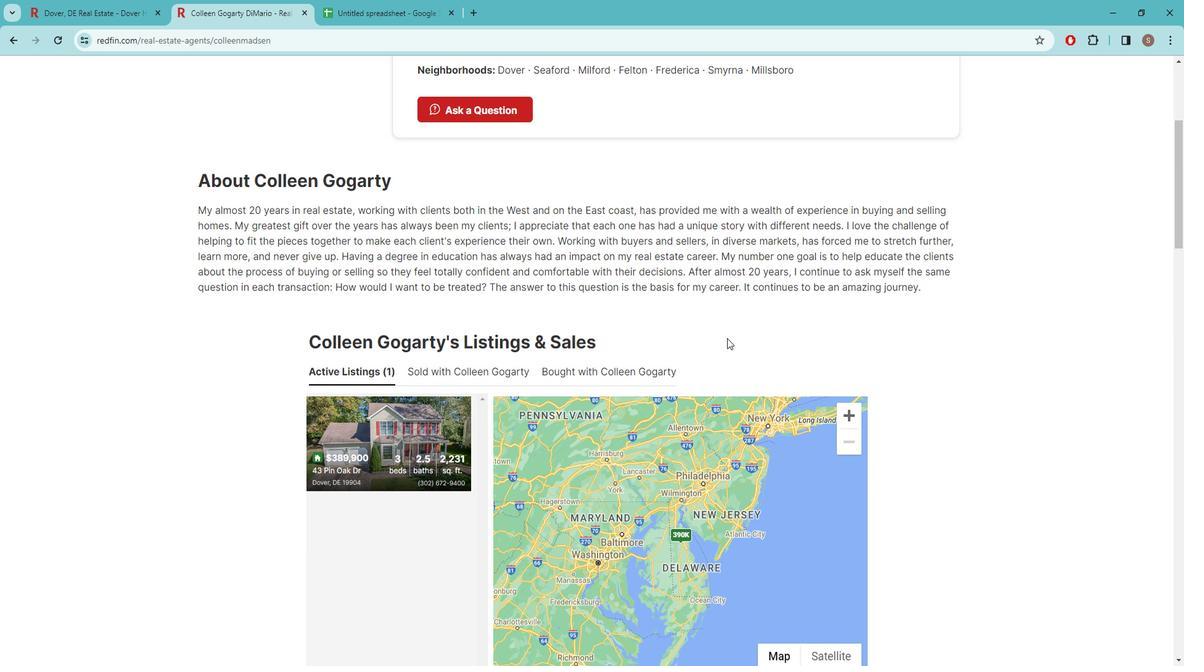 
Action: Mouse scrolled (734, 333) with delta (0, 0)
Screenshot: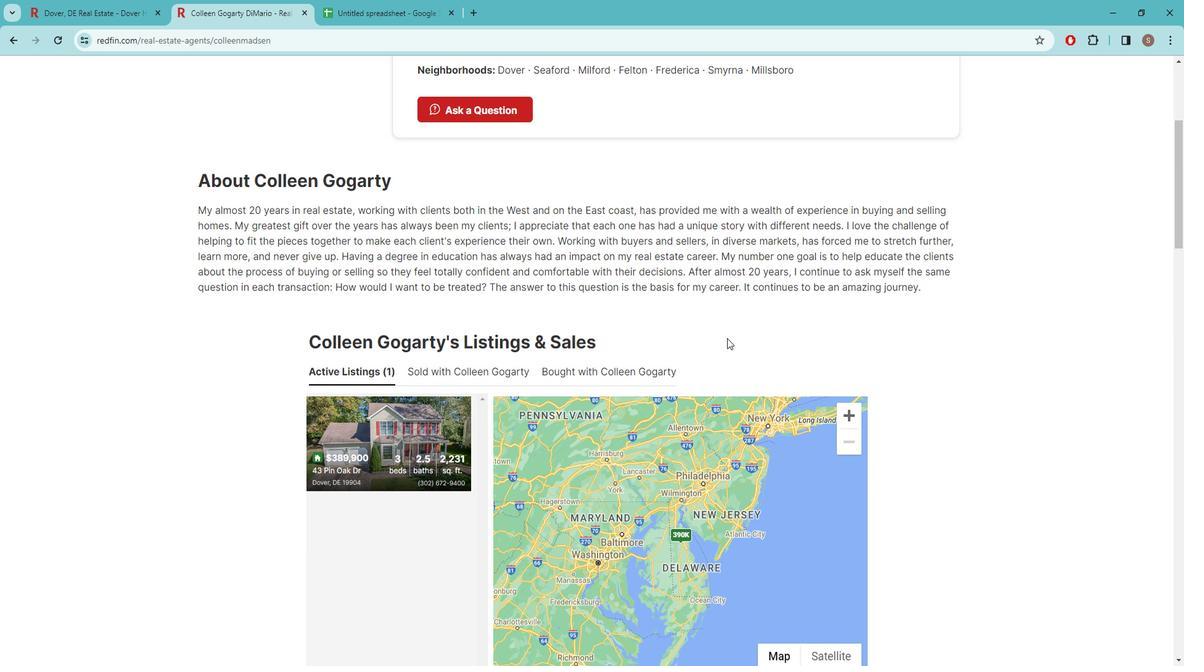 
Action: Mouse scrolled (734, 333) with delta (0, 0)
Screenshot: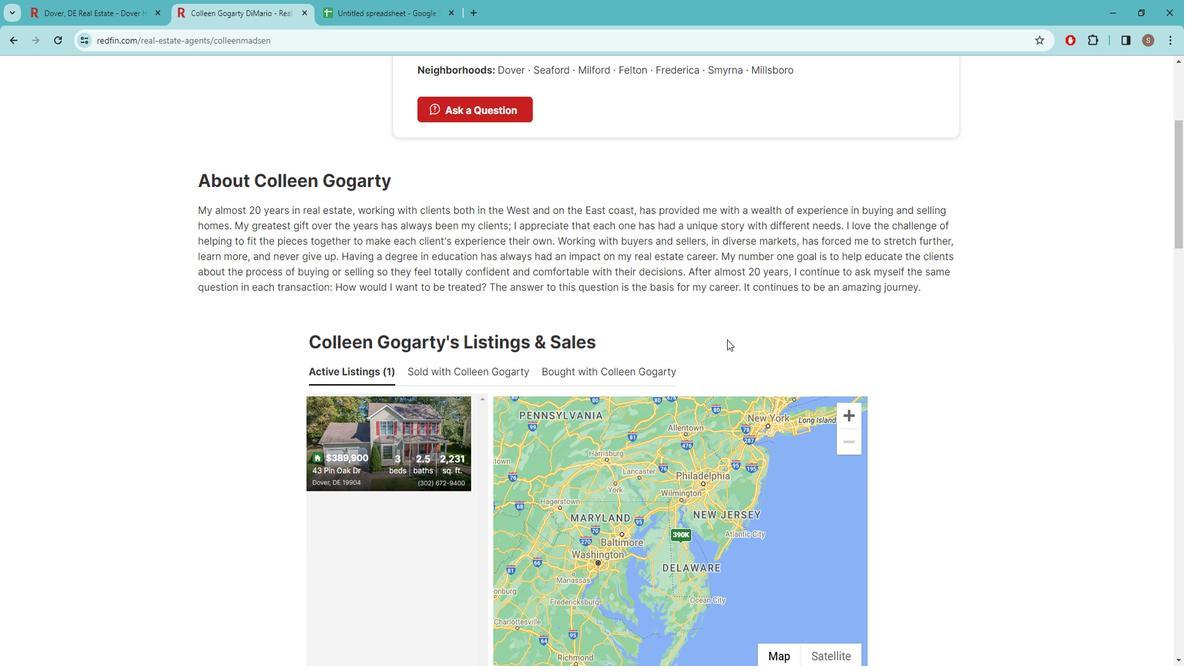 
Action: Mouse moved to (715, 331)
Screenshot: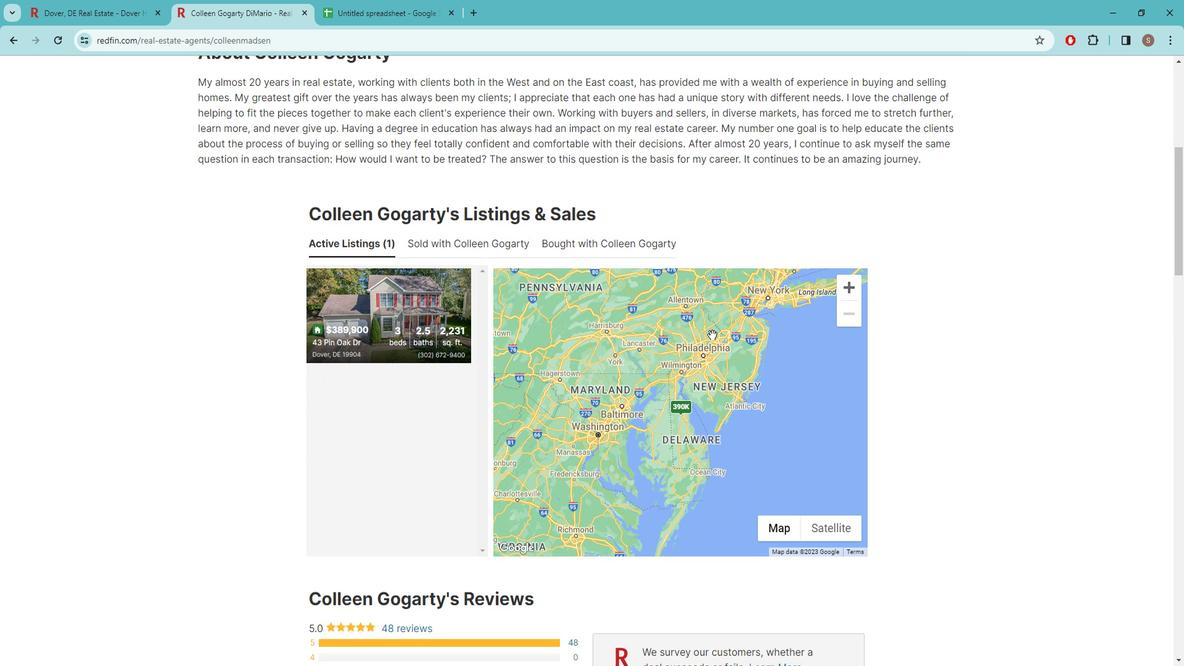 
Action: Mouse scrolled (715, 331) with delta (0, 0)
Screenshot: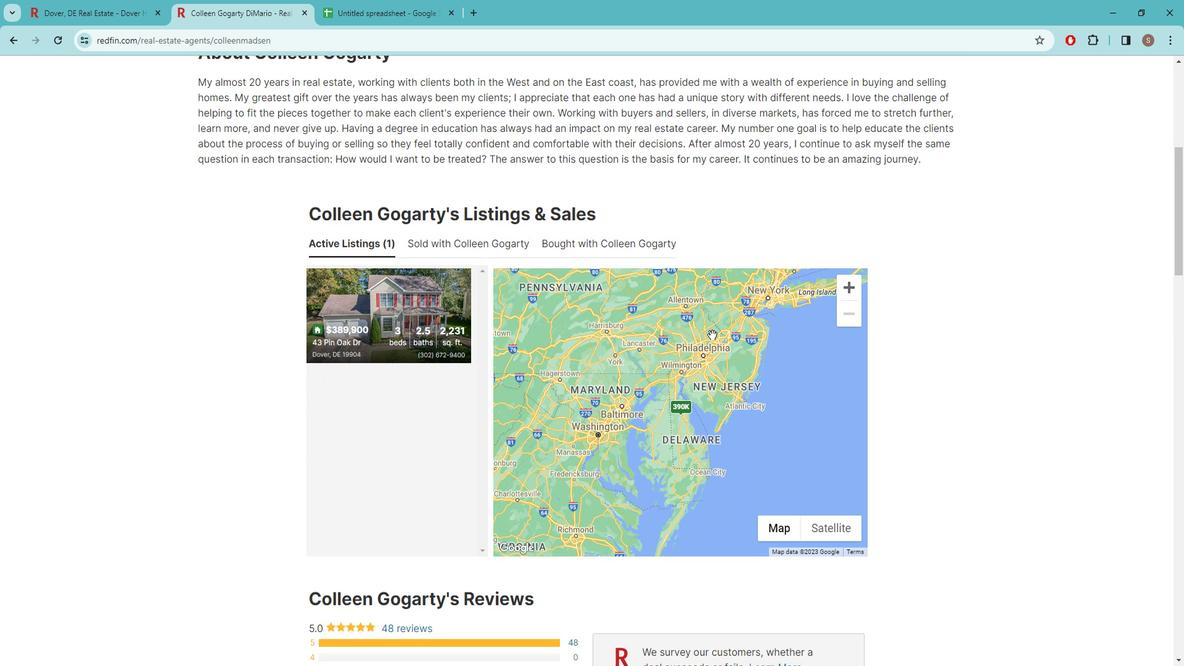 
Action: Mouse moved to (714, 331)
Screenshot: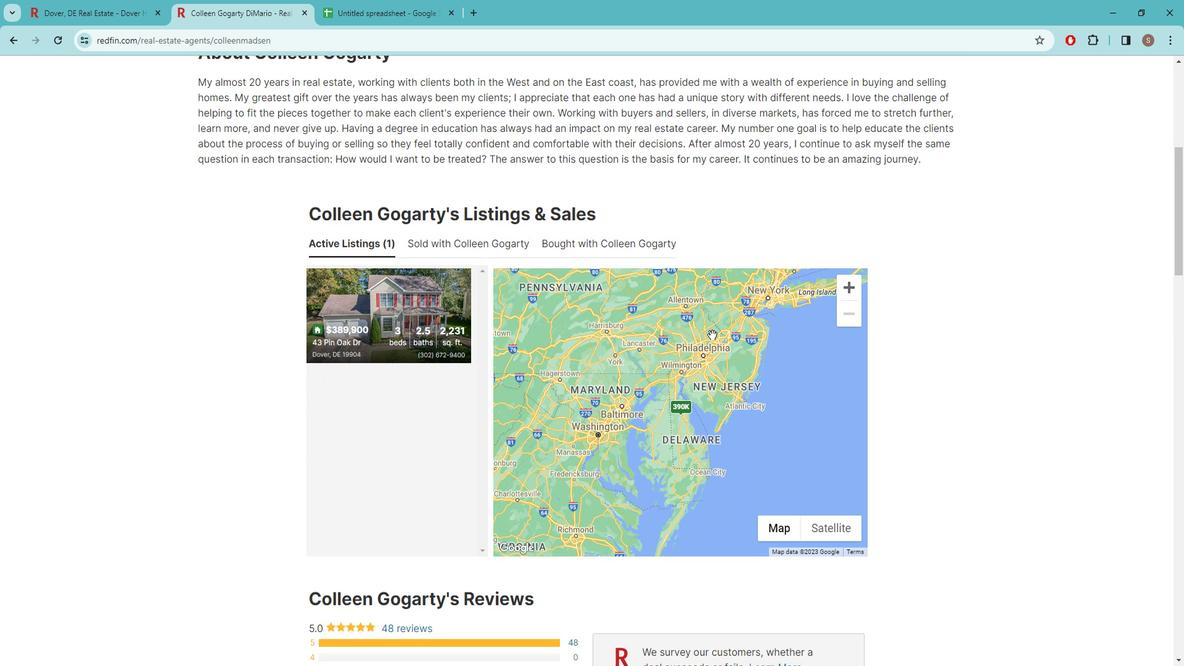 
Action: Mouse scrolled (714, 331) with delta (0, 0)
Screenshot: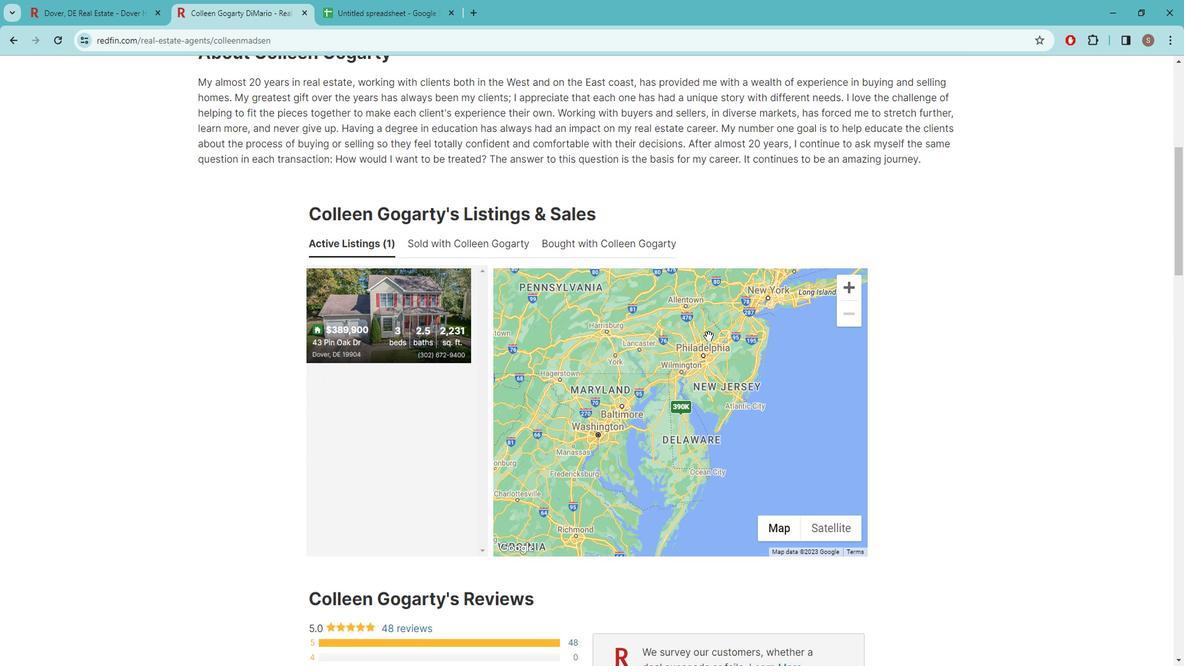 
Action: Mouse moved to (644, 363)
Screenshot: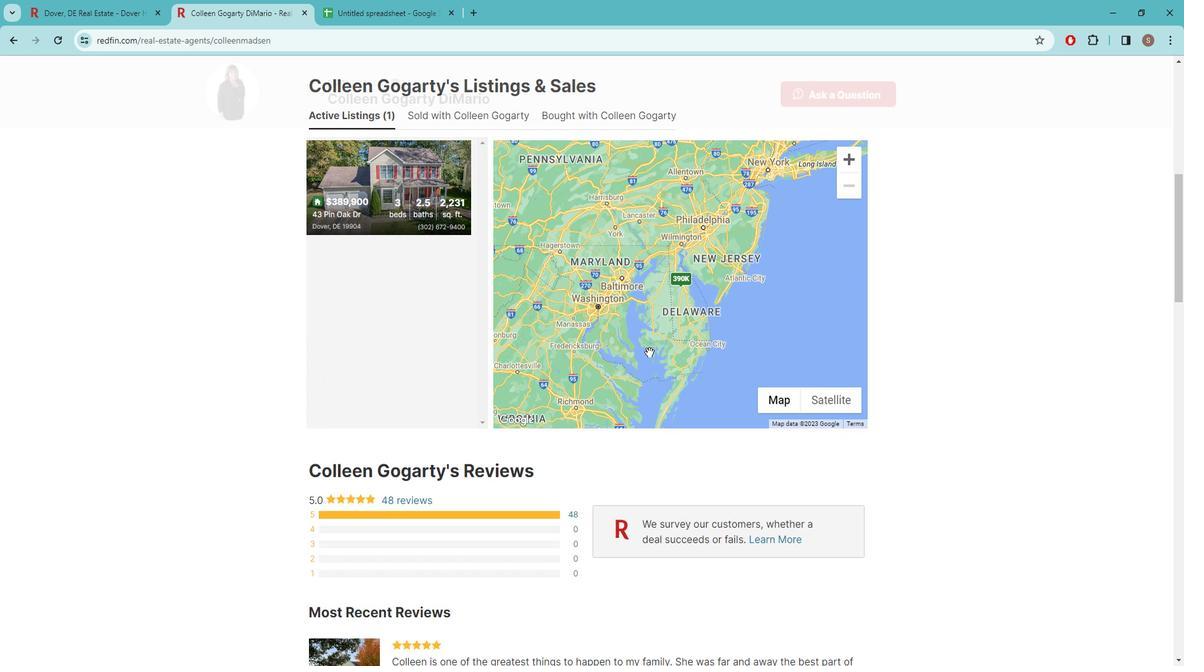 
Action: Mouse scrolled (644, 362) with delta (0, 0)
Screenshot: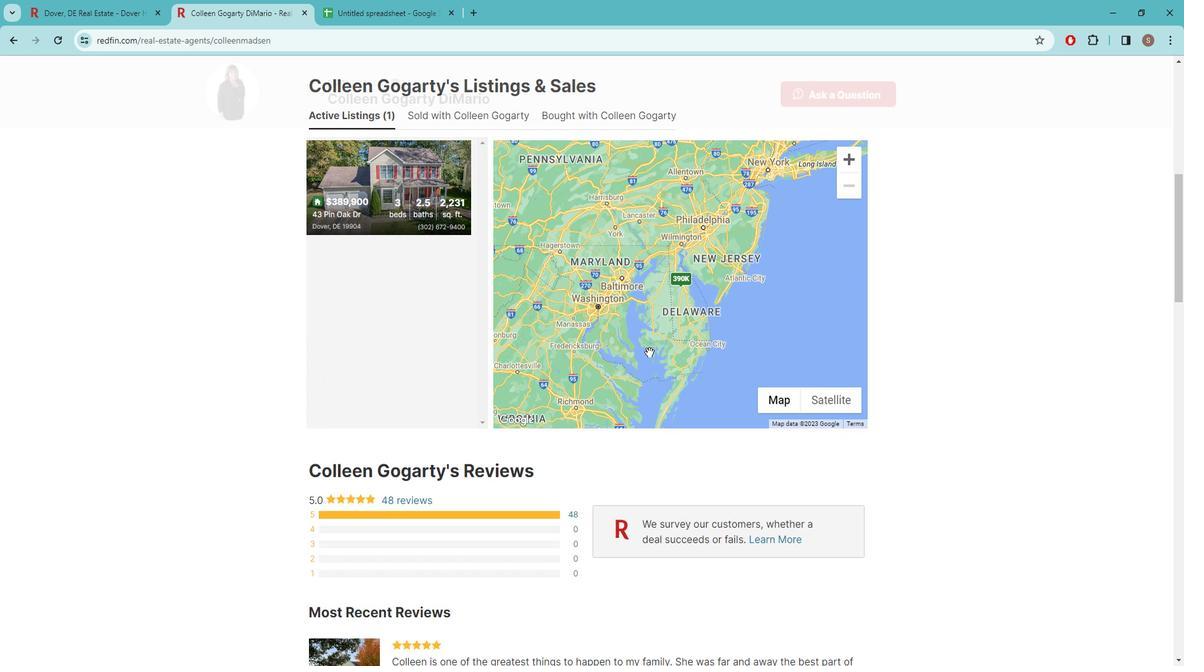 
Action: Mouse scrolled (644, 362) with delta (0, 0)
Screenshot: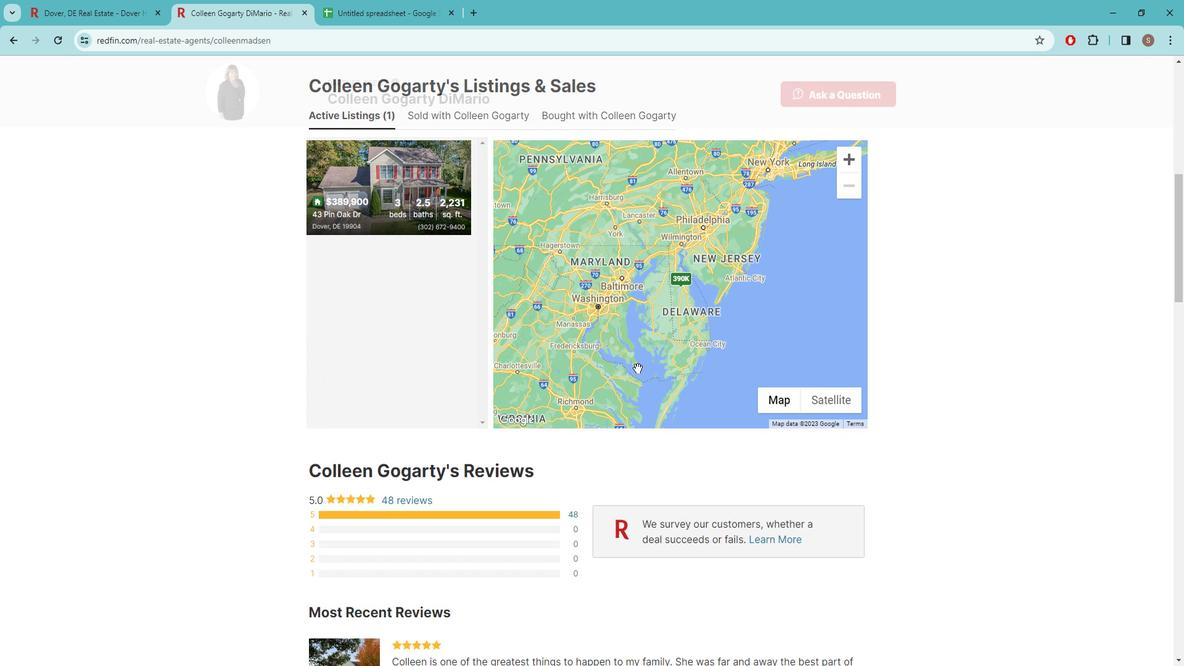
Action: Mouse moved to (628, 387)
Screenshot: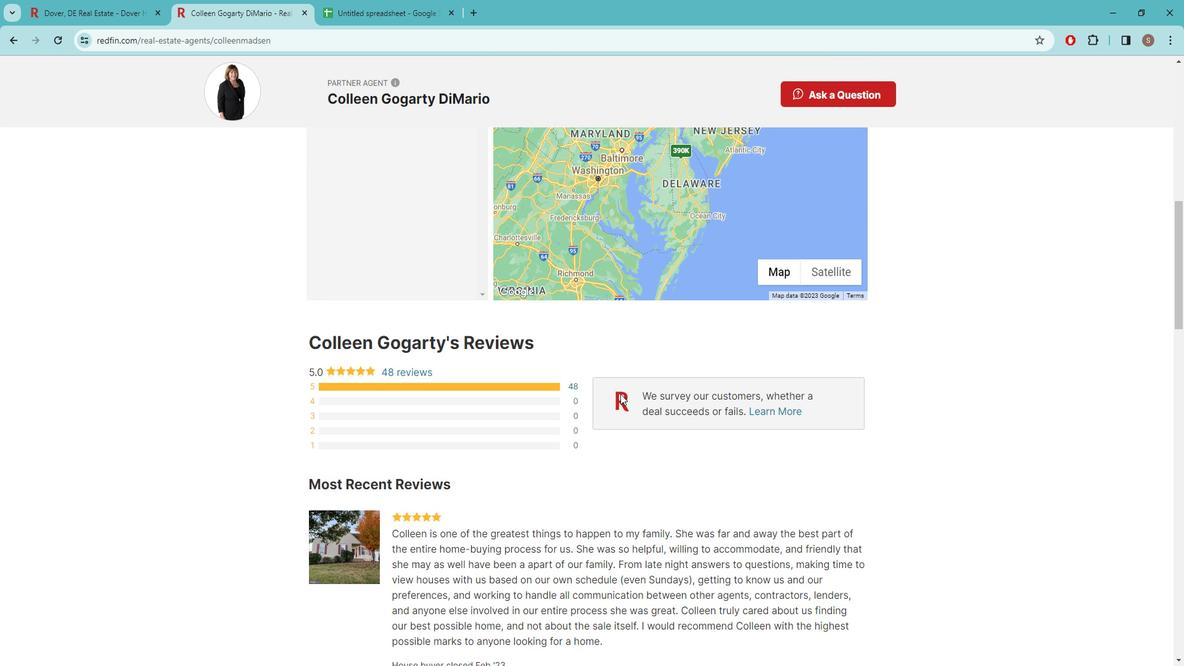 
Action: Mouse scrolled (628, 388) with delta (0, 0)
Screenshot: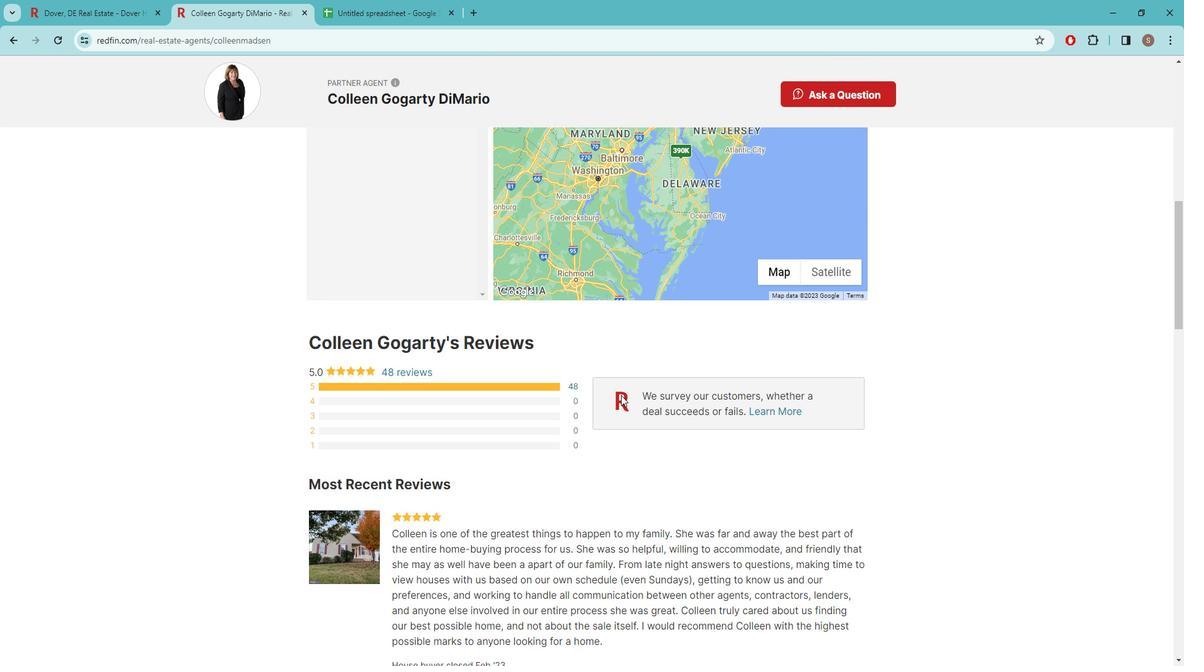 
Action: Mouse scrolled (628, 388) with delta (0, 0)
Screenshot: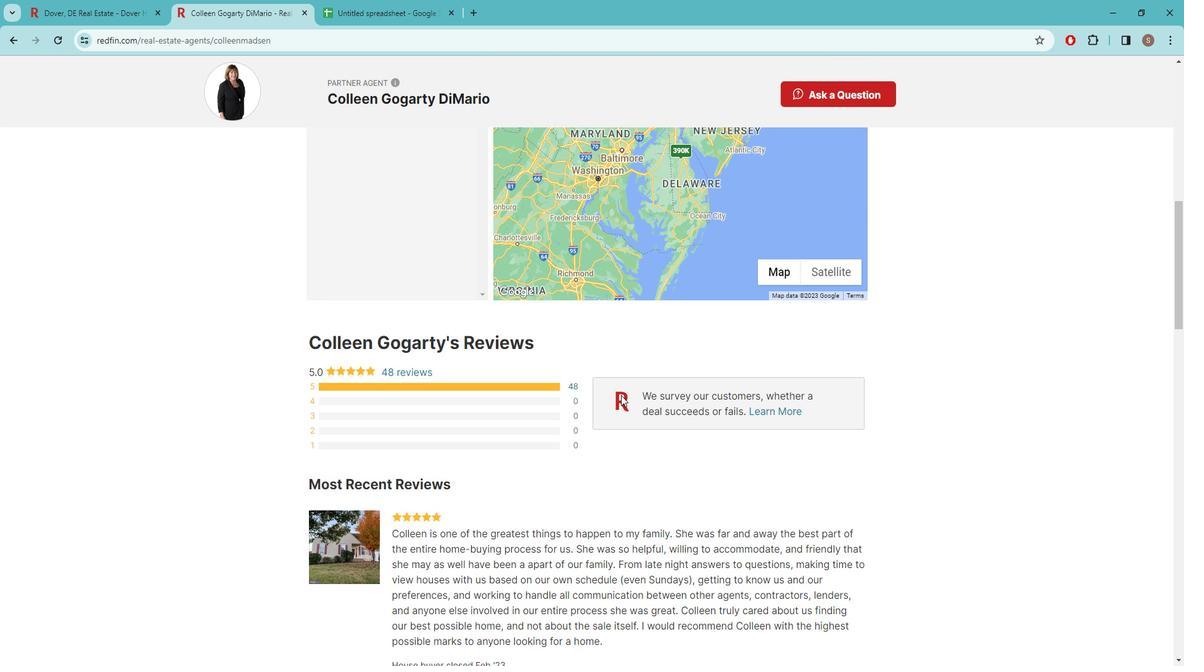 
Action: Mouse scrolled (628, 388) with delta (0, 0)
Screenshot: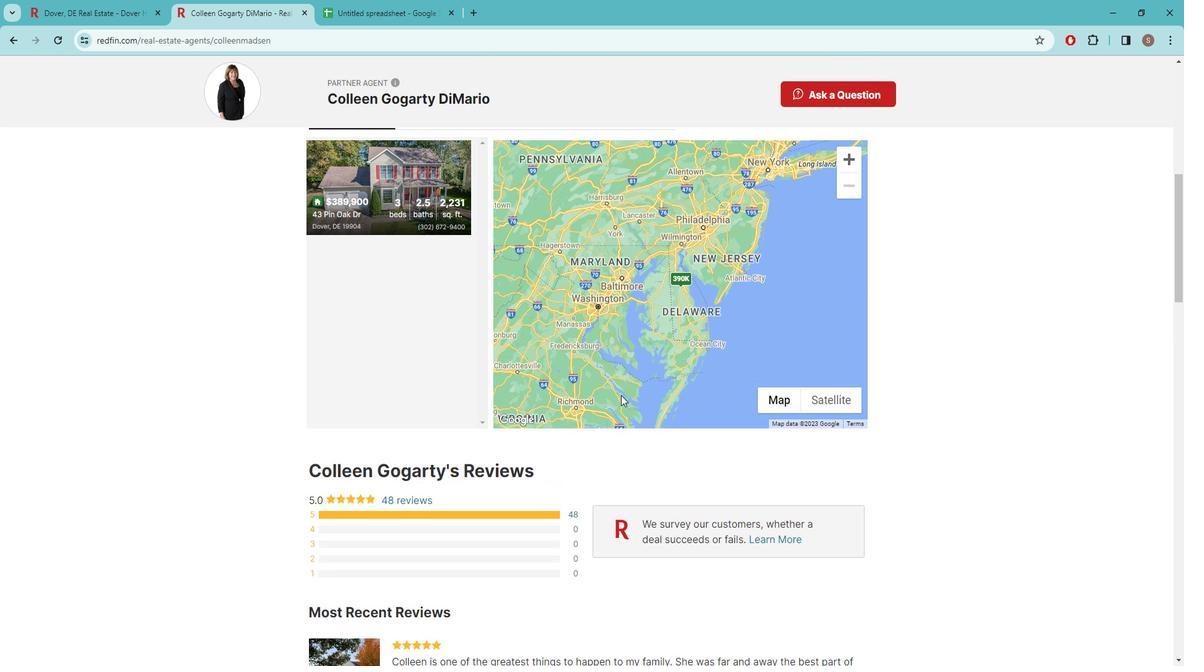 
Action: Mouse scrolled (628, 388) with delta (0, 0)
Screenshot: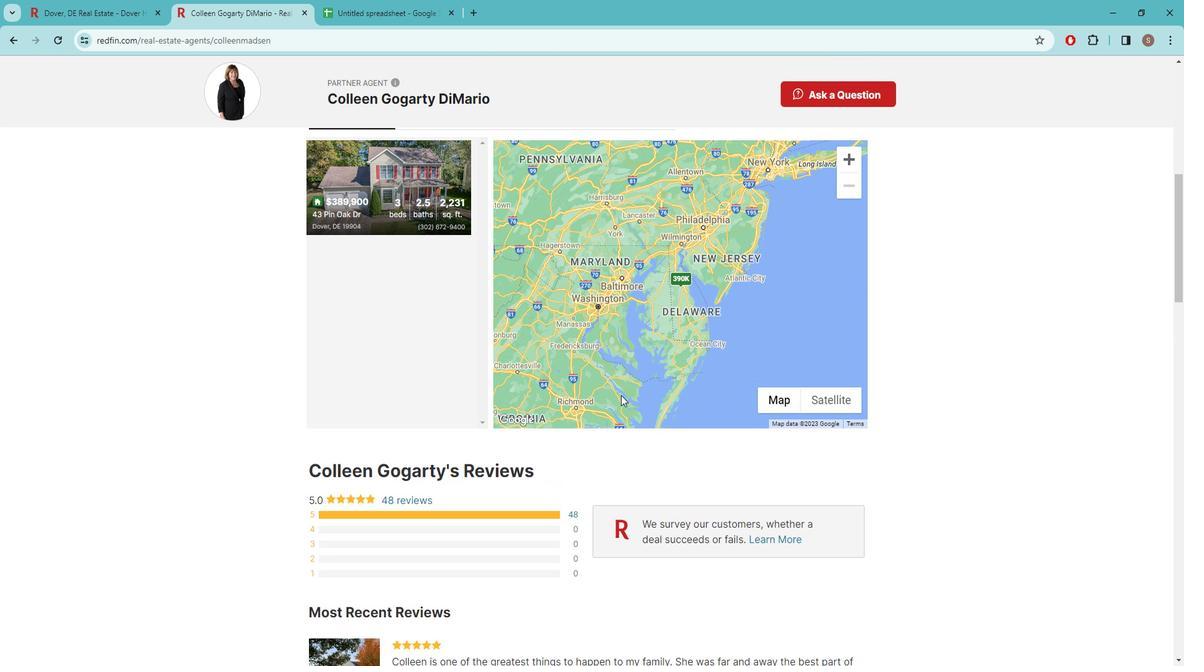 
Action: Mouse scrolled (628, 388) with delta (0, 0)
Screenshot: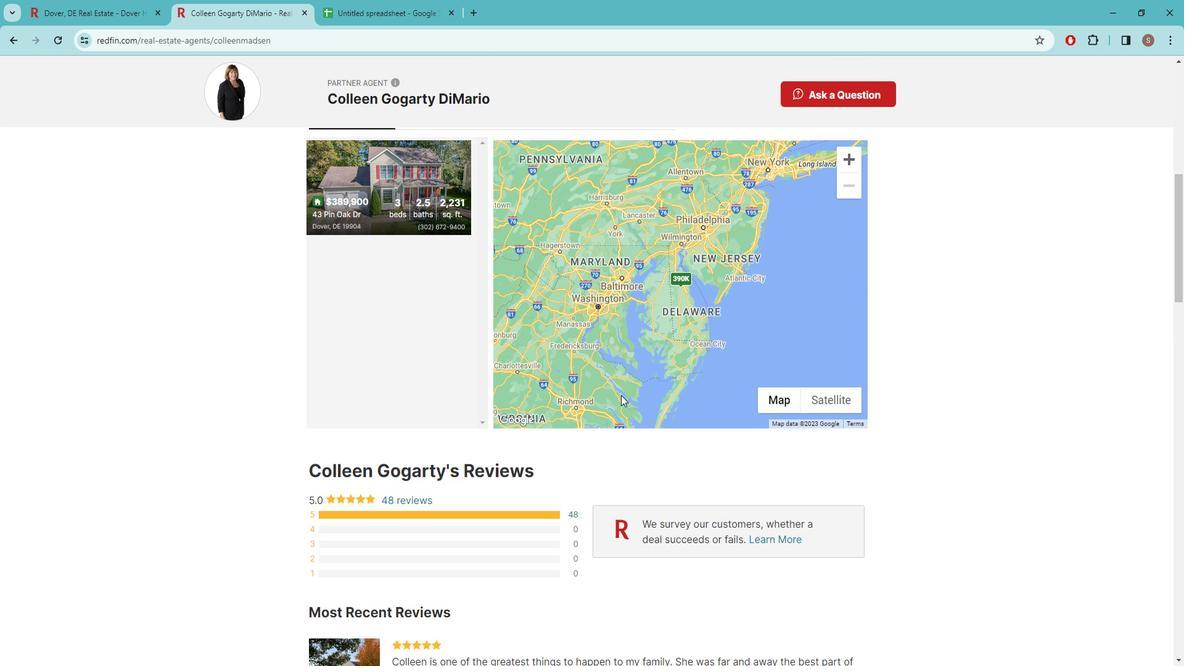 
Action: Mouse scrolled (628, 388) with delta (0, 0)
Screenshot: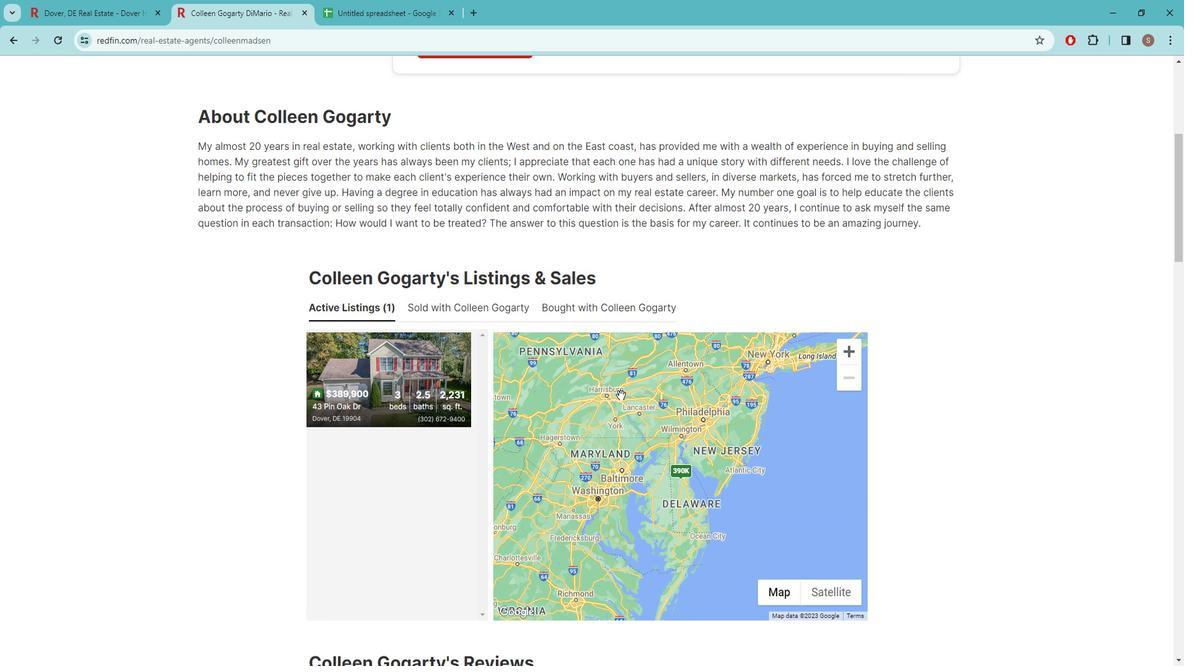 
Action: Mouse scrolled (628, 388) with delta (0, 0)
Screenshot: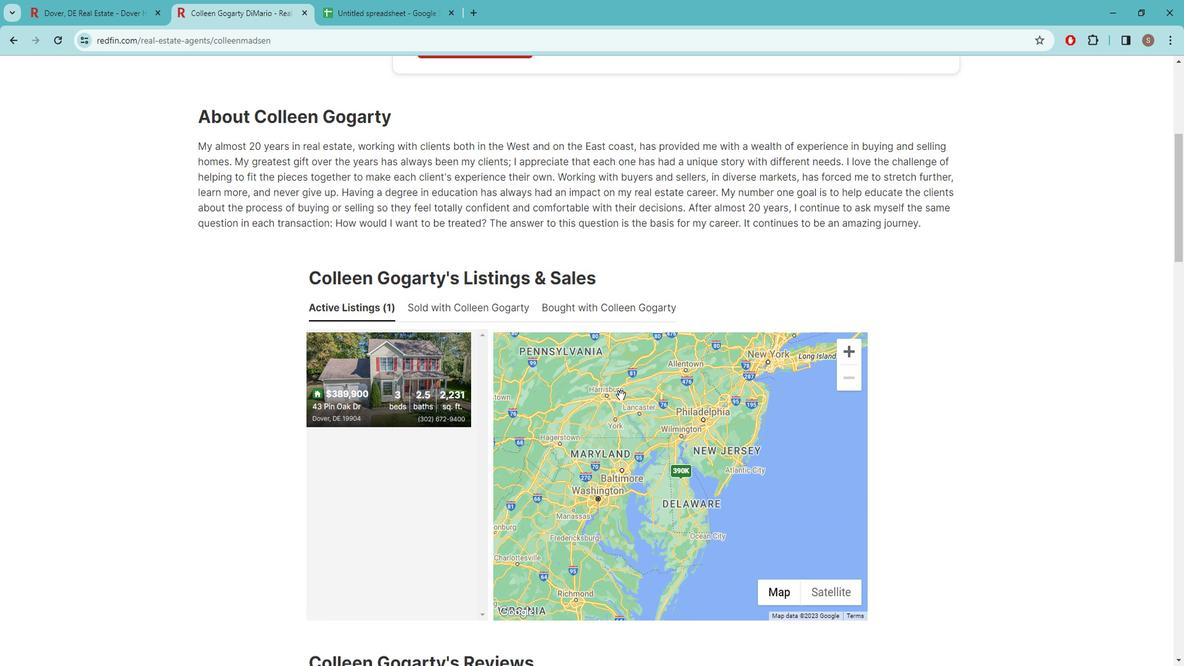 
Action: Mouse scrolled (628, 388) with delta (0, 0)
Screenshot: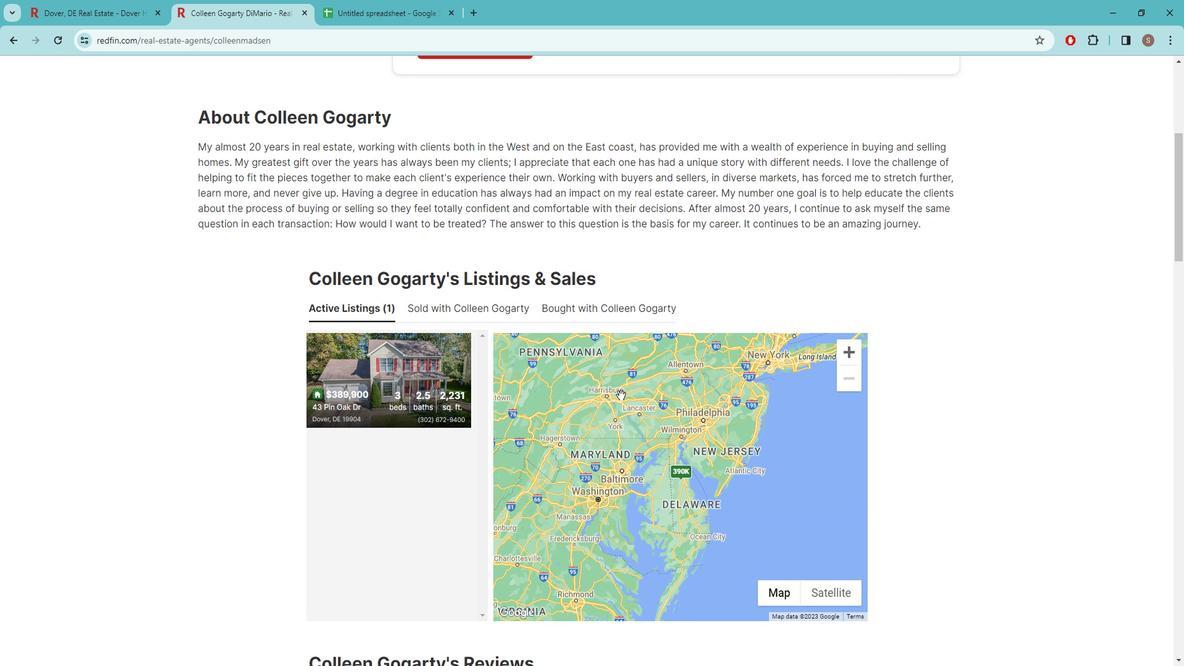 
Action: Mouse scrolled (628, 388) with delta (0, 0)
Screenshot: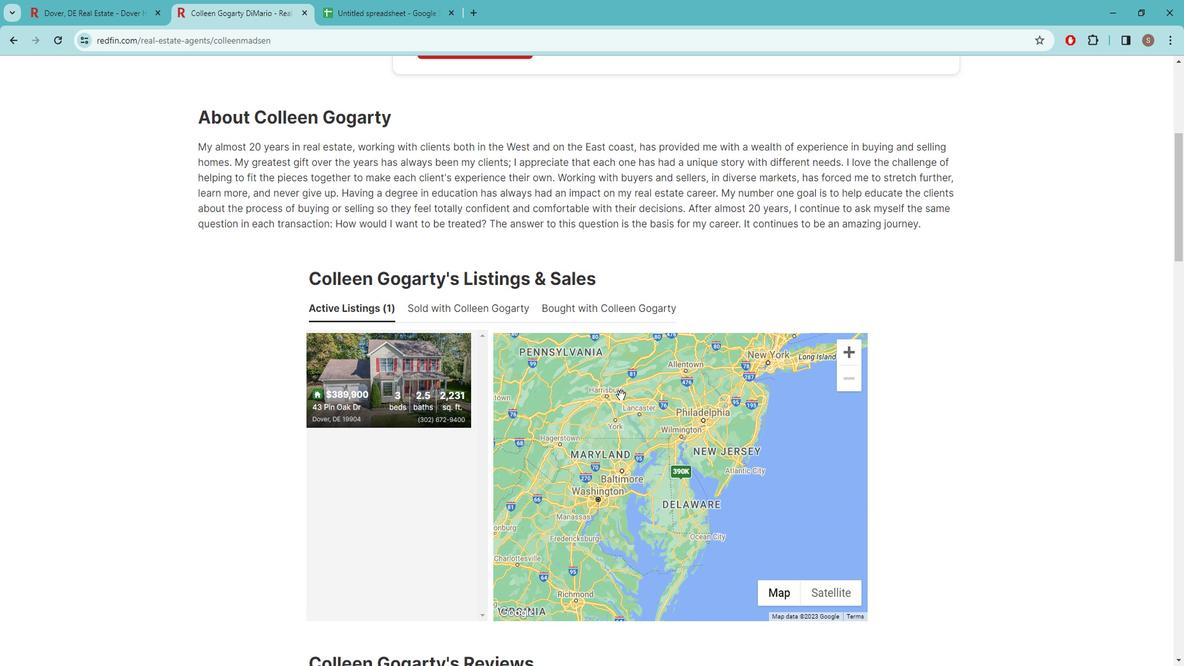 
Action: Mouse scrolled (628, 388) with delta (0, 0)
Screenshot: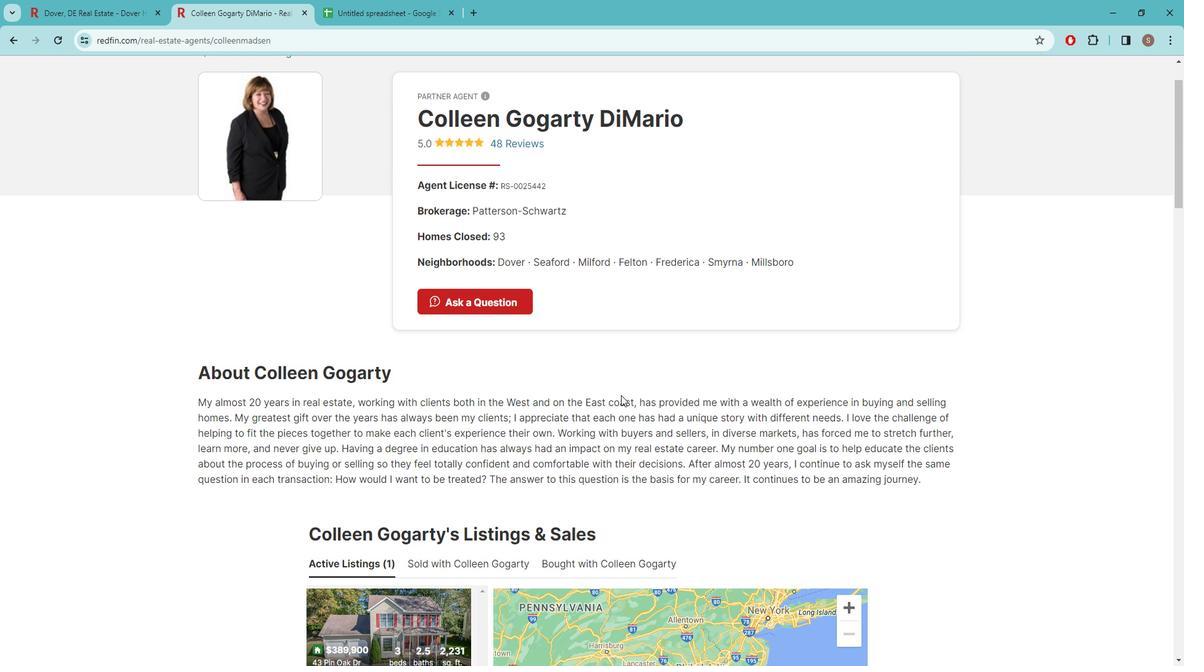 
Action: Mouse scrolled (628, 388) with delta (0, 0)
Screenshot: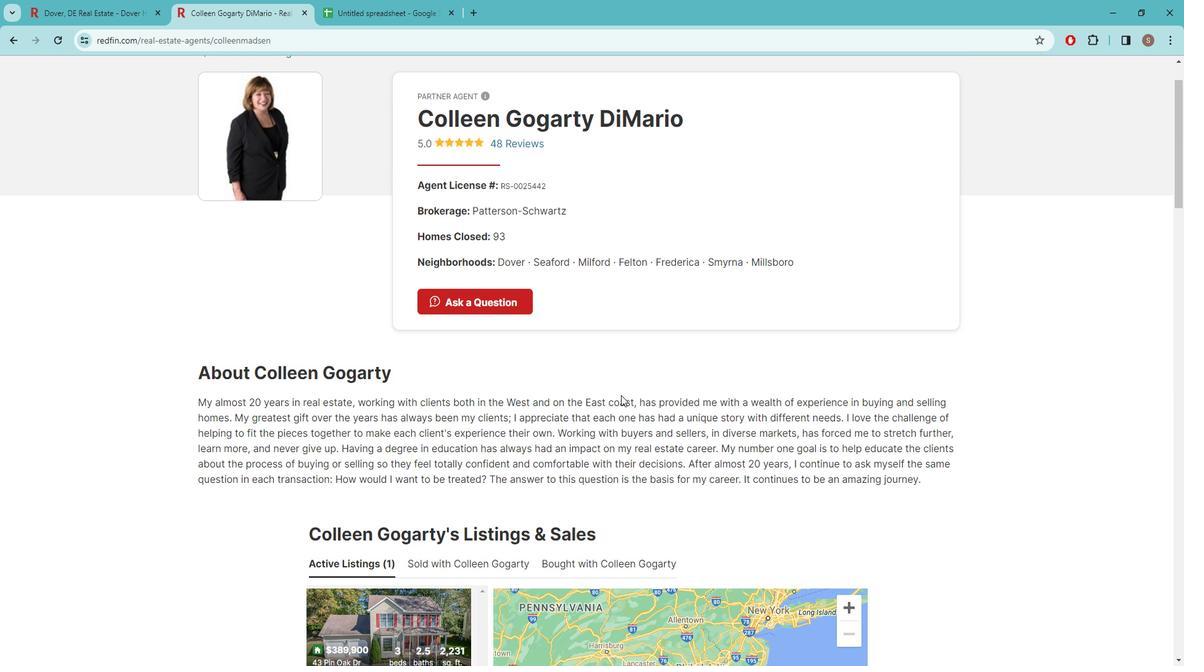 
Action: Mouse scrolled (628, 388) with delta (0, 0)
Screenshot: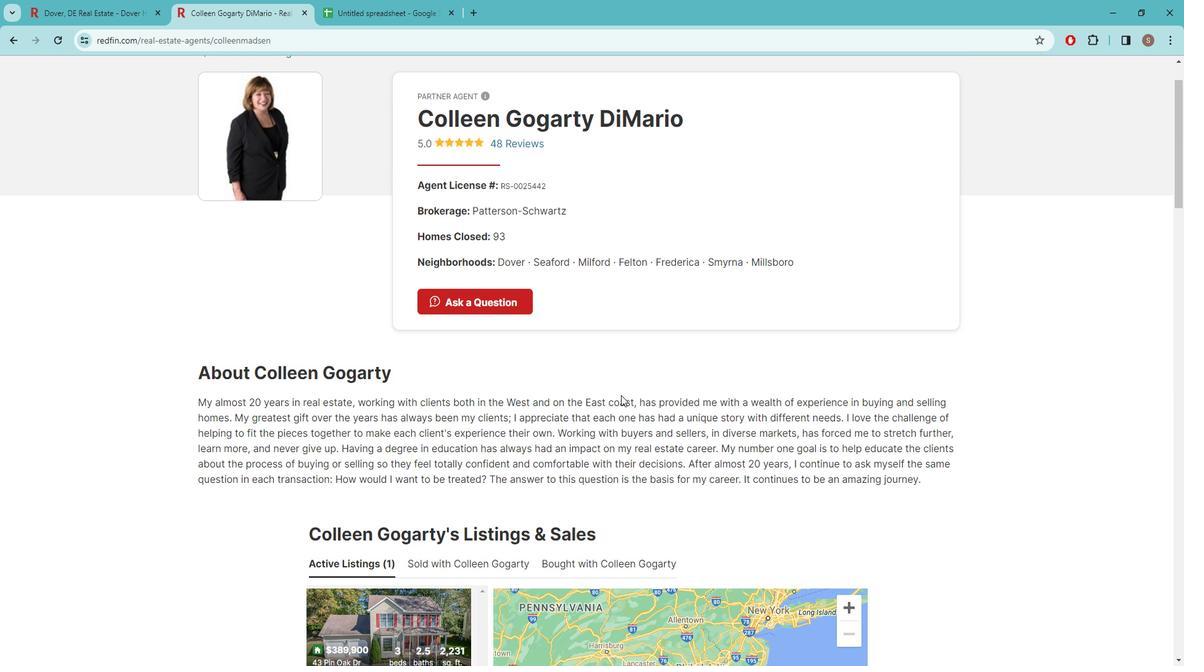 
Action: Mouse scrolled (628, 388) with delta (0, 0)
Screenshot: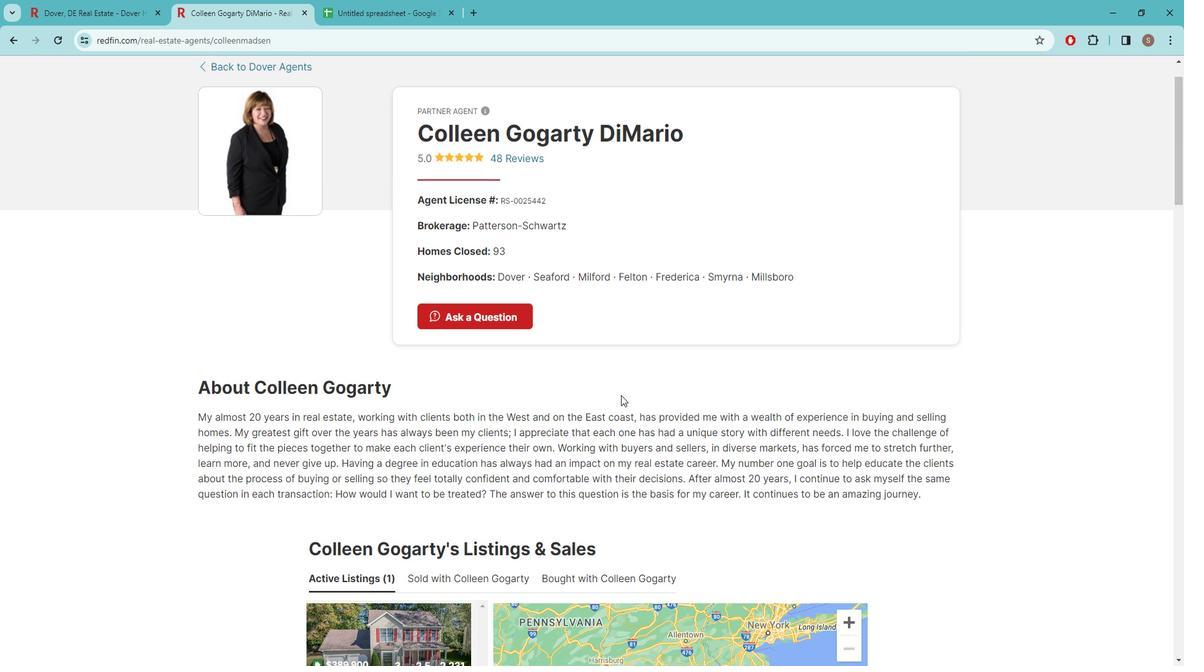 
Action: Mouse scrolled (628, 388) with delta (0, 0)
Screenshot: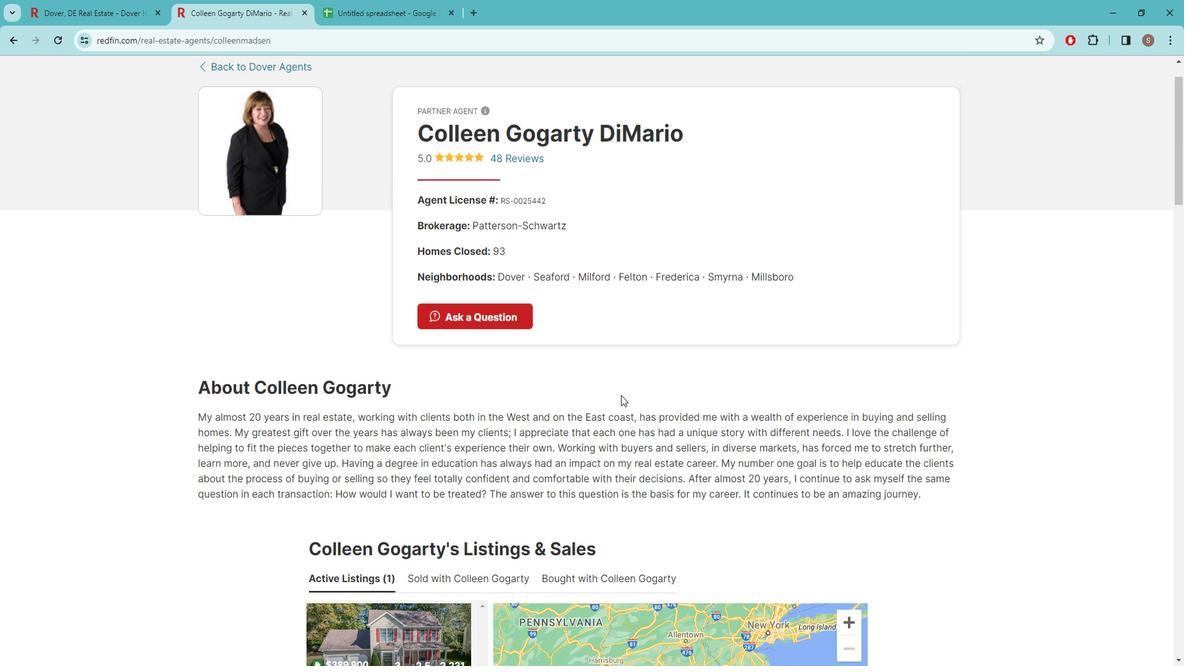 
